 Task: Measure the distance from Helena to Yellowstone National Park.
Action: Key pressed <Key.caps_lock>Y<Key.caps_lock>ellowstone<Key.space><Key.caps_lock>N<Key.caps_lock>ational<Key.space><Key.caps_lock>P<Key.caps_lock>ark
Screenshot: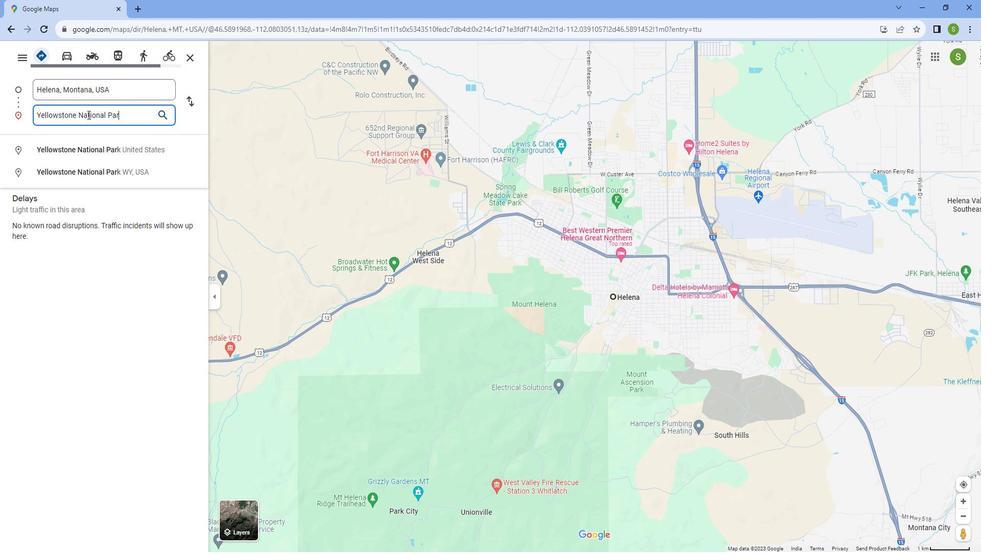 
Action: Mouse moved to (90, 168)
Screenshot: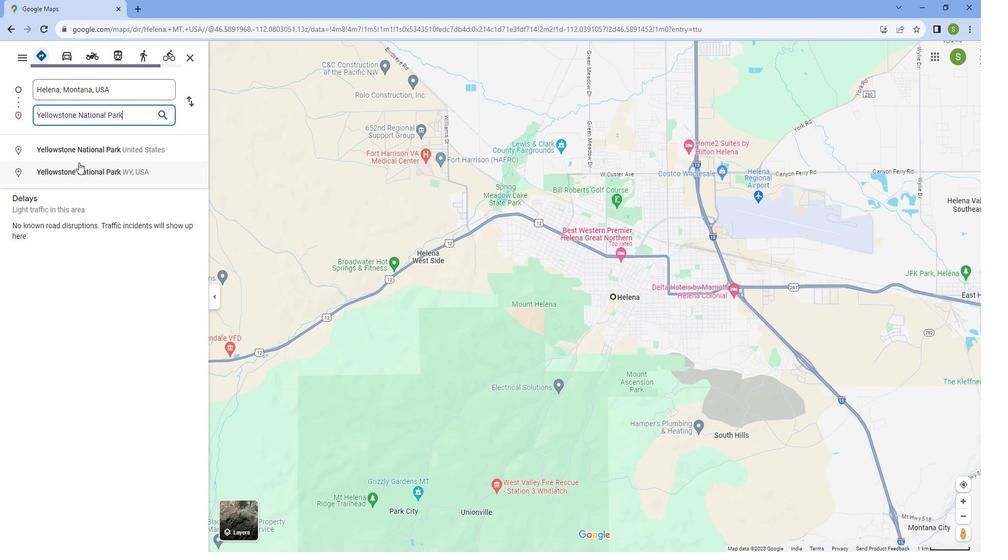 
Action: Mouse pressed left at (90, 168)
Screenshot: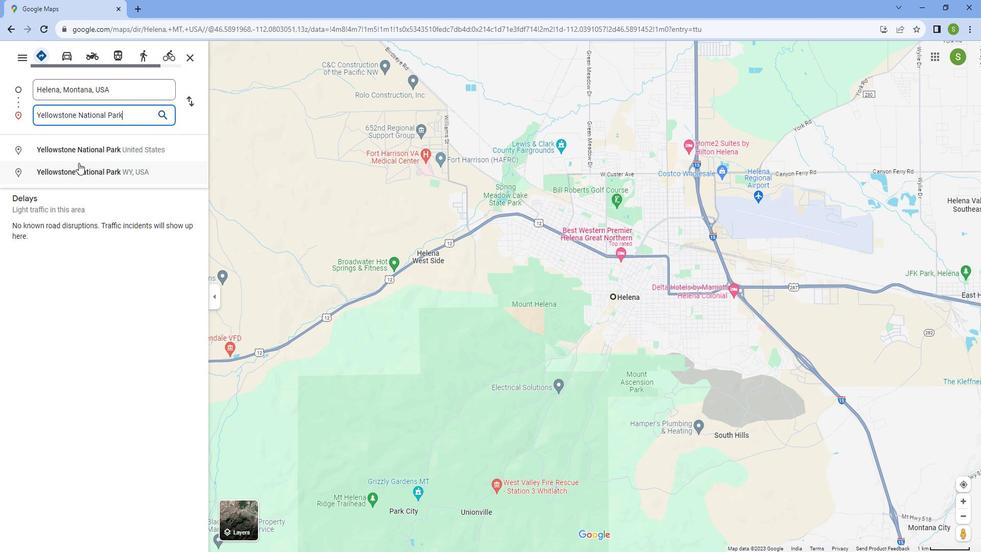 
Action: Mouse moved to (428, 511)
Screenshot: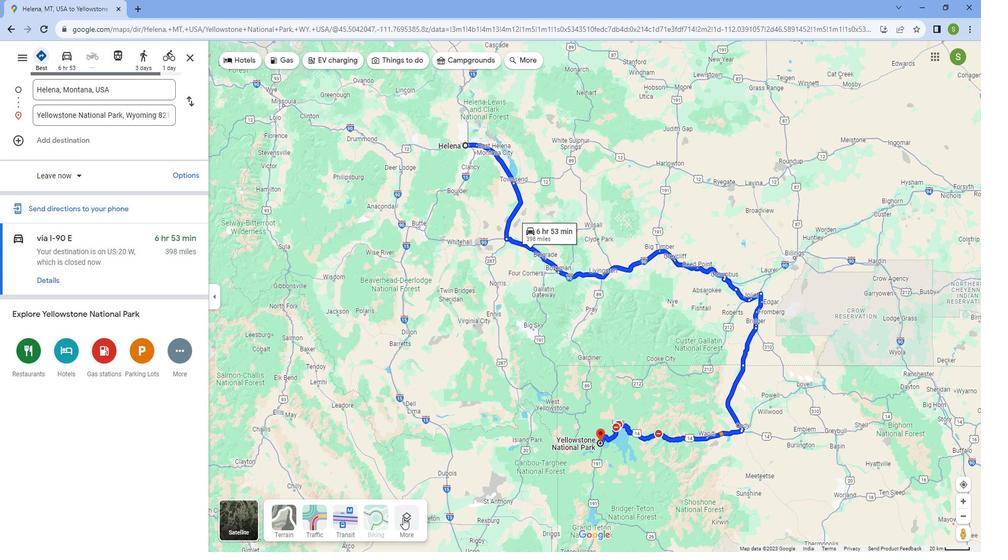 
Action: Mouse pressed left at (428, 511)
Screenshot: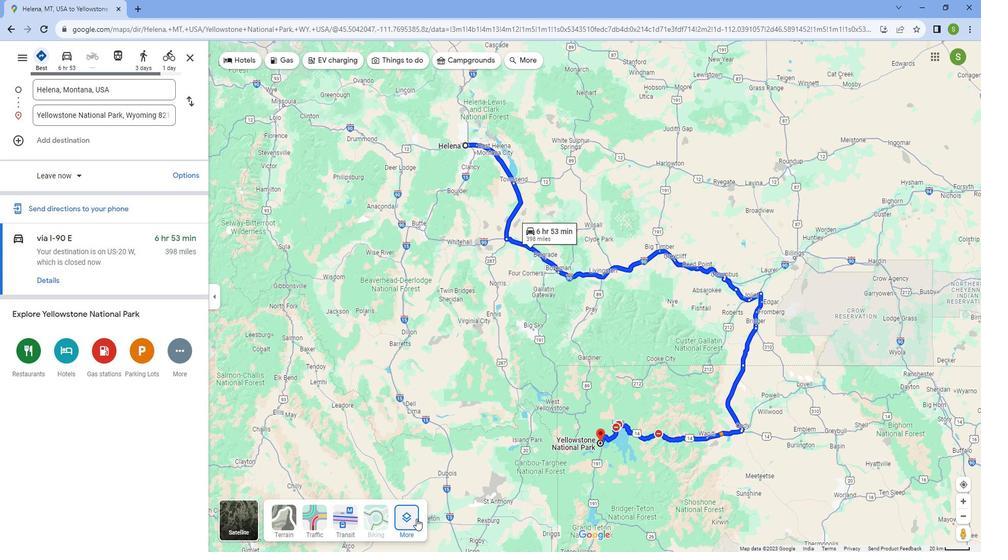
Action: Mouse moved to (327, 413)
Screenshot: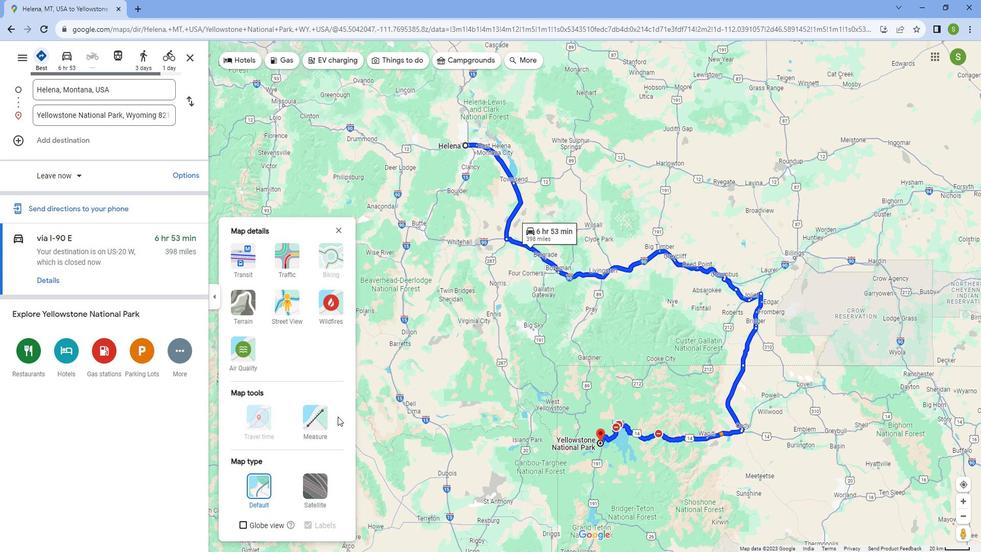 
Action: Mouse pressed left at (327, 413)
Screenshot: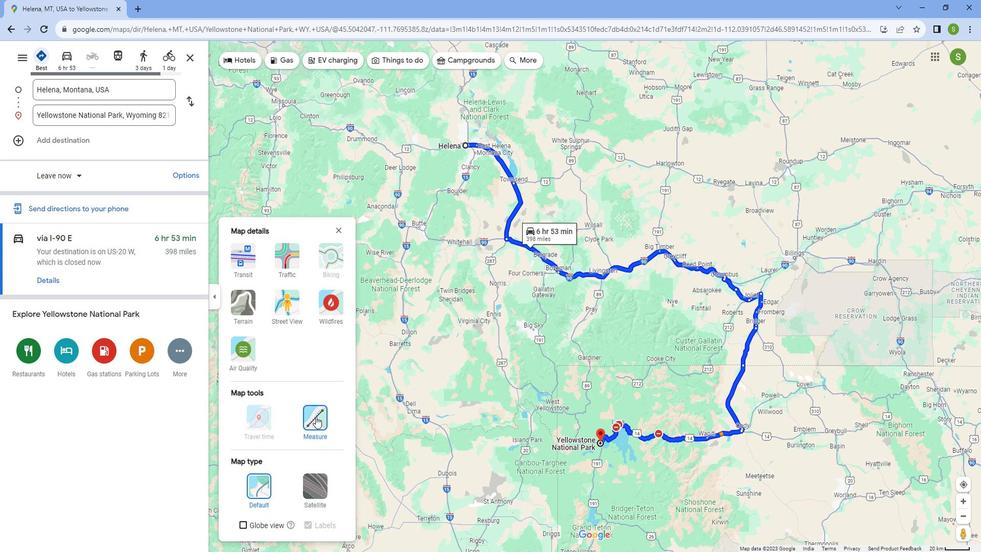 
Action: Mouse moved to (655, 341)
Screenshot: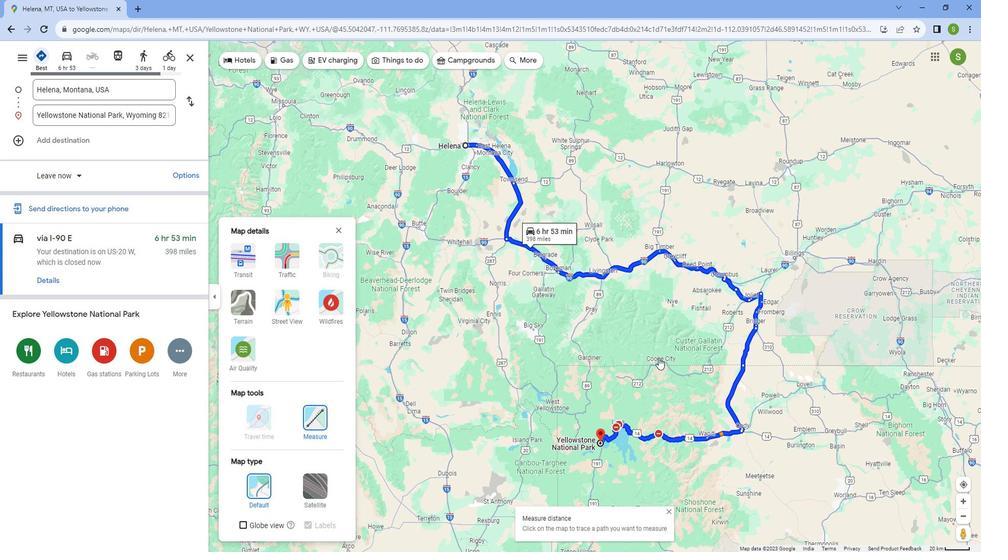 
Action: Mouse scrolled (655, 342) with delta (0, 0)
Screenshot: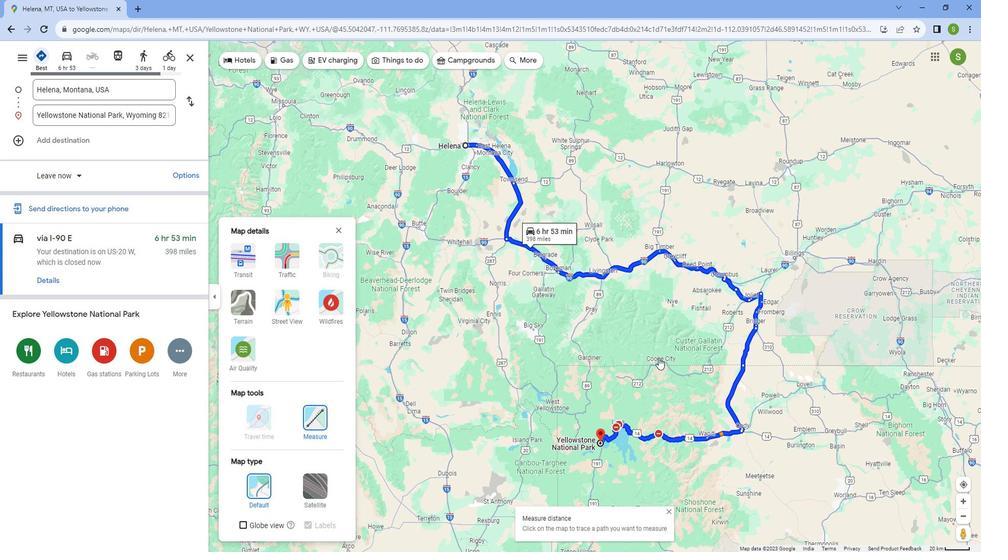 
Action: Mouse moved to (418, 87)
Screenshot: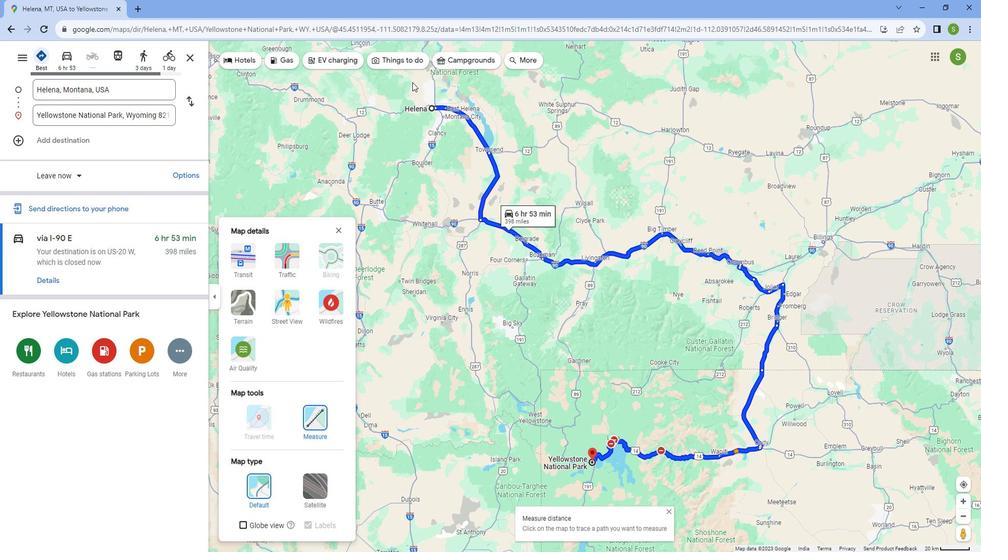 
Action: Mouse scrolled (418, 87) with delta (0, 0)
Screenshot: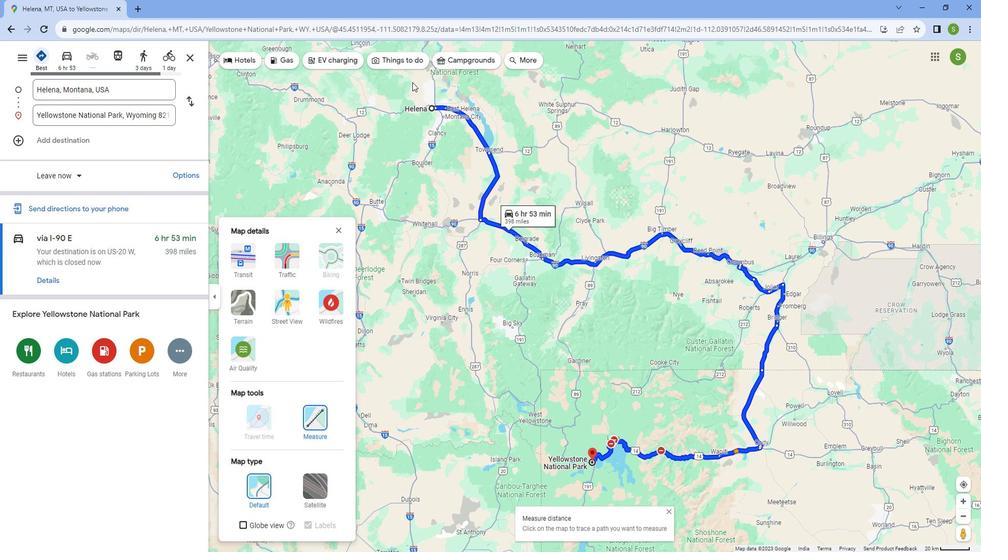 
Action: Mouse moved to (418, 86)
Screenshot: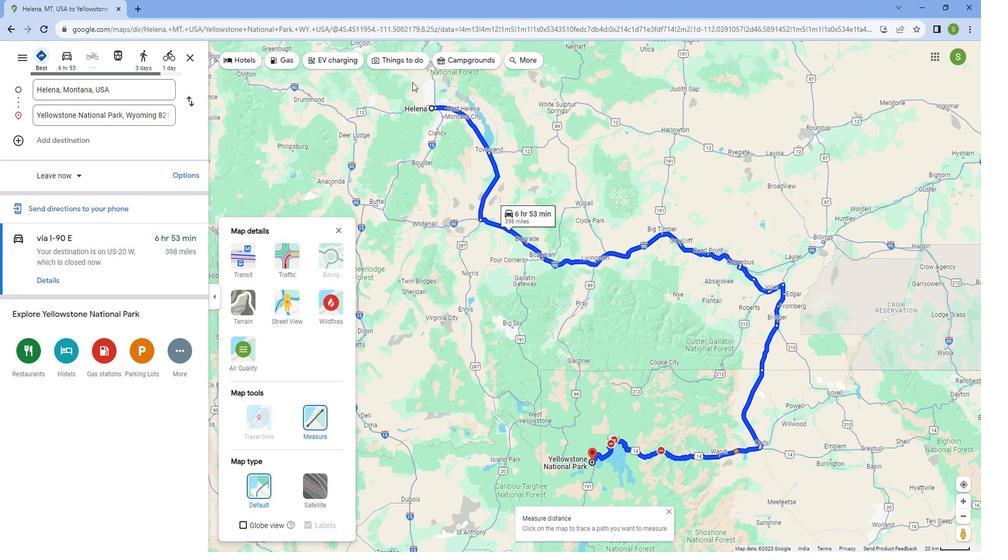 
Action: Mouse scrolled (418, 87) with delta (0, 0)
Screenshot: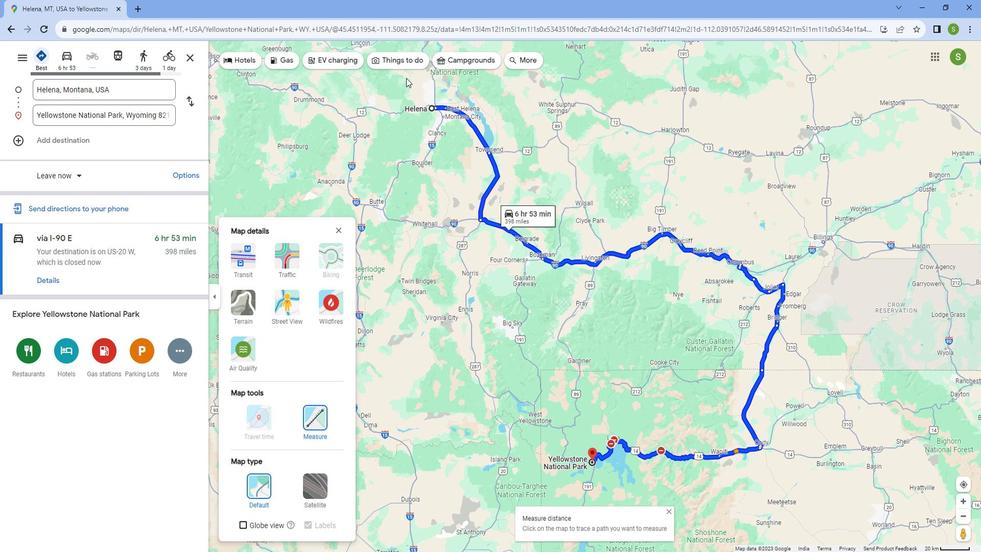 
Action: Mouse moved to (417, 86)
Screenshot: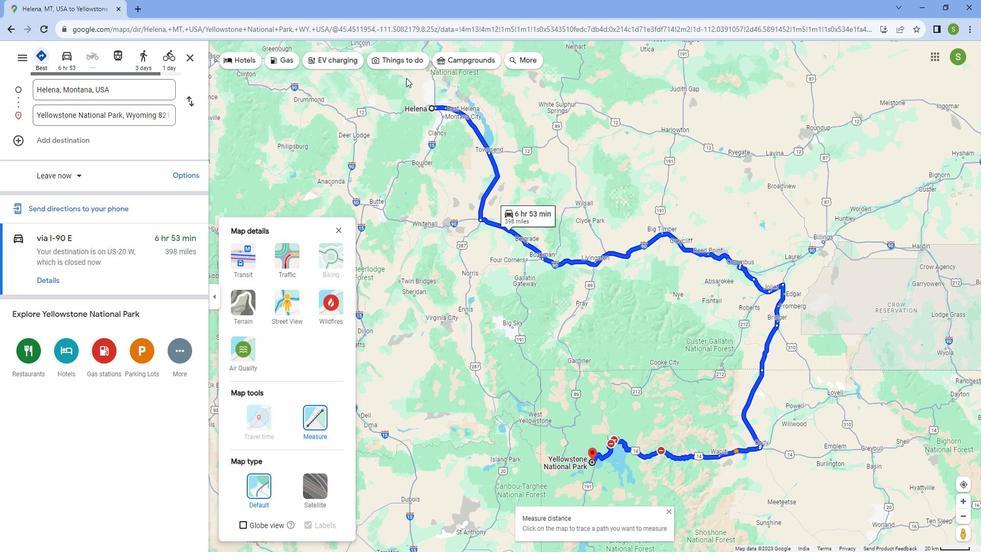 
Action: Mouse scrolled (417, 87) with delta (0, 0)
Screenshot: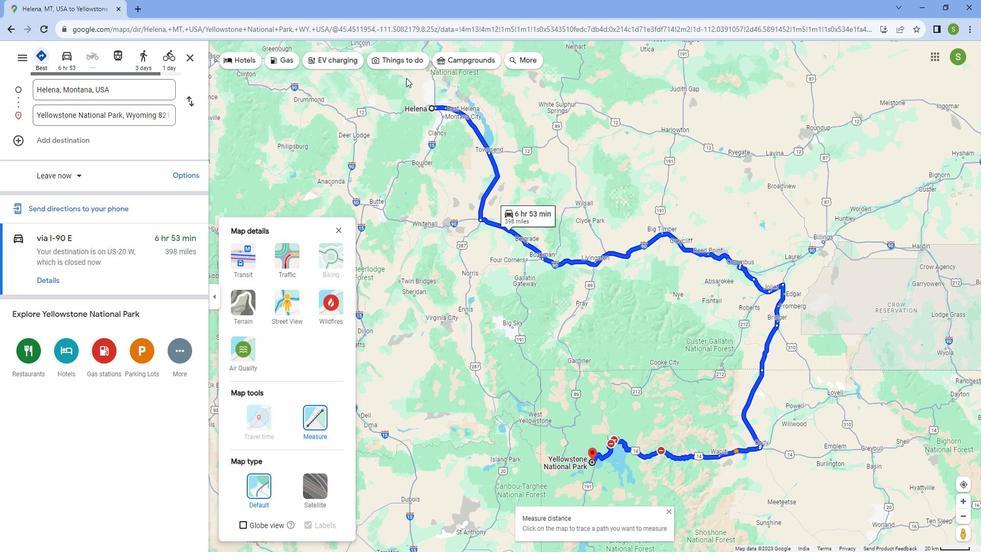 
Action: Mouse moved to (413, 87)
Screenshot: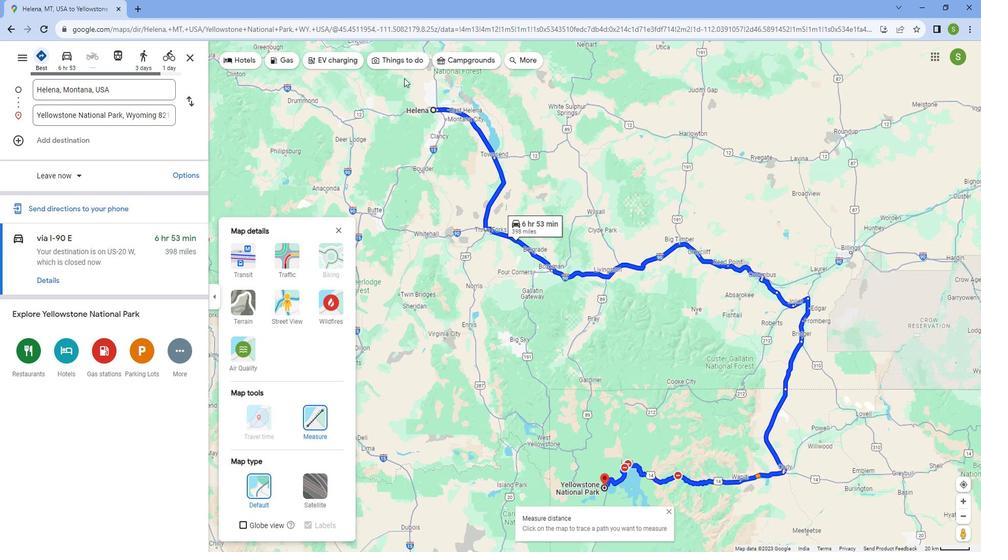 
Action: Mouse scrolled (413, 87) with delta (0, 0)
Screenshot: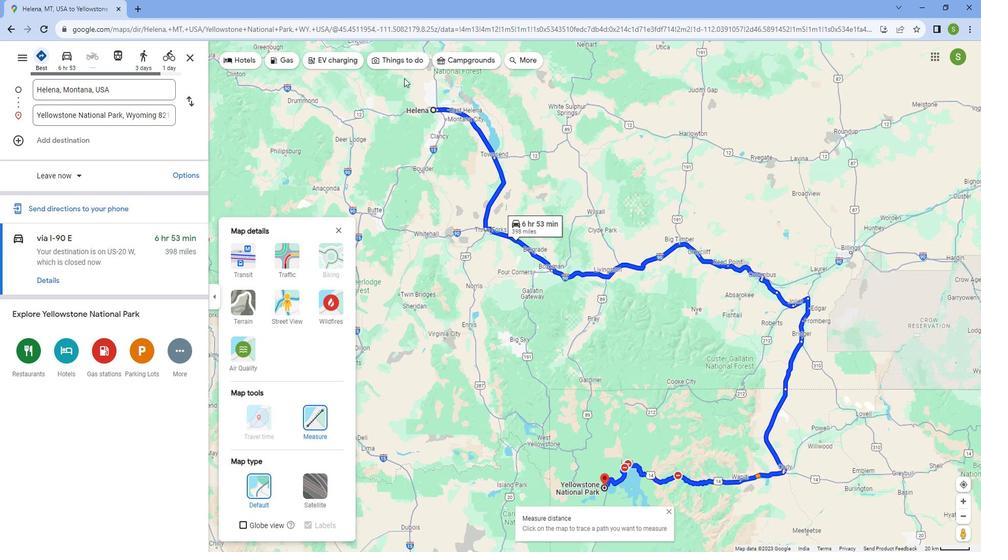 
Action: Mouse scrolled (413, 86) with delta (0, 0)
Screenshot: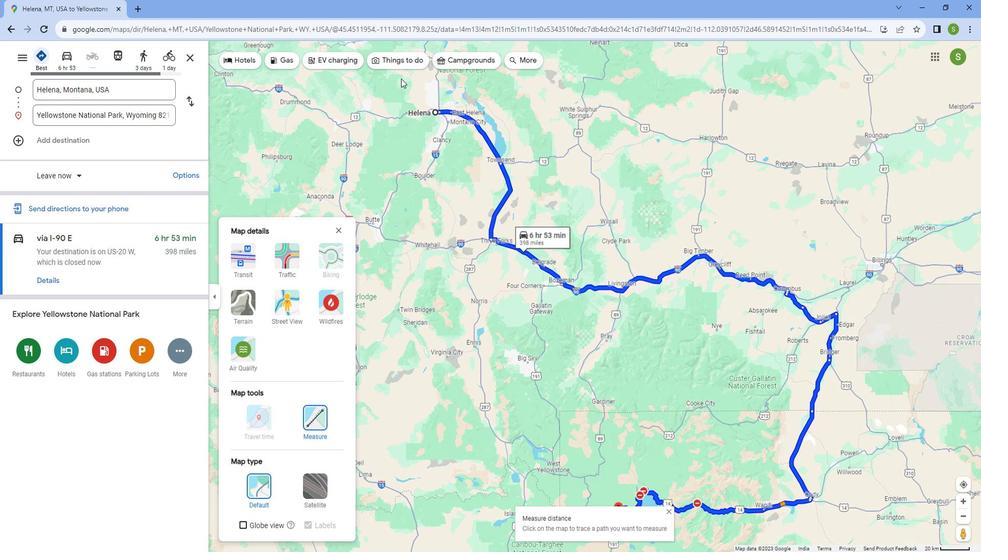 
Action: Mouse scrolled (413, 86) with delta (0, 0)
Screenshot: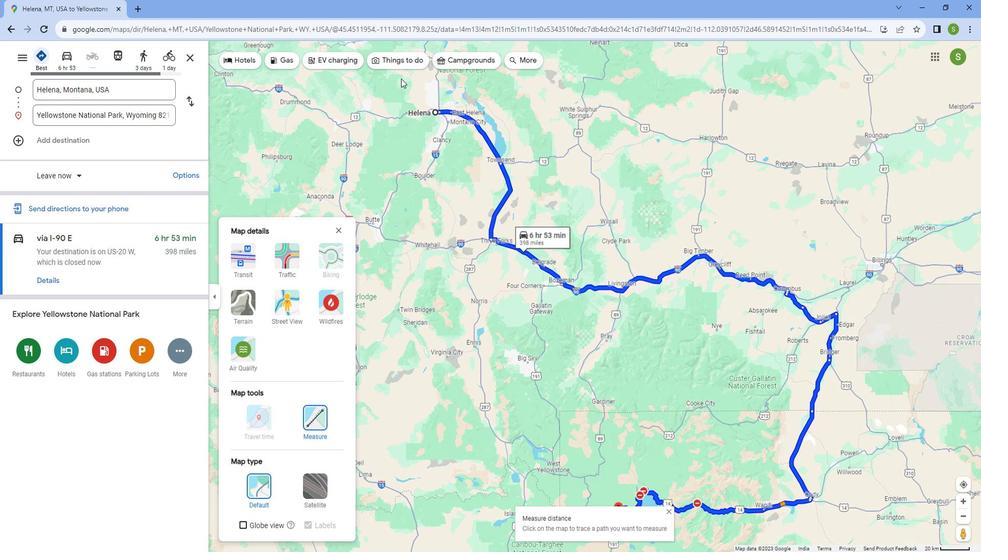 
Action: Mouse moved to (411, 87)
Screenshot: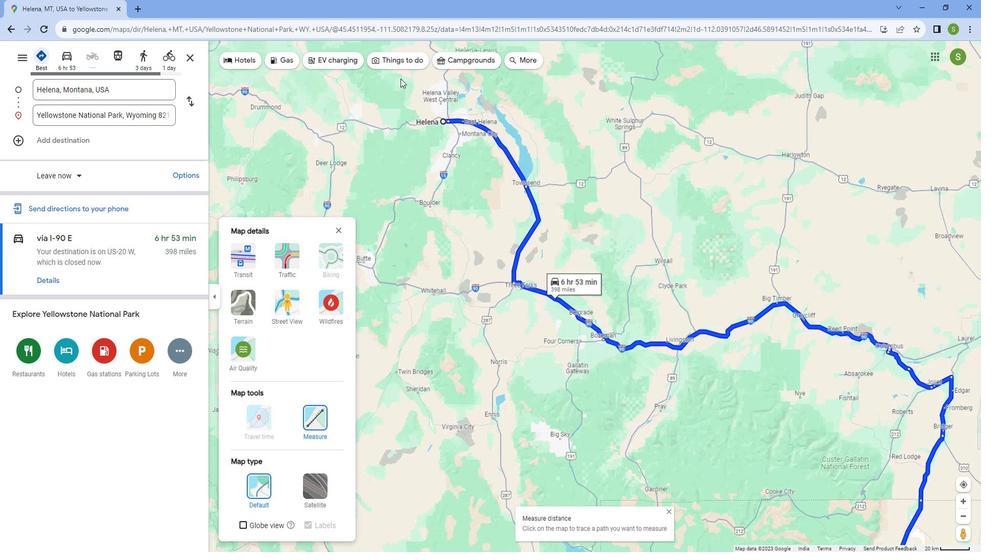
Action: Mouse scrolled (411, 88) with delta (0, 0)
Screenshot: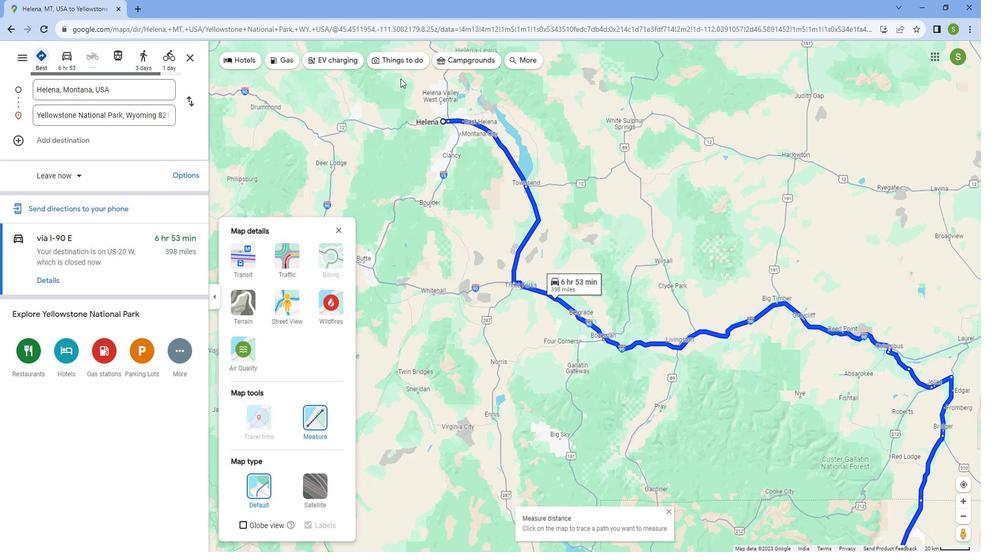 
Action: Mouse scrolled (411, 88) with delta (0, 0)
Screenshot: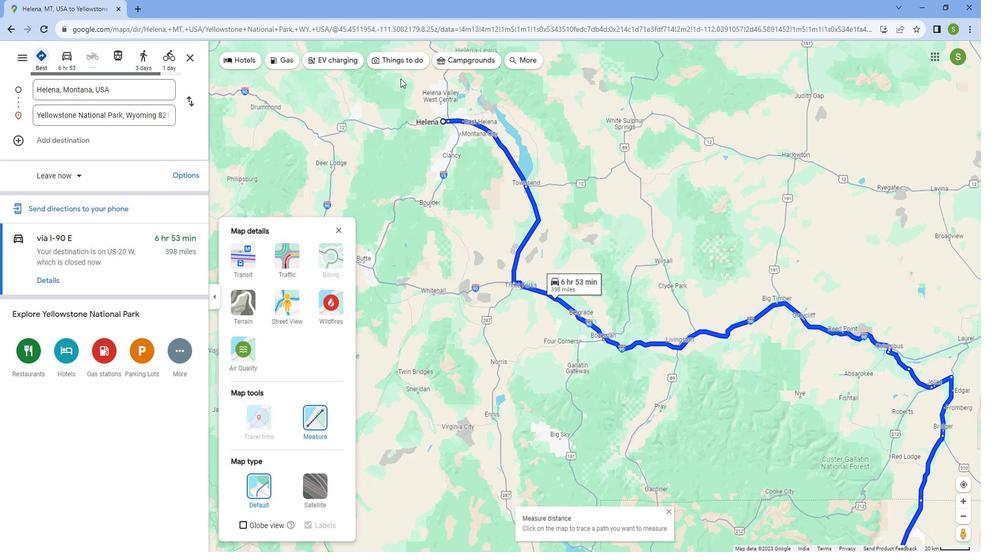 
Action: Mouse scrolled (411, 88) with delta (0, 0)
Screenshot: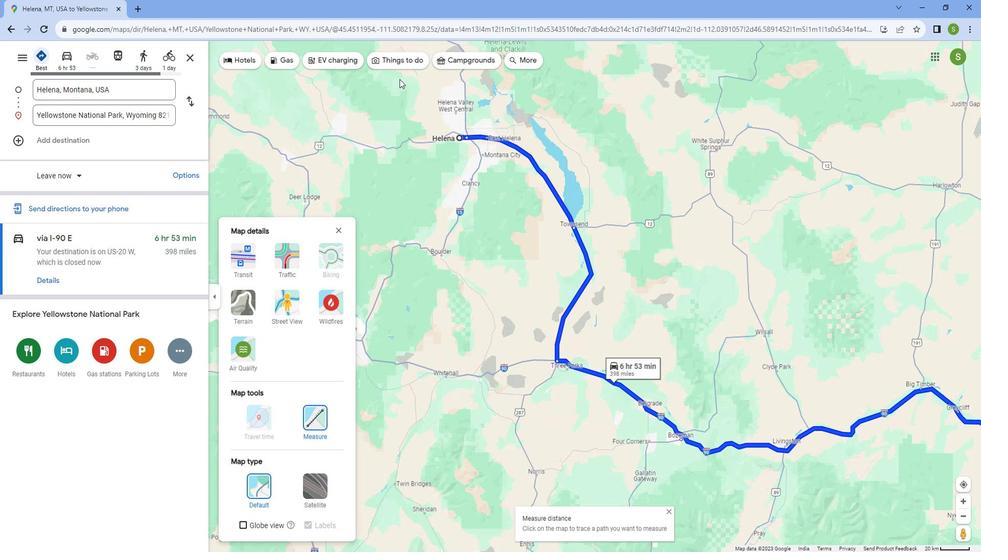 
Action: Mouse scrolled (411, 88) with delta (0, 0)
Screenshot: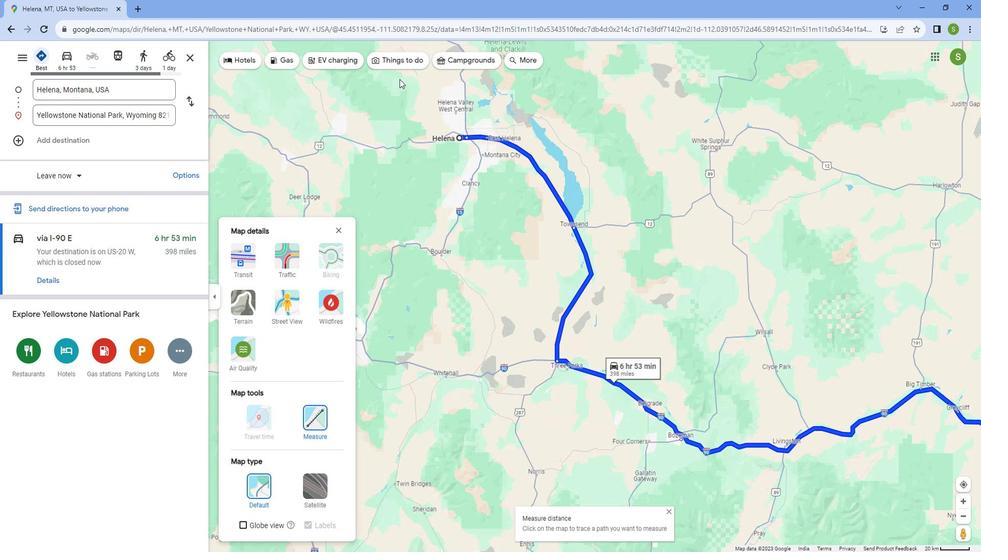 
Action: Mouse scrolled (411, 88) with delta (0, 0)
Screenshot: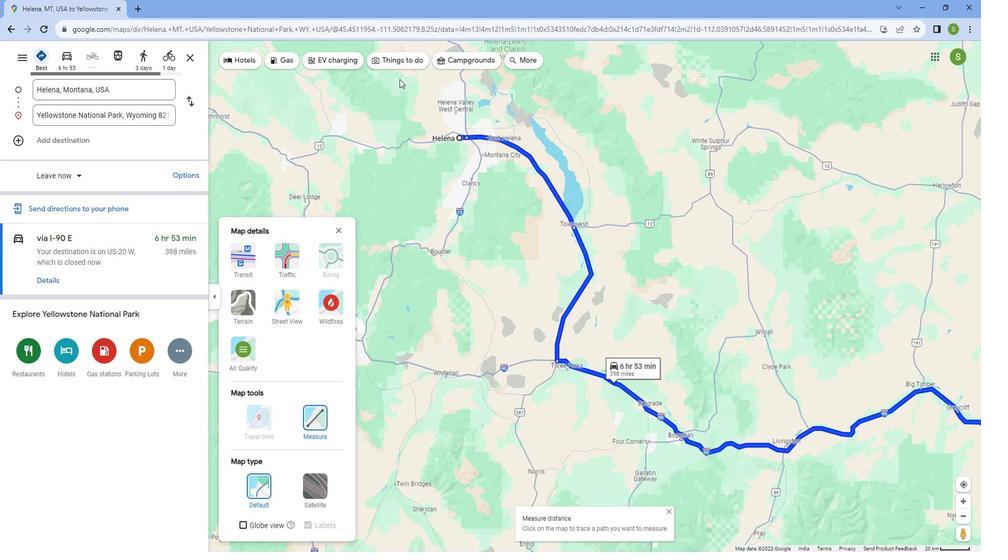 
Action: Mouse scrolled (411, 88) with delta (0, 0)
Screenshot: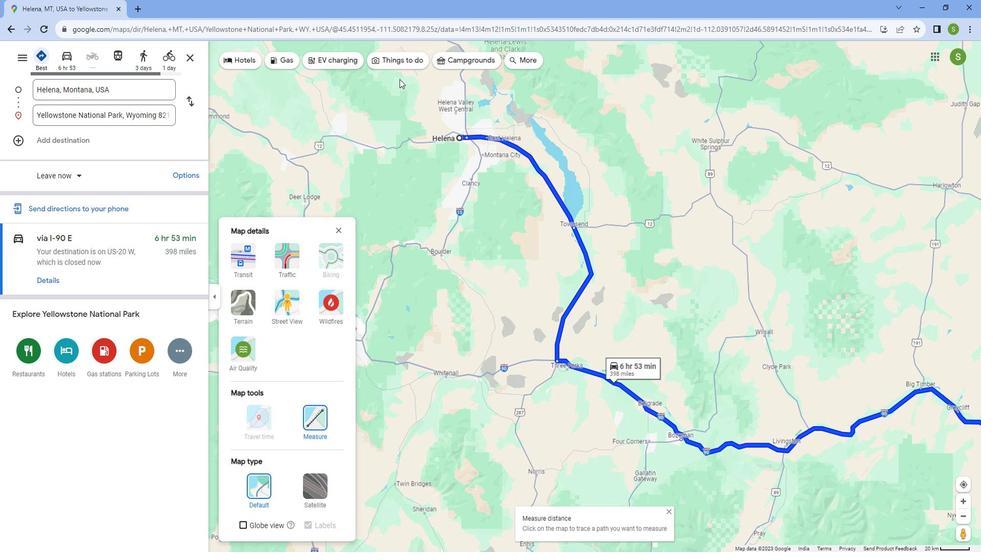 
Action: Mouse scrolled (411, 88) with delta (0, 0)
Screenshot: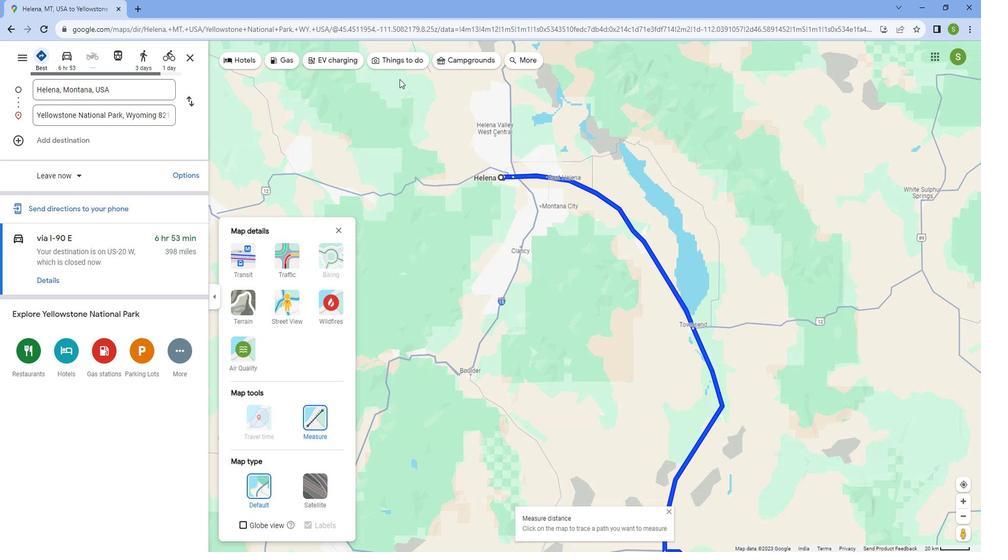 
Action: Mouse scrolled (411, 88) with delta (0, 0)
Screenshot: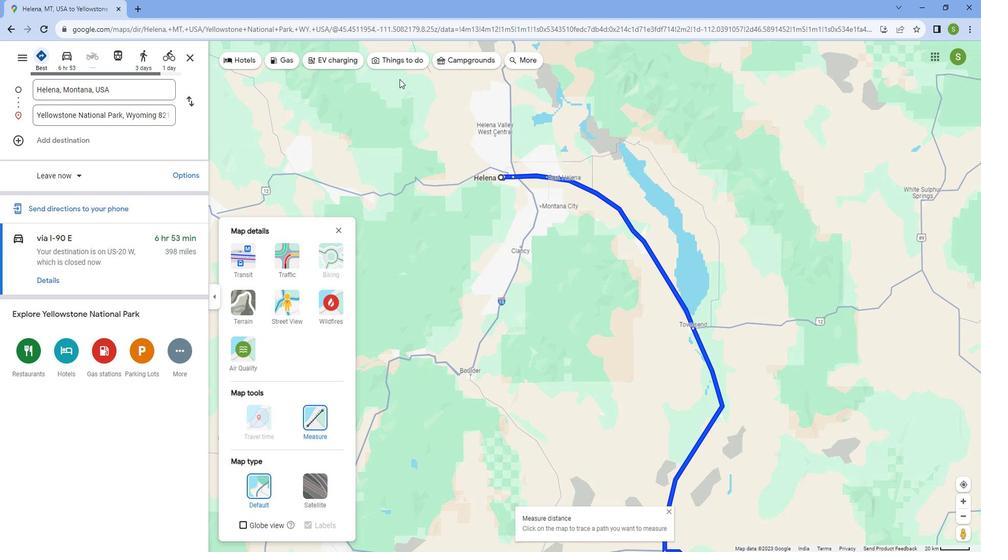 
Action: Mouse scrolled (411, 88) with delta (0, 0)
Screenshot: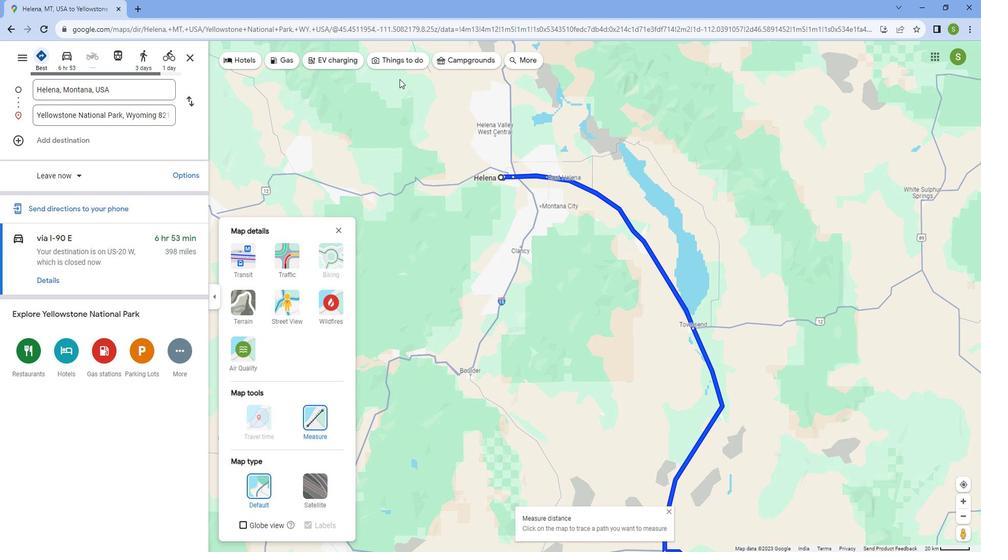 
Action: Mouse scrolled (411, 88) with delta (0, 0)
Screenshot: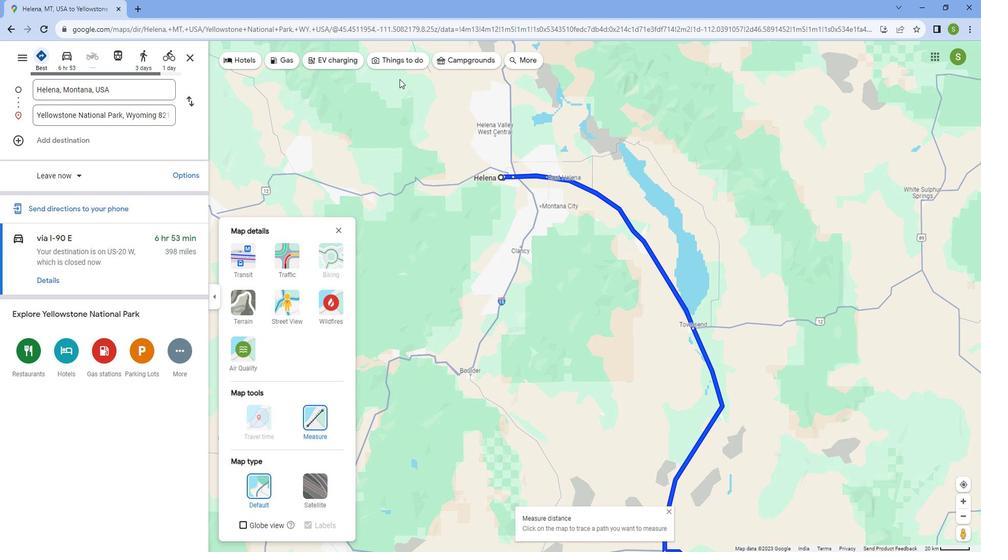
Action: Mouse scrolled (411, 88) with delta (0, 0)
Screenshot: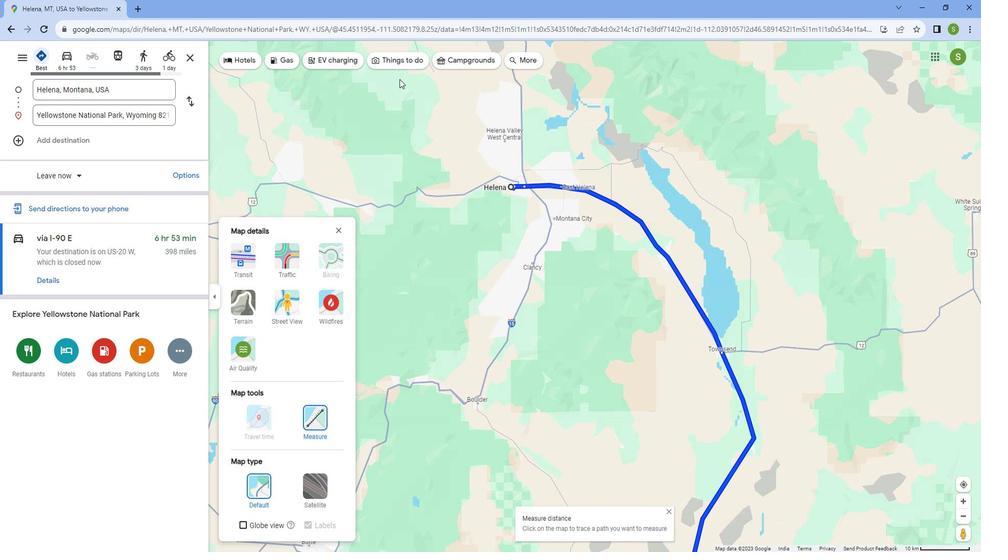 
Action: Mouse scrolled (411, 88) with delta (0, 0)
Screenshot: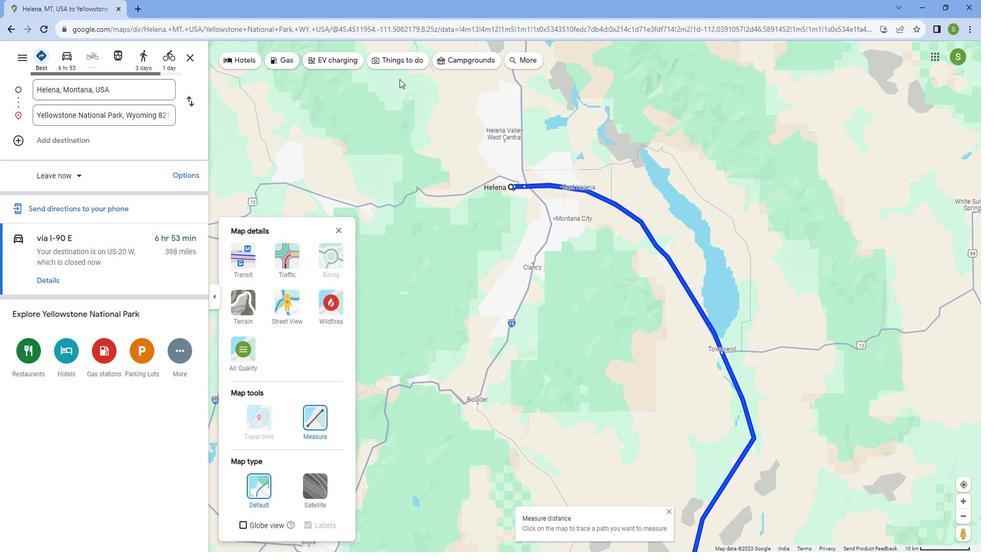 
Action: Mouse moved to (752, 407)
Screenshot: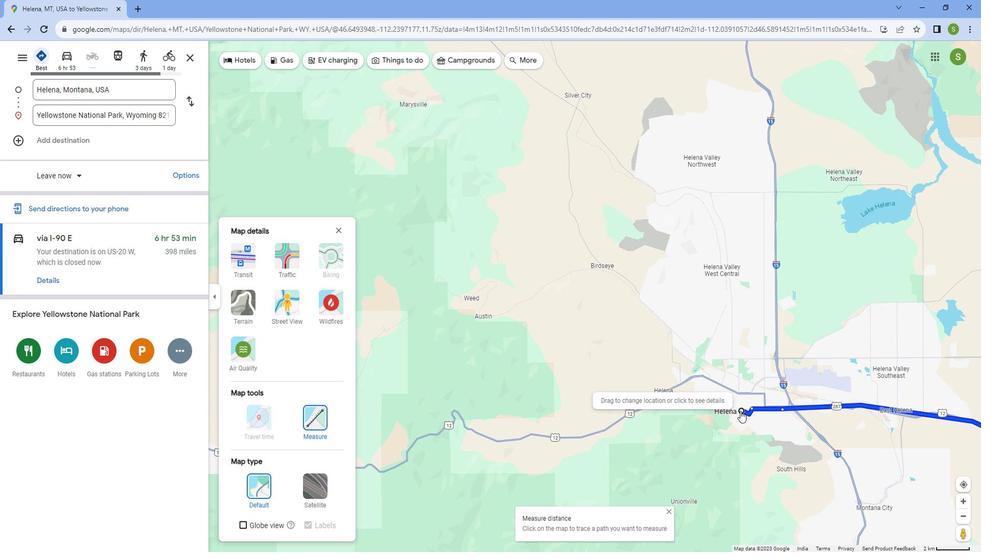 
Action: Mouse pressed left at (752, 407)
Screenshot: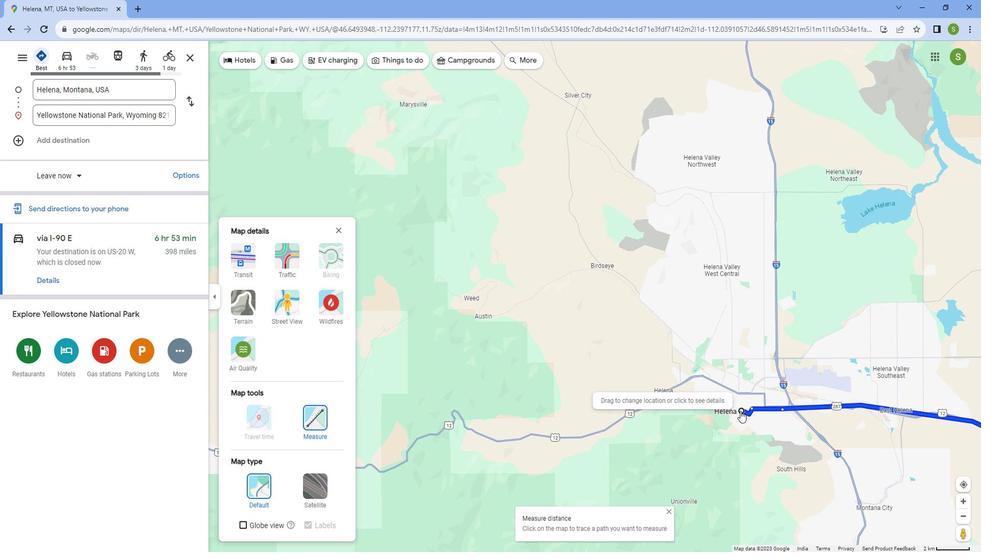 
Action: Mouse moved to (575, 304)
Screenshot: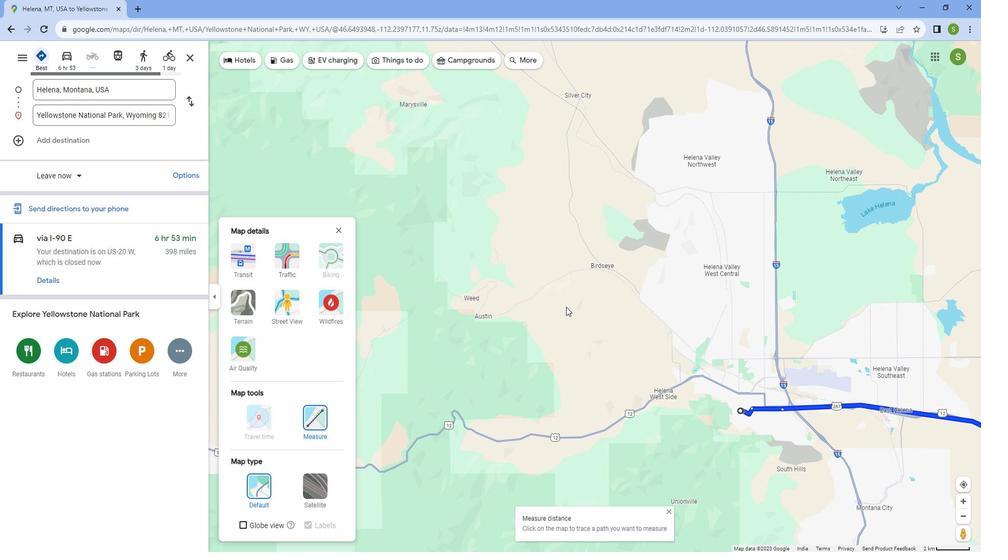
Action: Mouse scrolled (575, 304) with delta (0, 0)
Screenshot: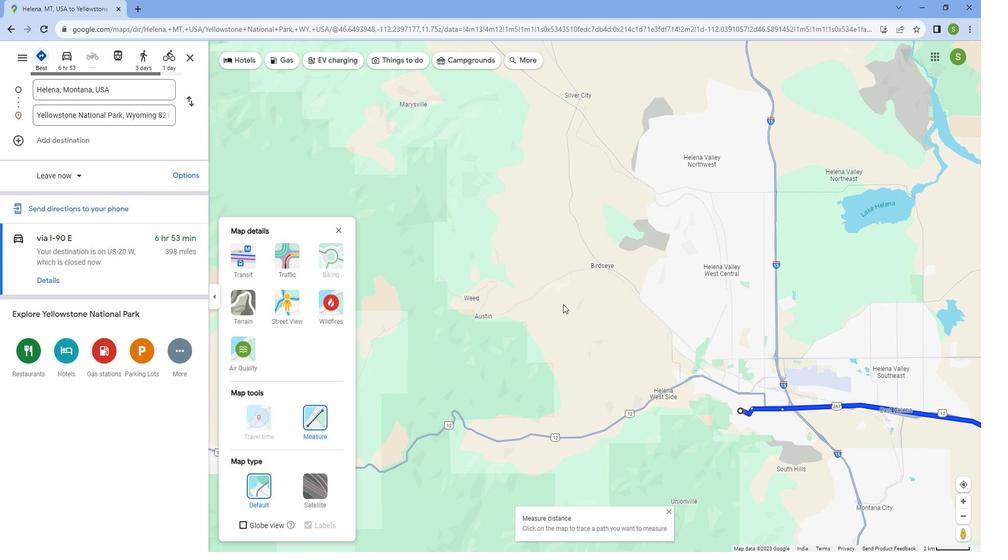 
Action: Mouse scrolled (575, 304) with delta (0, 0)
Screenshot: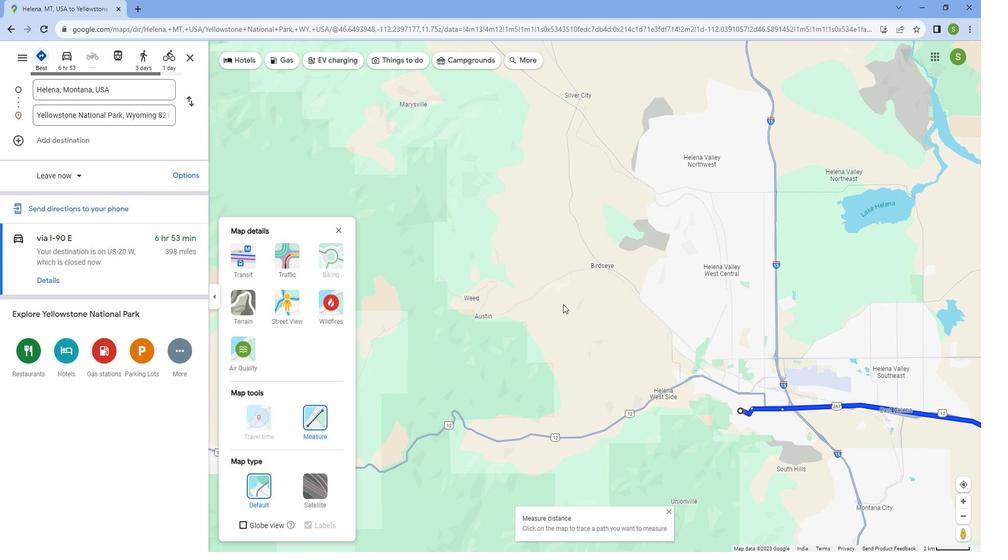 
Action: Mouse scrolled (575, 304) with delta (0, 0)
Screenshot: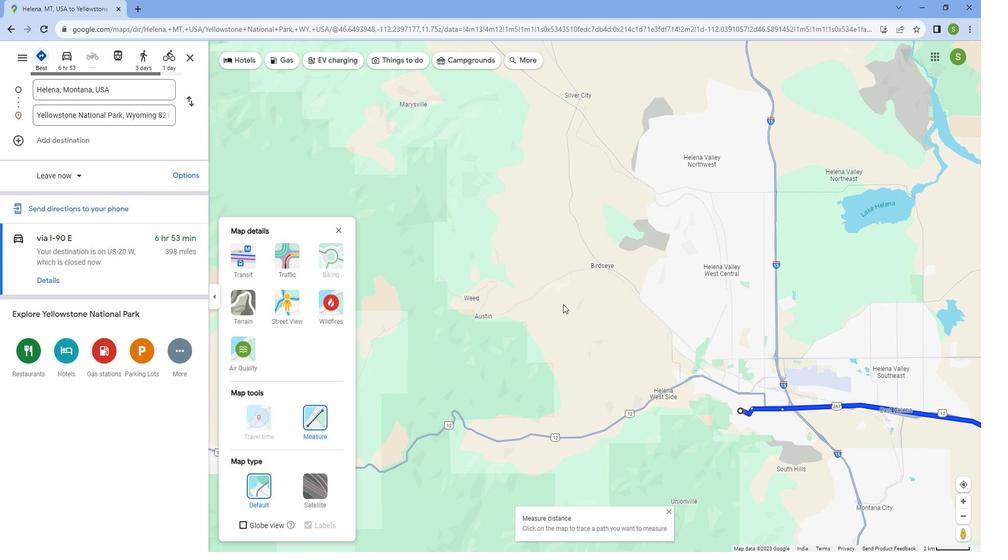 
Action: Mouse scrolled (575, 304) with delta (0, 0)
Screenshot: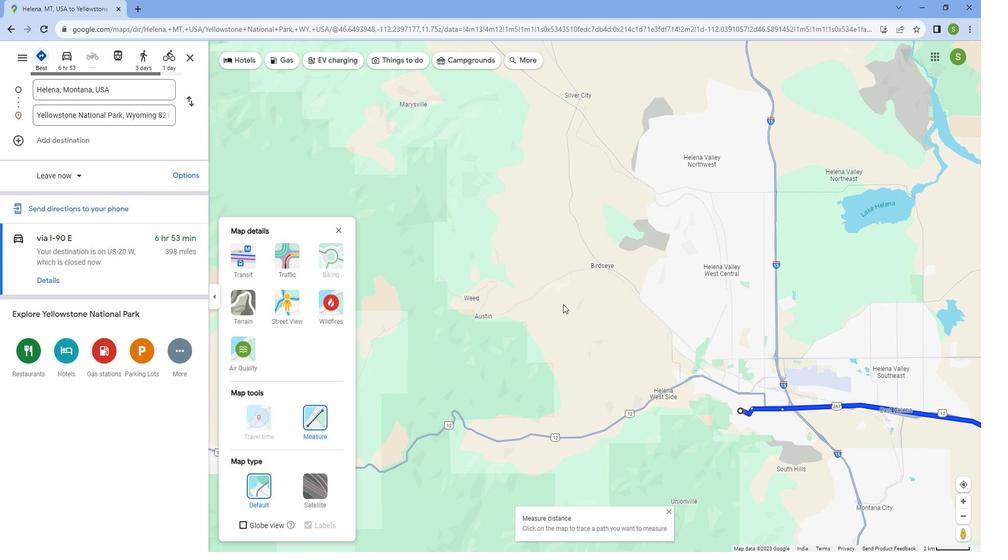 
Action: Mouse scrolled (575, 304) with delta (0, 0)
Screenshot: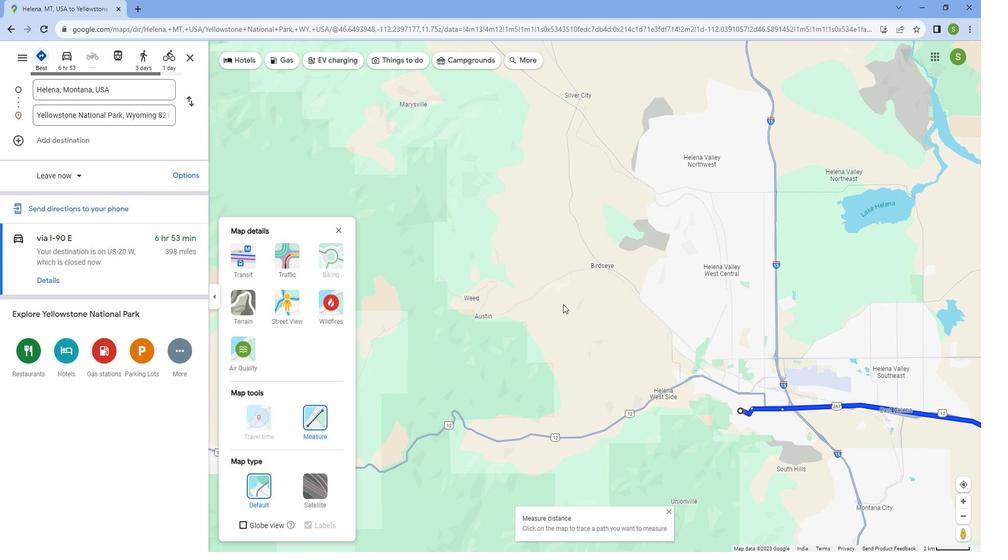
Action: Mouse scrolled (575, 304) with delta (0, 0)
Screenshot: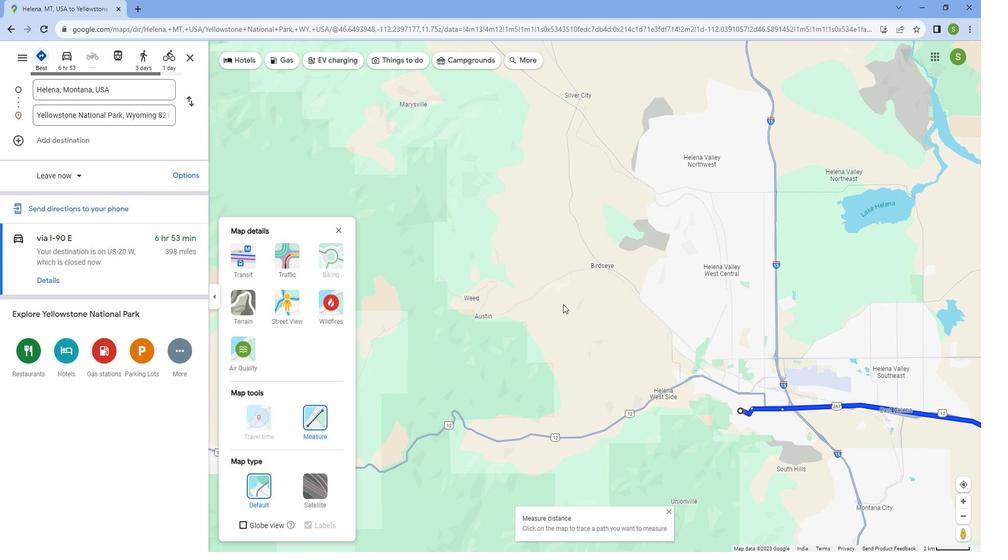 
Action: Mouse scrolled (575, 304) with delta (0, 0)
Screenshot: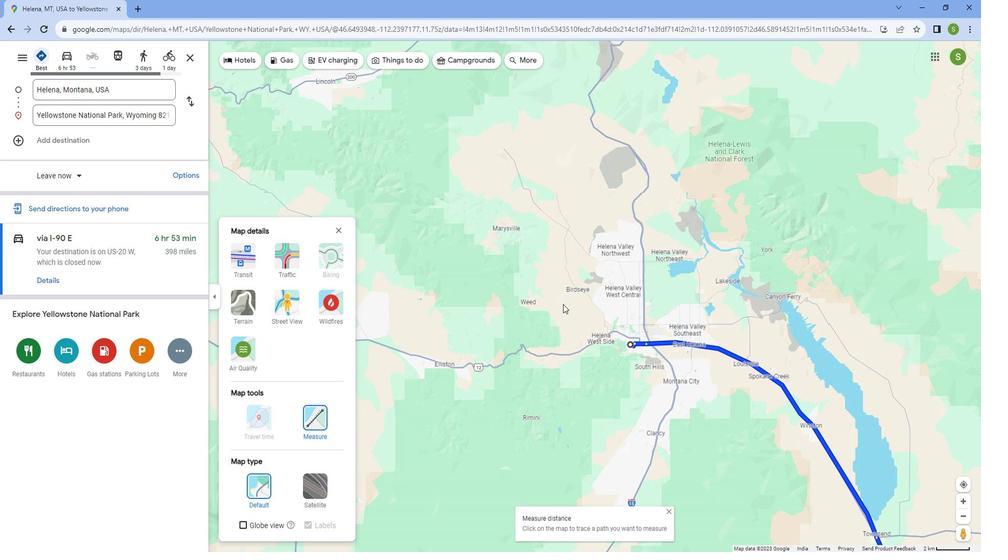 
Action: Mouse scrolled (575, 304) with delta (0, 0)
Screenshot: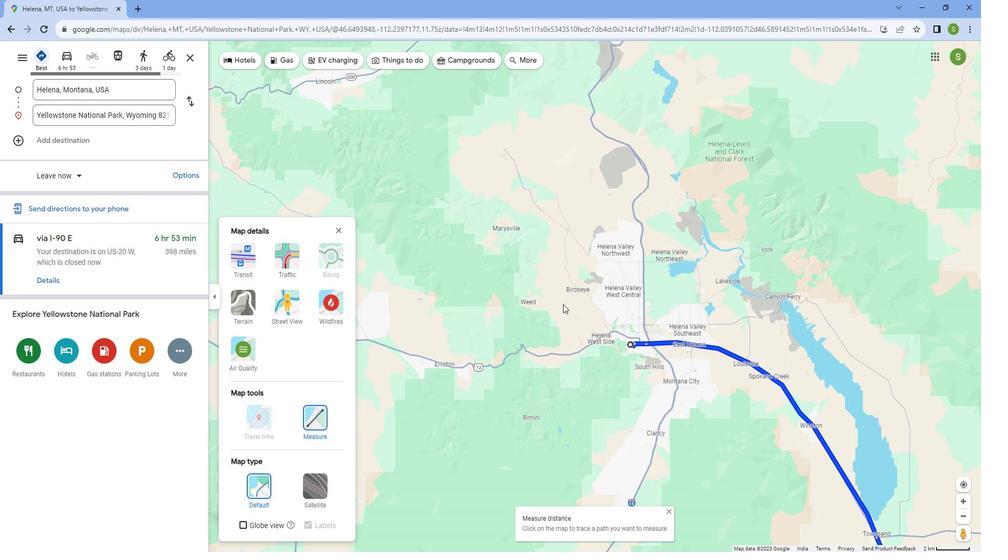 
Action: Mouse scrolled (575, 304) with delta (0, 0)
Screenshot: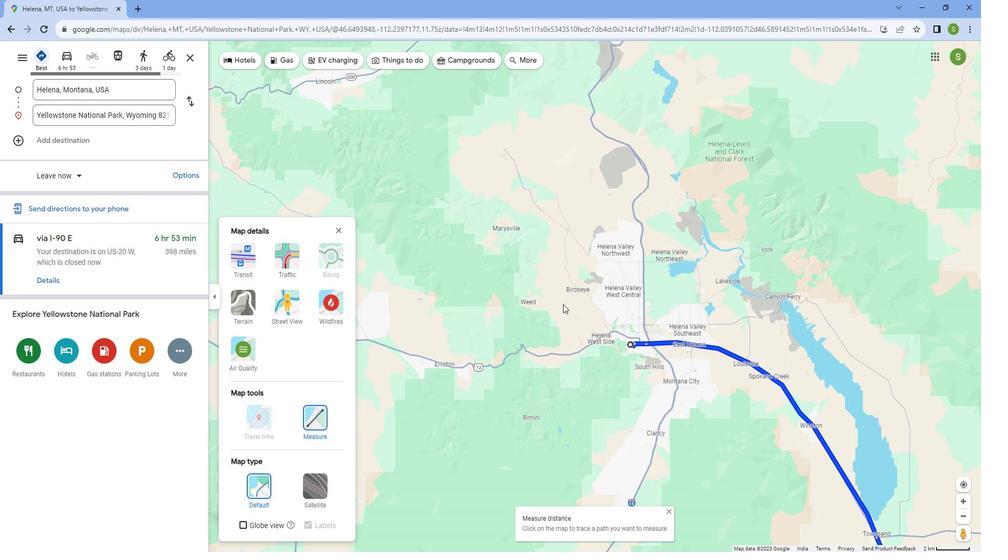 
Action: Mouse scrolled (575, 304) with delta (0, 0)
Screenshot: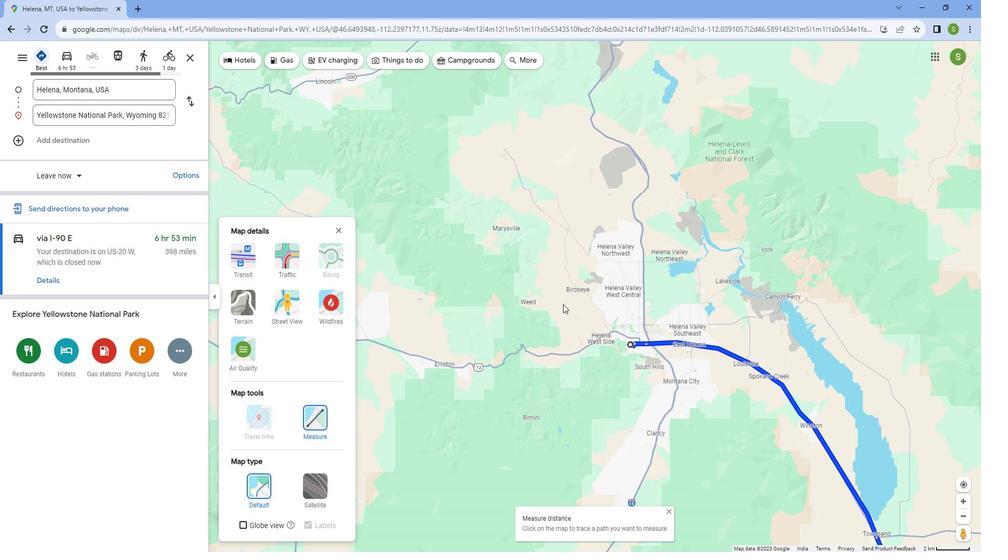 
Action: Mouse scrolled (575, 304) with delta (0, 0)
Screenshot: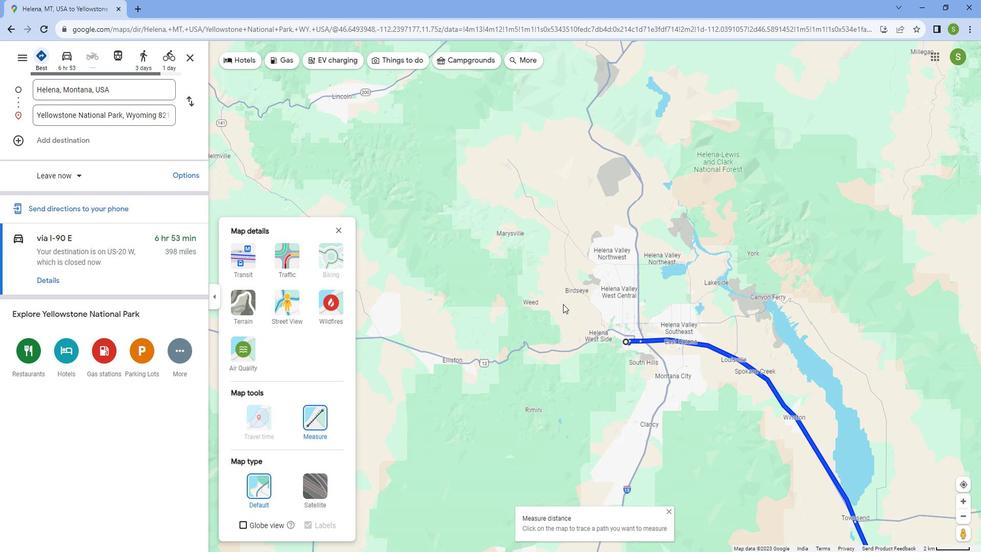 
Action: Mouse scrolled (575, 304) with delta (0, 0)
Screenshot: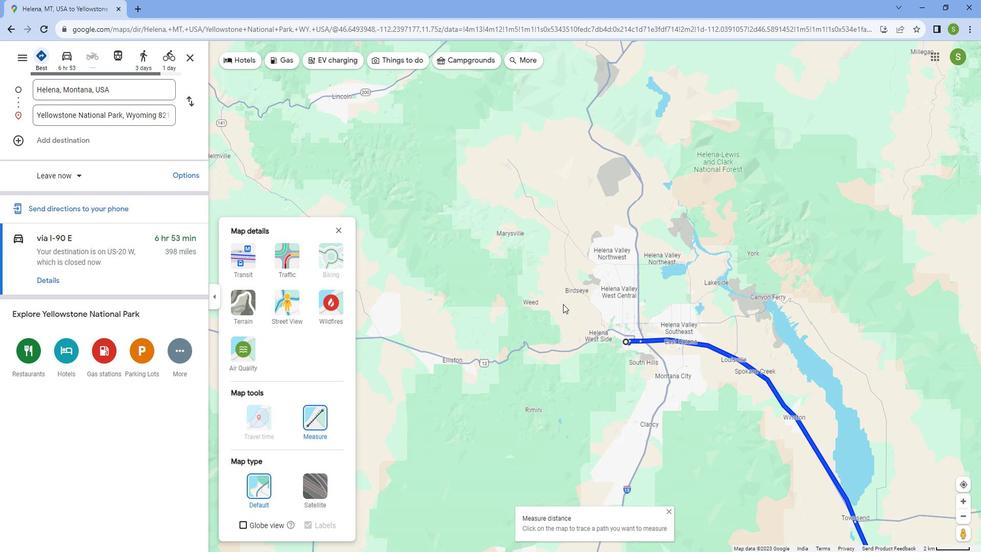 
Action: Mouse scrolled (575, 304) with delta (0, 0)
Screenshot: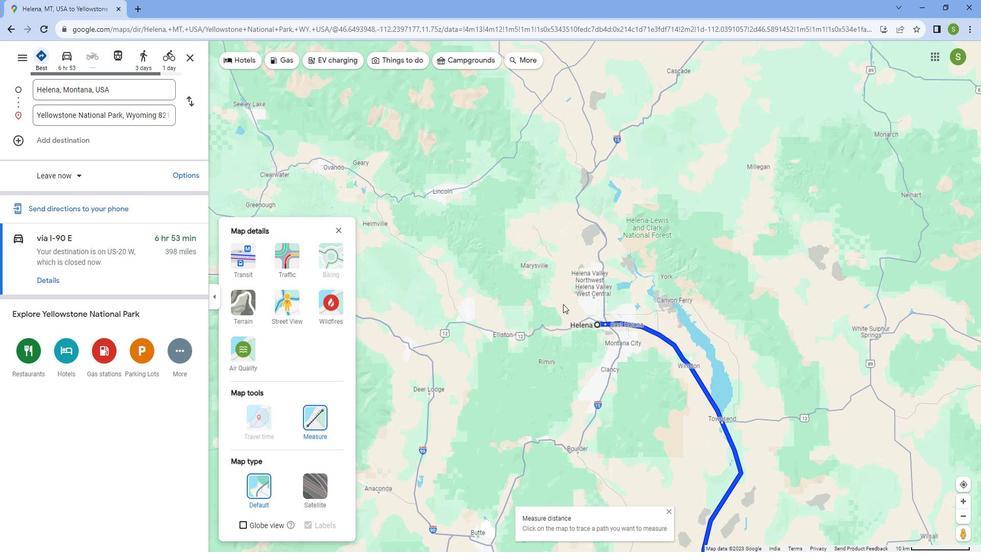 
Action: Mouse scrolled (575, 304) with delta (0, 0)
Screenshot: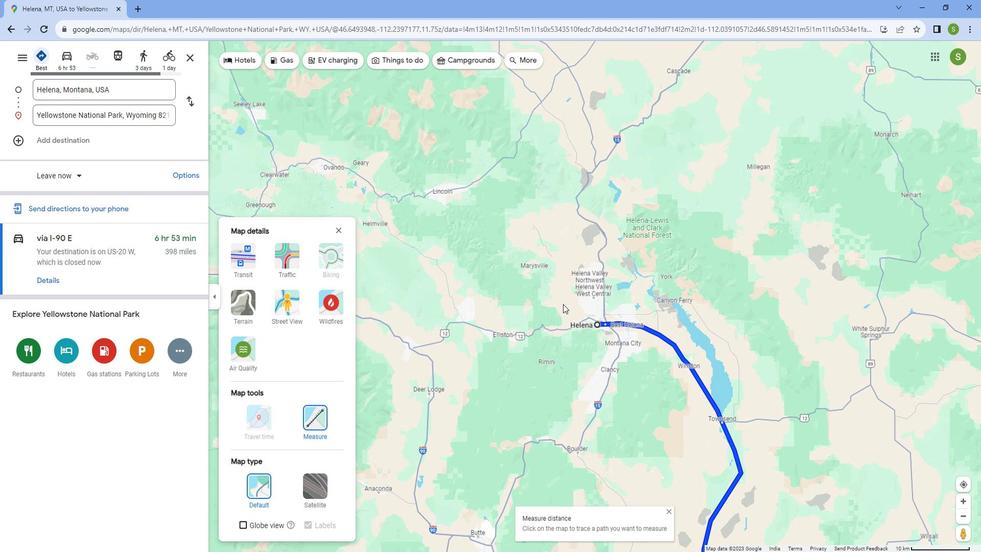
Action: Mouse scrolled (575, 304) with delta (0, 0)
Screenshot: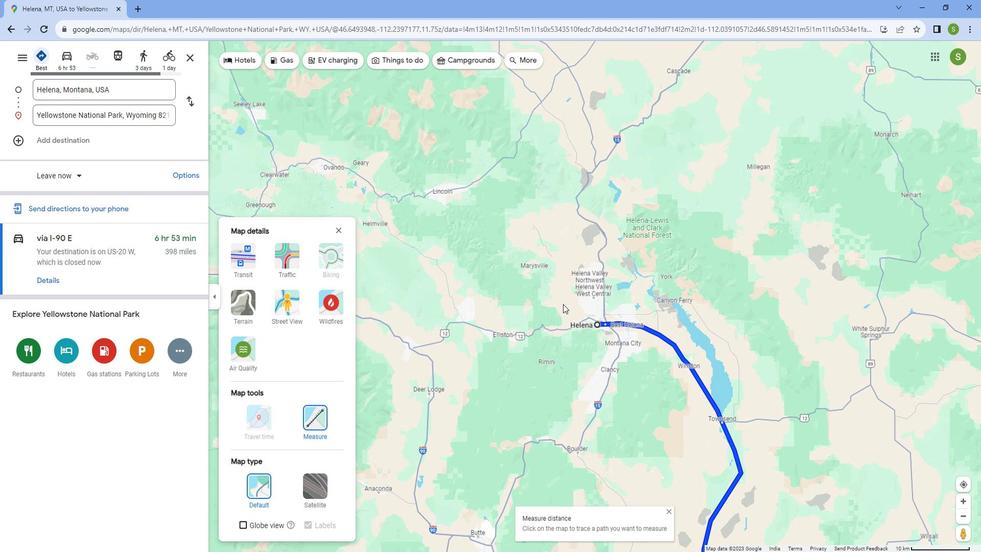 
Action: Mouse scrolled (575, 304) with delta (0, 0)
Screenshot: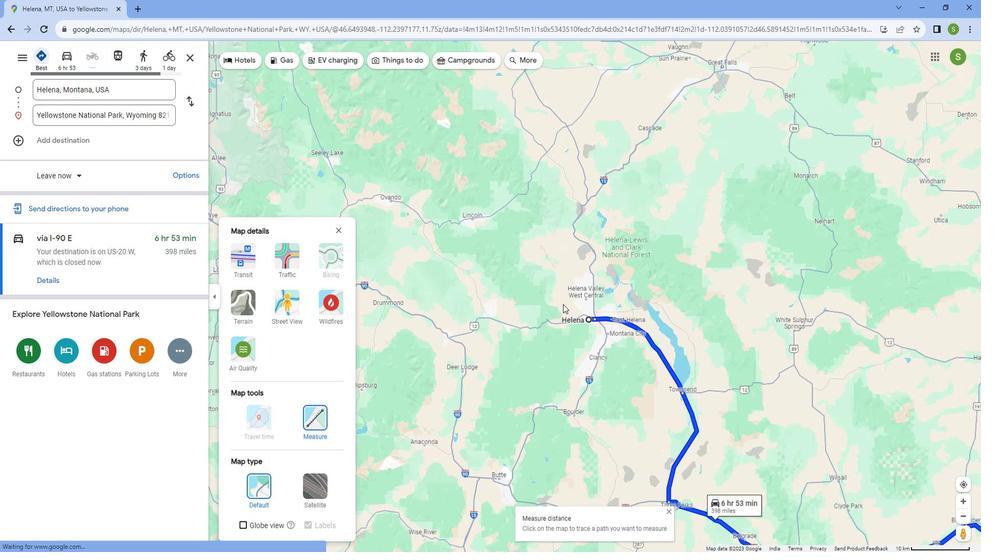 
Action: Mouse scrolled (575, 304) with delta (0, 0)
Screenshot: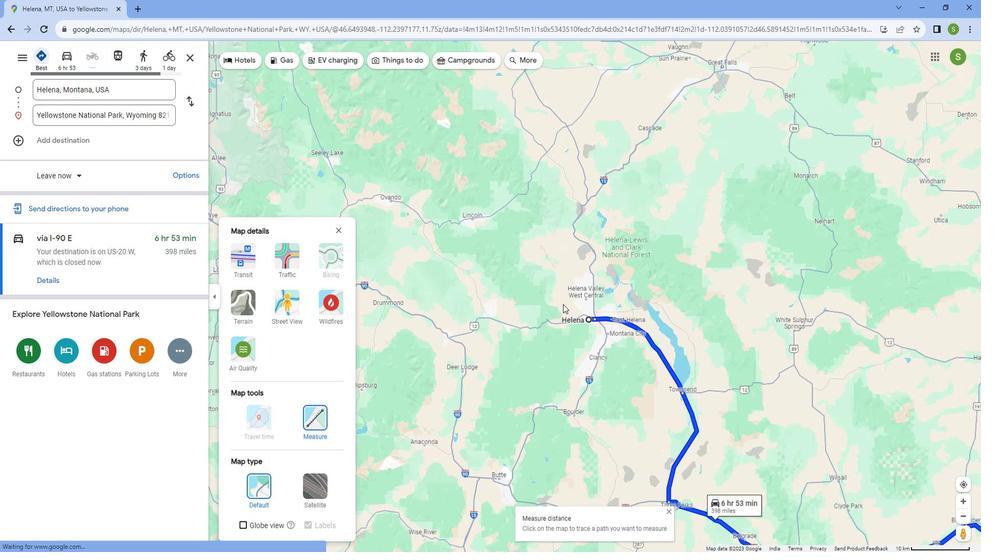 
Action: Mouse scrolled (575, 304) with delta (0, 0)
Screenshot: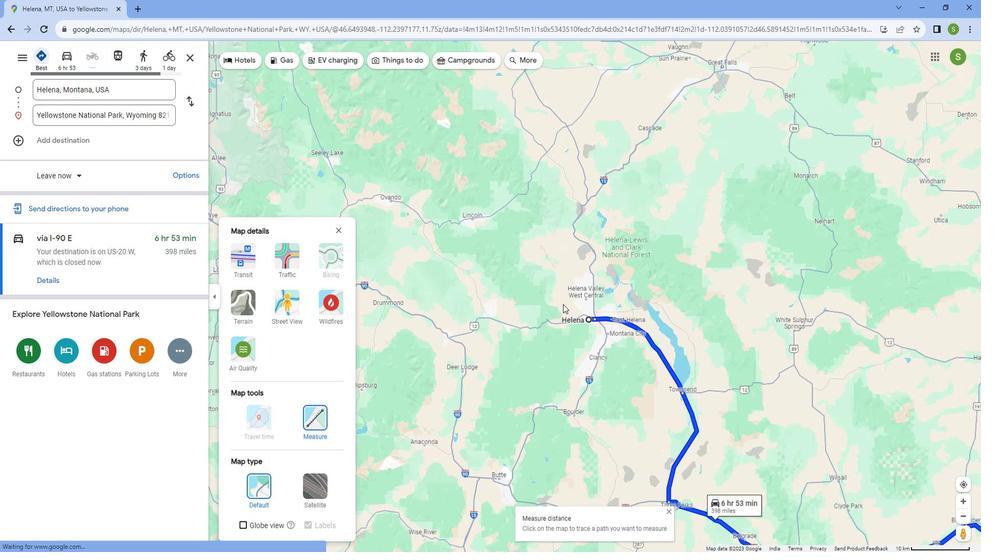 
Action: Mouse scrolled (575, 304) with delta (0, 0)
Screenshot: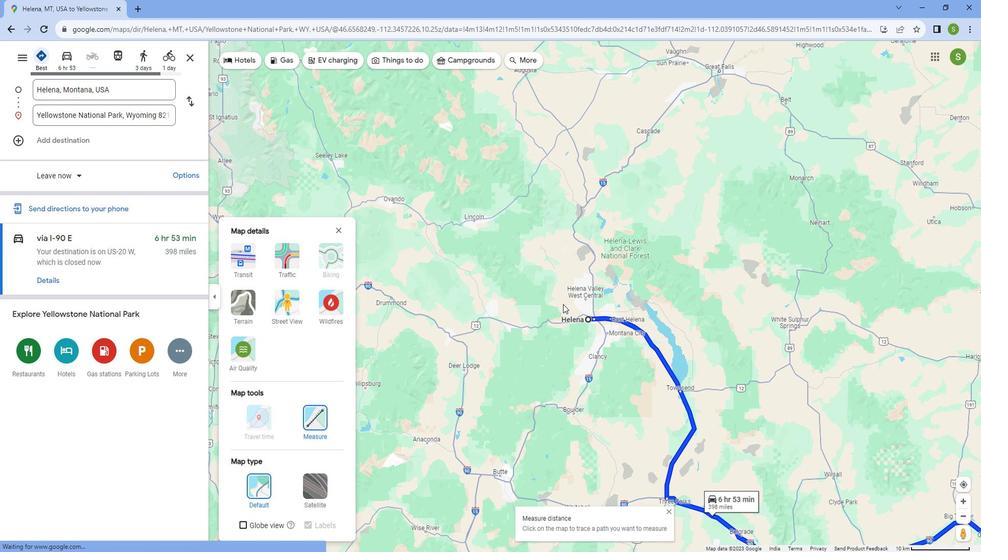 
Action: Mouse scrolled (575, 304) with delta (0, 0)
Screenshot: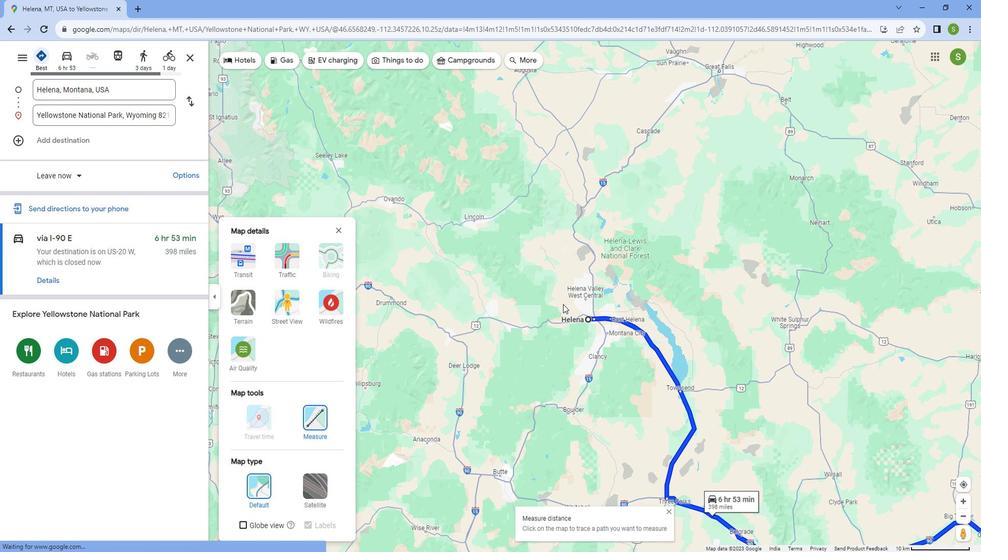 
Action: Mouse scrolled (575, 304) with delta (0, 0)
Screenshot: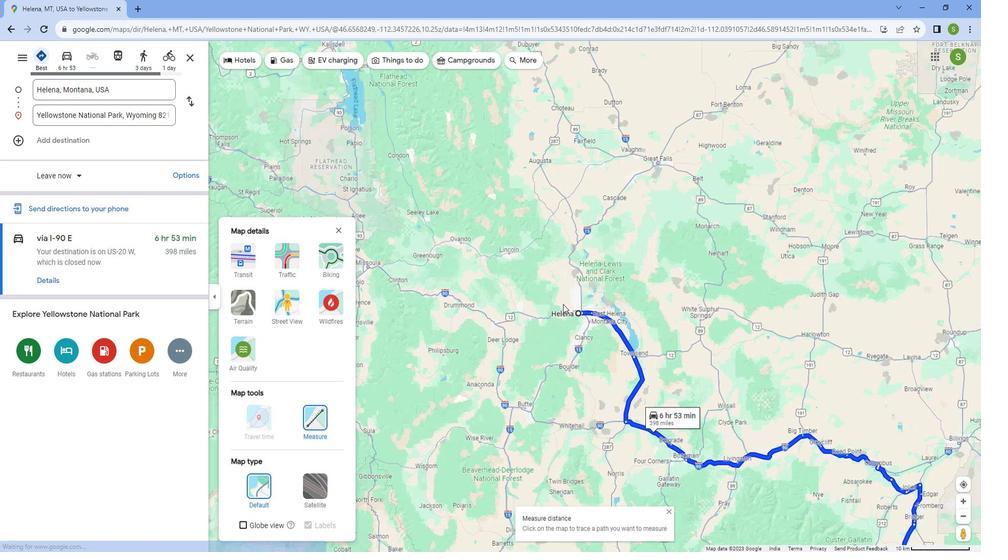 
Action: Mouse scrolled (575, 304) with delta (0, 0)
Screenshot: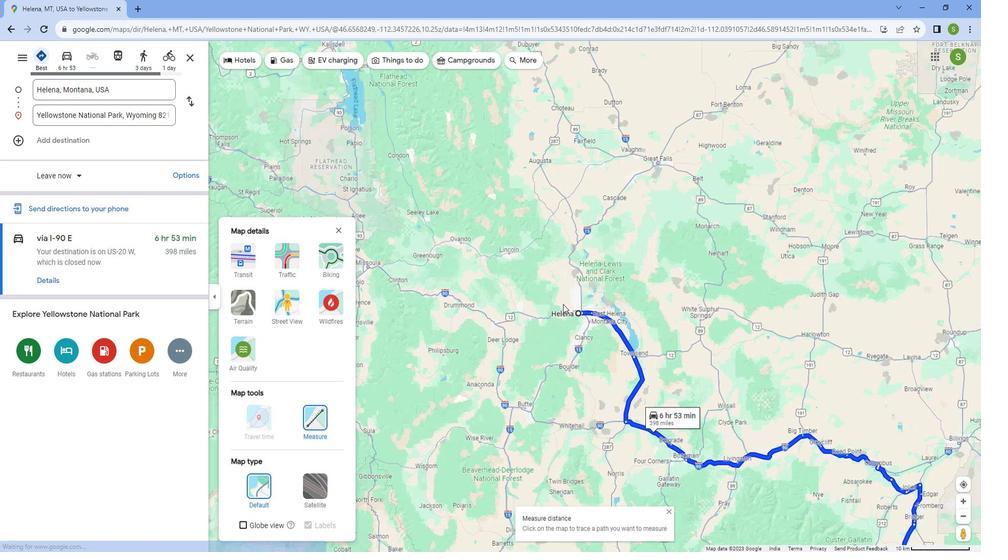 
Action: Mouse scrolled (575, 304) with delta (0, 0)
Screenshot: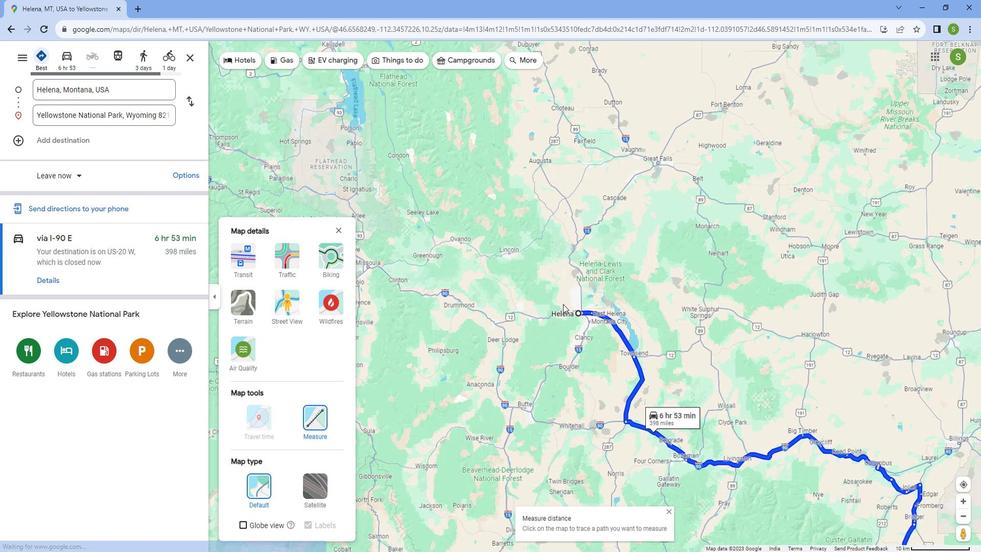 
Action: Mouse scrolled (575, 304) with delta (0, 0)
Screenshot: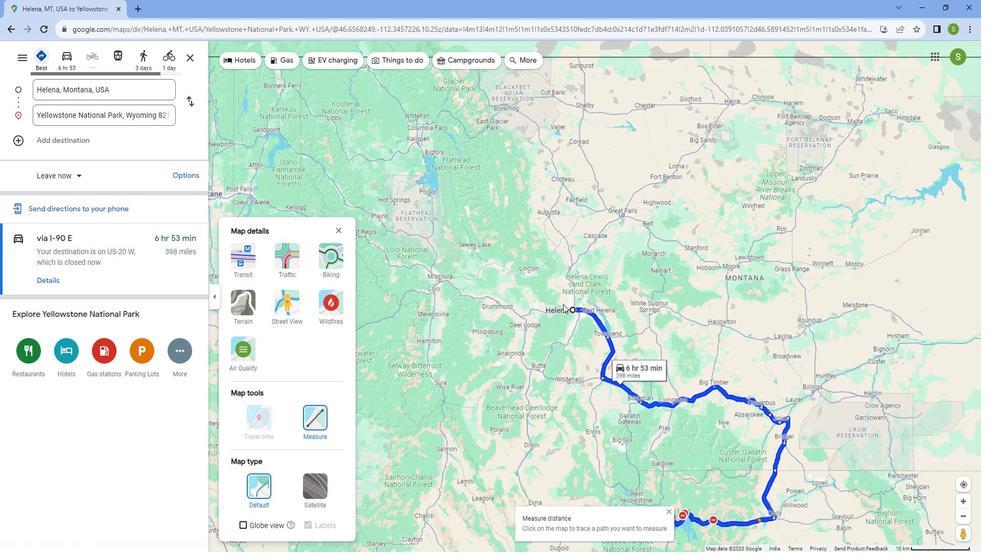 
Action: Mouse scrolled (575, 304) with delta (0, 0)
Screenshot: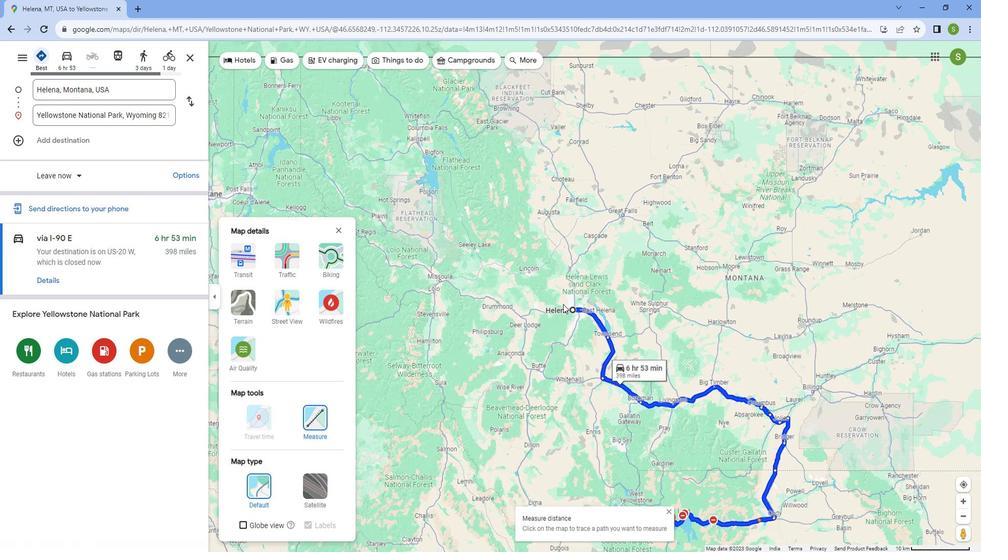 
Action: Mouse moved to (754, 427)
Screenshot: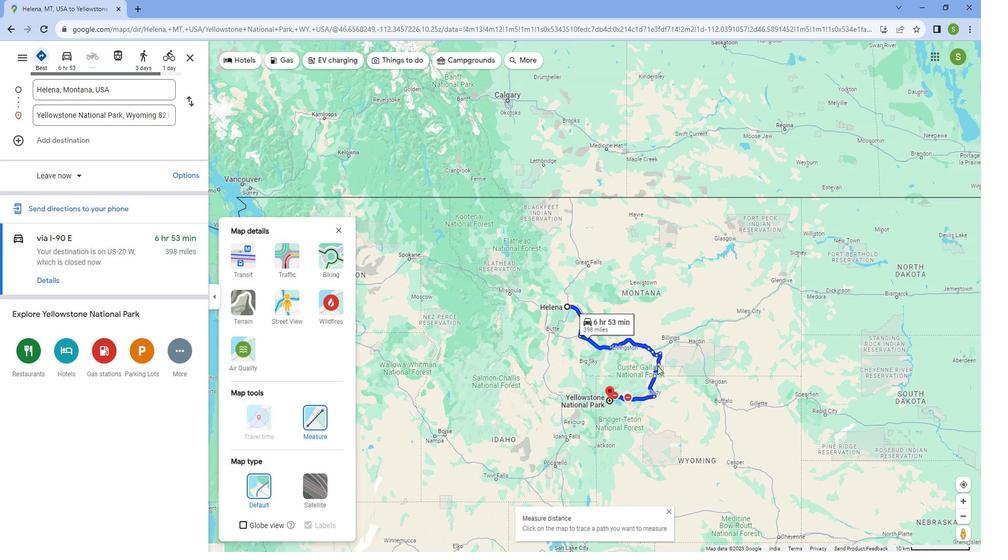 
Action: Mouse scrolled (754, 427) with delta (0, 0)
Screenshot: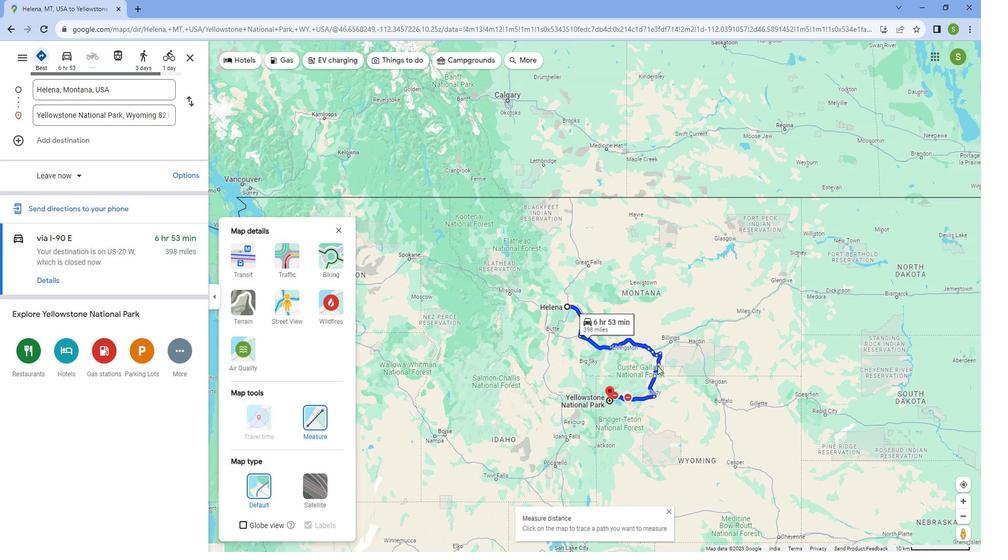 
Action: Mouse moved to (679, 443)
Screenshot: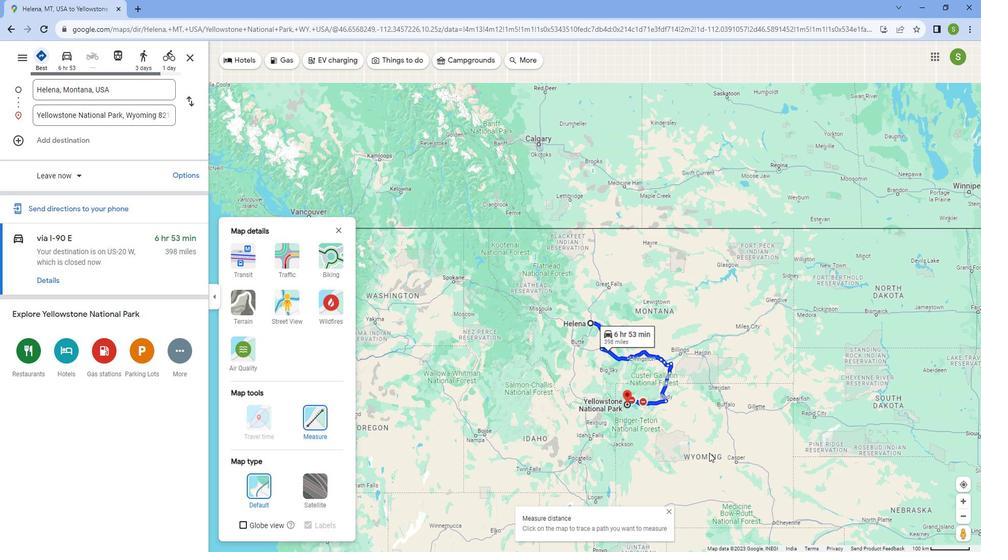 
Action: Mouse scrolled (679, 443) with delta (0, 0)
Screenshot: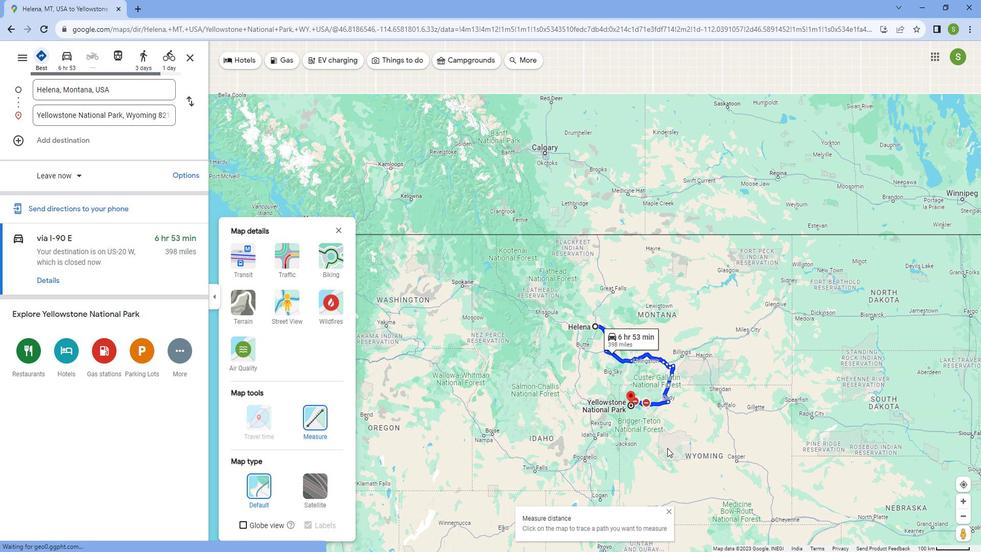 
Action: Mouse scrolled (679, 443) with delta (0, 0)
Screenshot: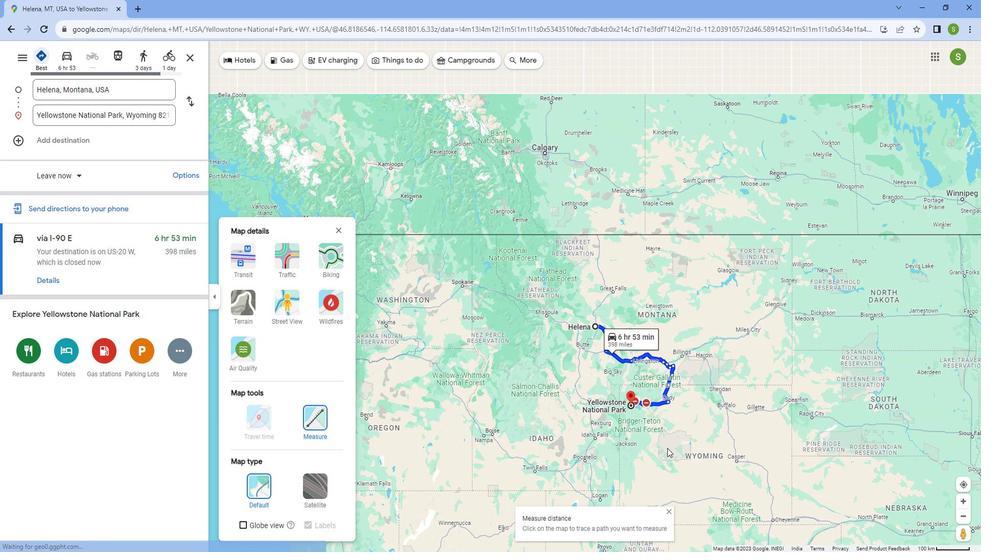 
Action: Mouse scrolled (679, 443) with delta (0, 0)
Screenshot: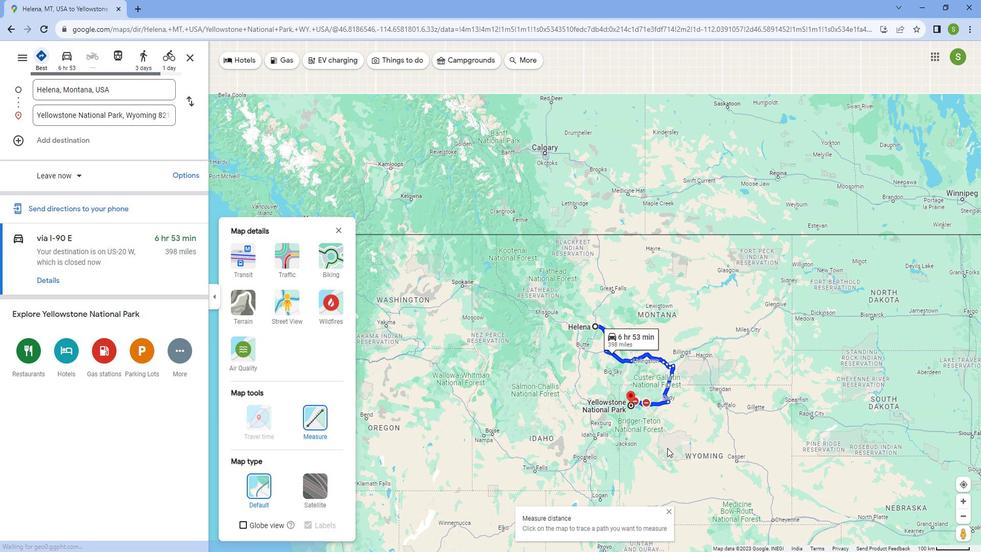 
Action: Mouse scrolled (679, 443) with delta (0, 0)
Screenshot: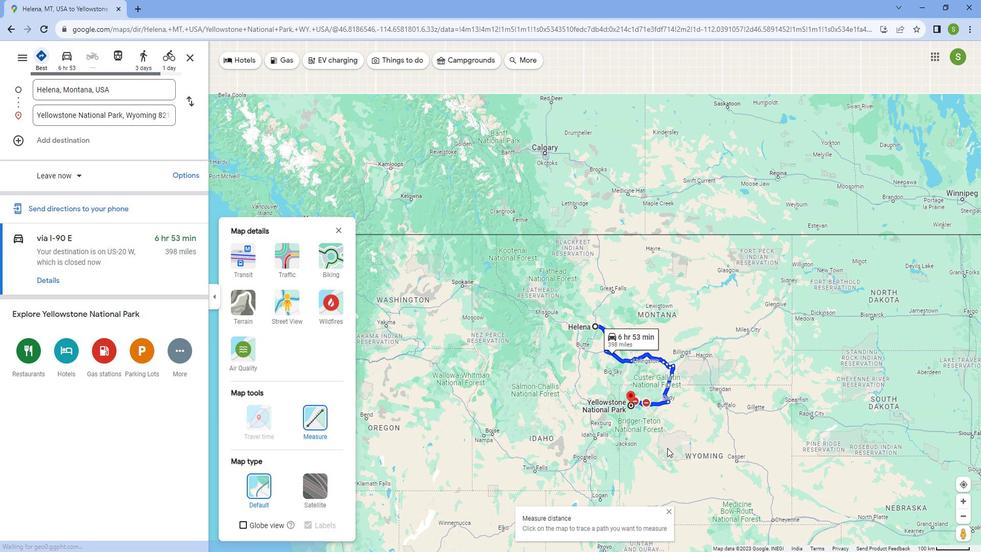 
Action: Mouse scrolled (679, 443) with delta (0, 0)
Screenshot: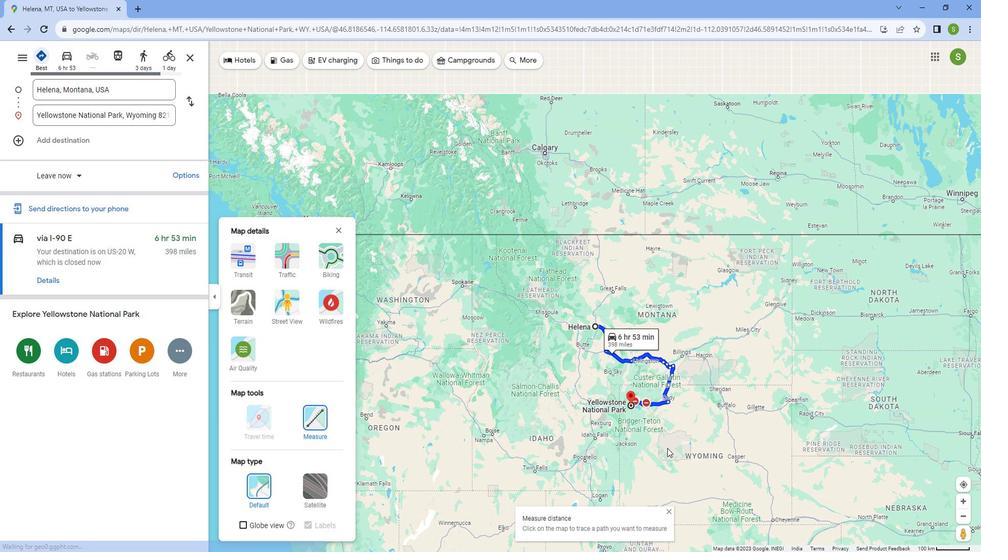 
Action: Mouse scrolled (679, 443) with delta (0, 0)
Screenshot: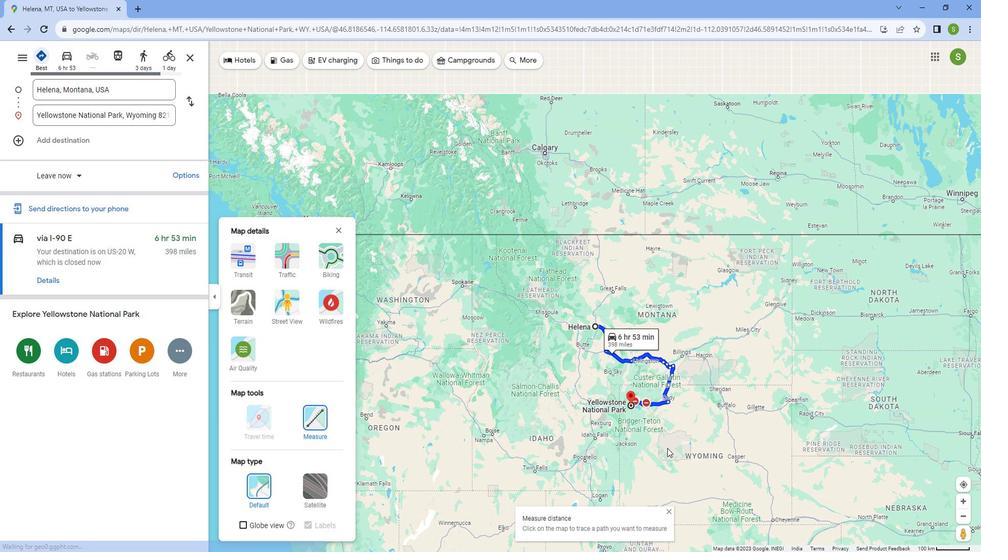 
Action: Mouse moved to (570, 360)
Screenshot: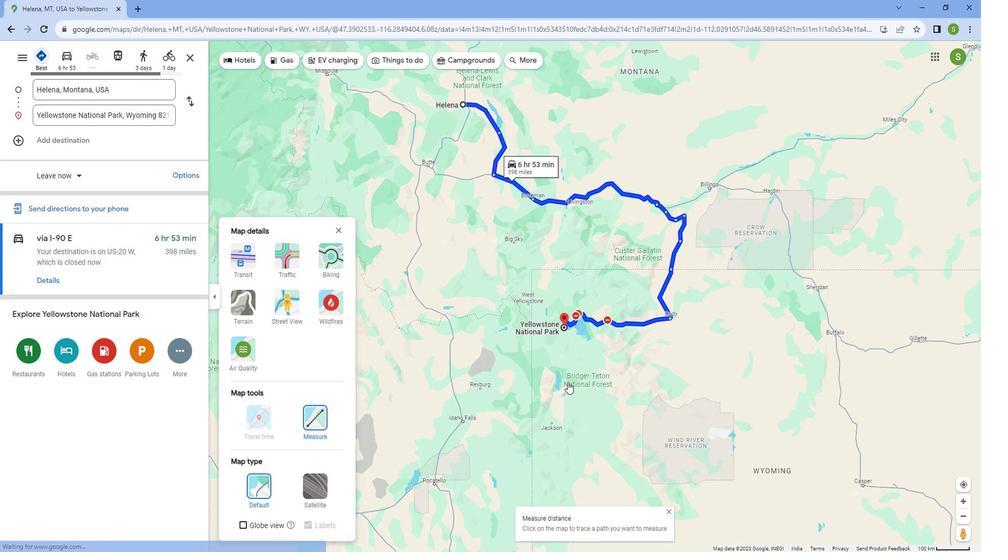 
Action: Mouse scrolled (570, 360) with delta (0, 0)
Screenshot: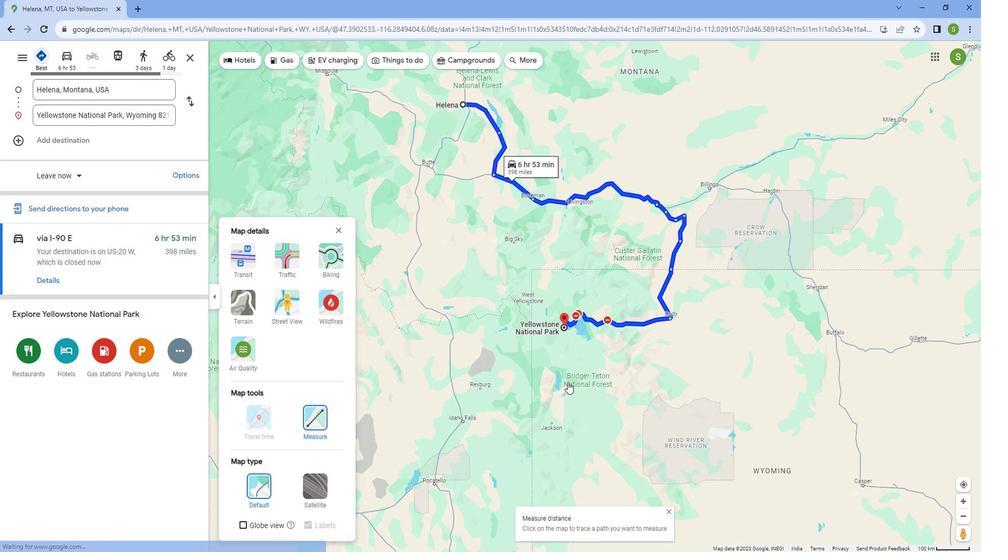 
Action: Mouse moved to (569, 358)
Screenshot: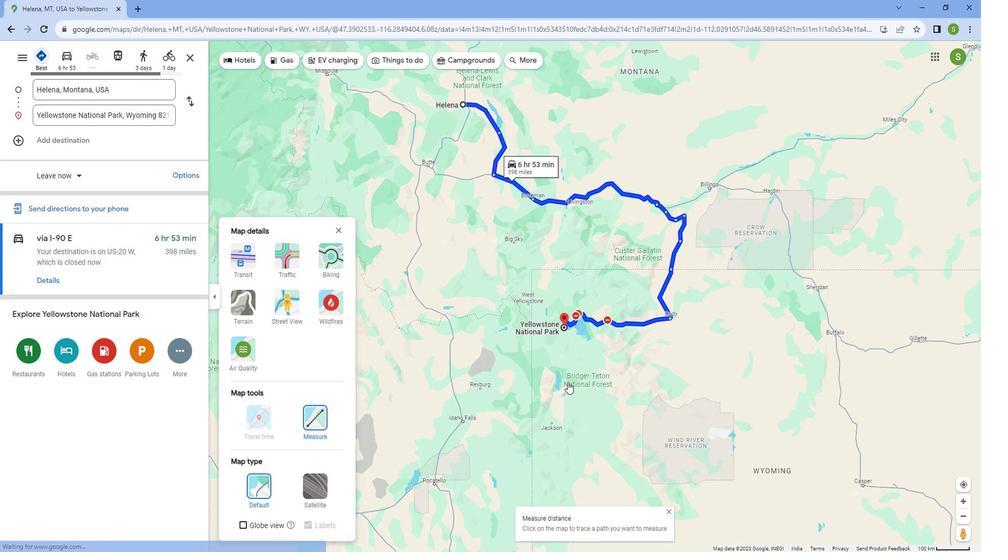 
Action: Mouse scrolled (569, 358) with delta (0, 0)
Screenshot: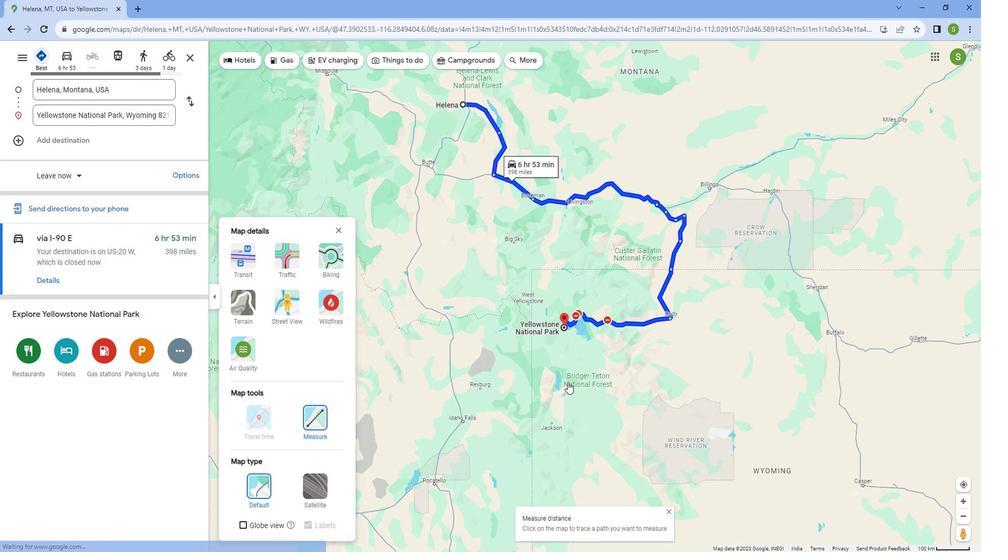 
Action: Mouse moved to (569, 358)
Screenshot: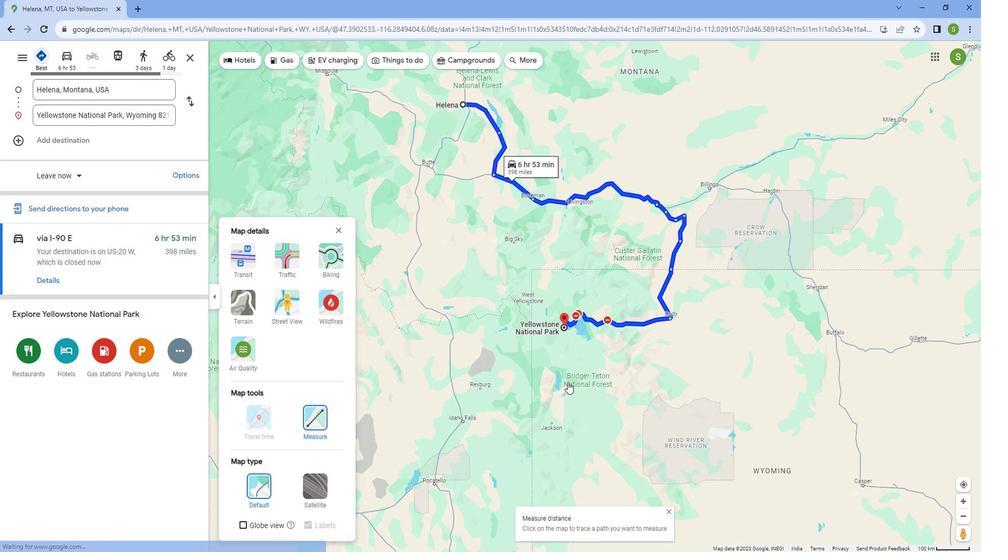 
Action: Mouse scrolled (569, 358) with delta (0, 0)
Screenshot: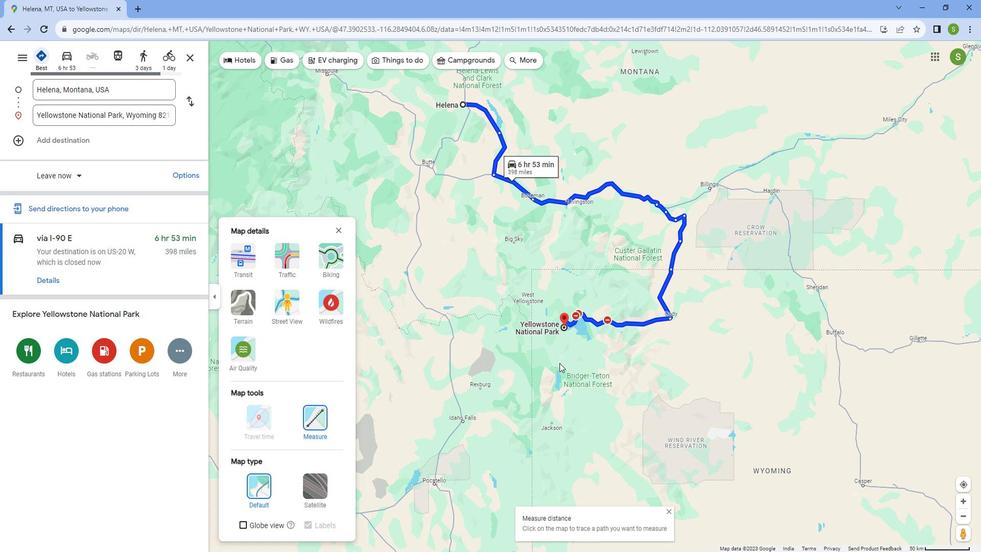 
Action: Mouse scrolled (569, 358) with delta (0, 0)
Screenshot: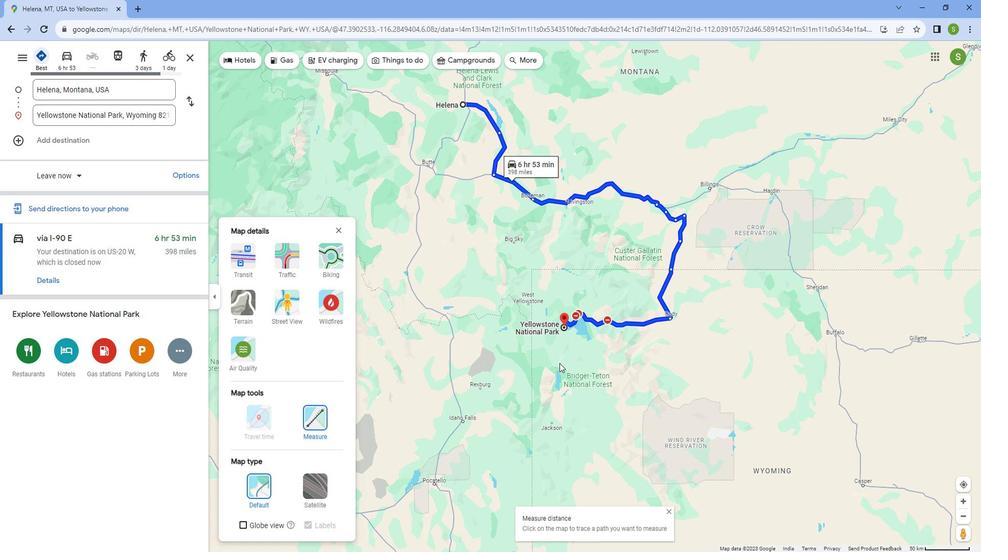 
Action: Mouse scrolled (569, 358) with delta (0, 0)
Screenshot: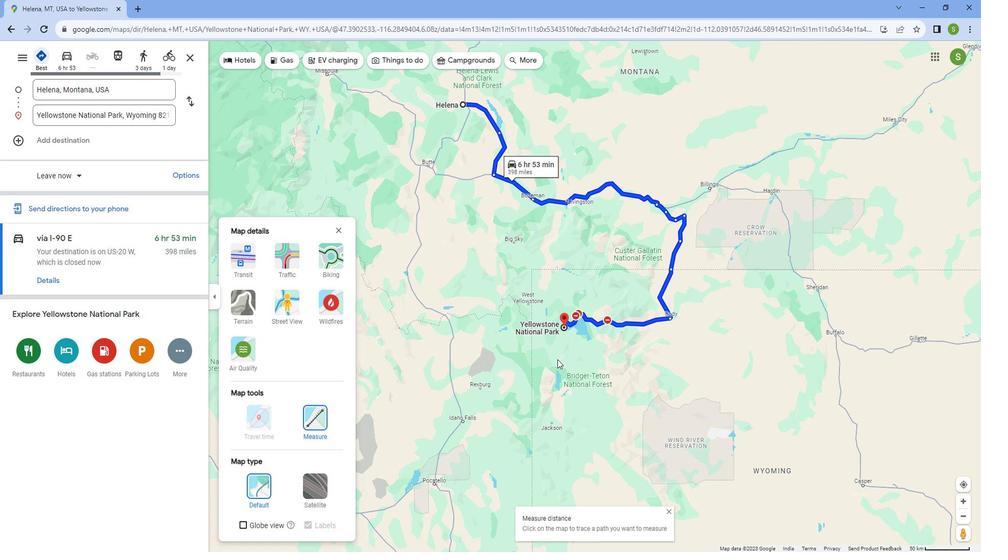 
Action: Mouse moved to (569, 355)
Screenshot: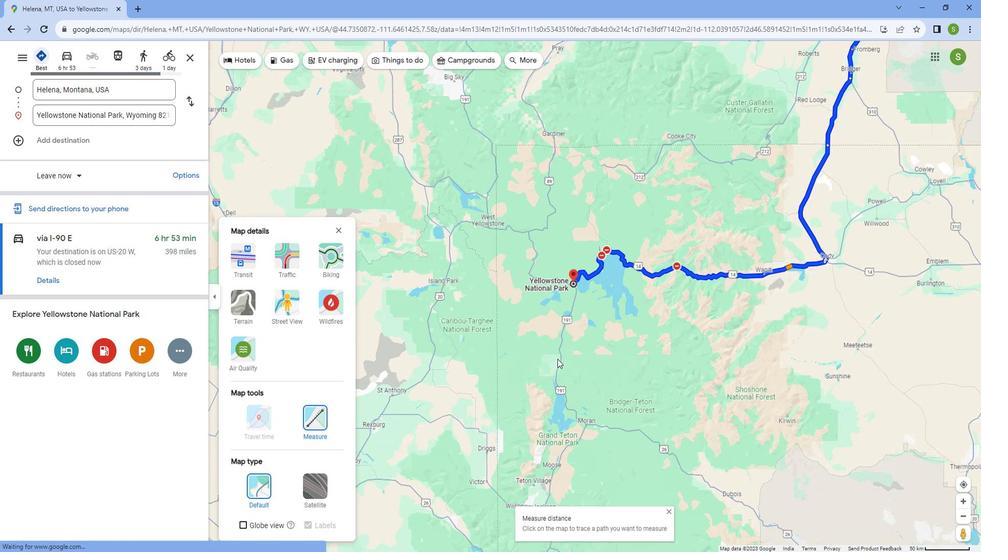 
Action: Mouse scrolled (569, 355) with delta (0, 0)
Screenshot: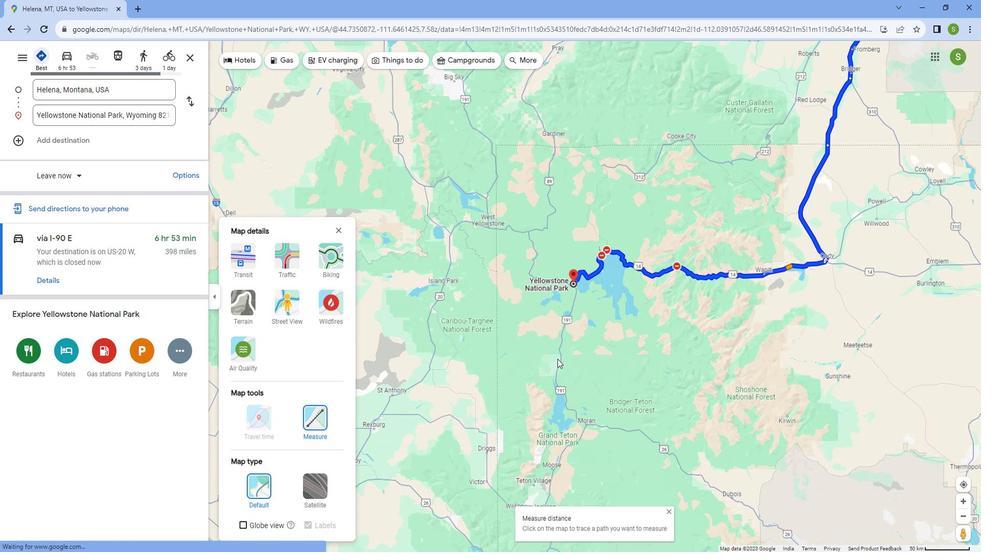 
Action: Mouse scrolled (569, 355) with delta (0, 0)
Screenshot: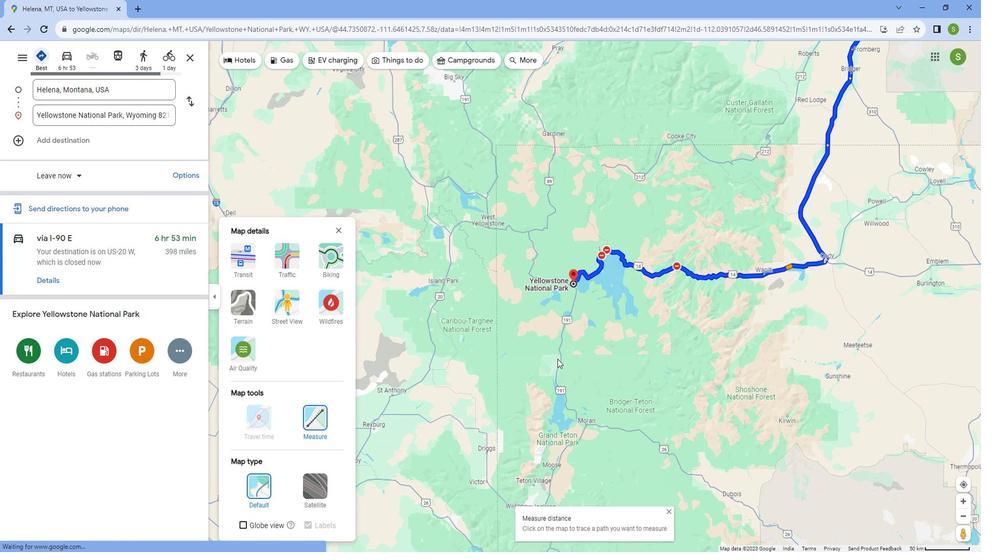 
Action: Mouse scrolled (569, 355) with delta (0, 0)
Screenshot: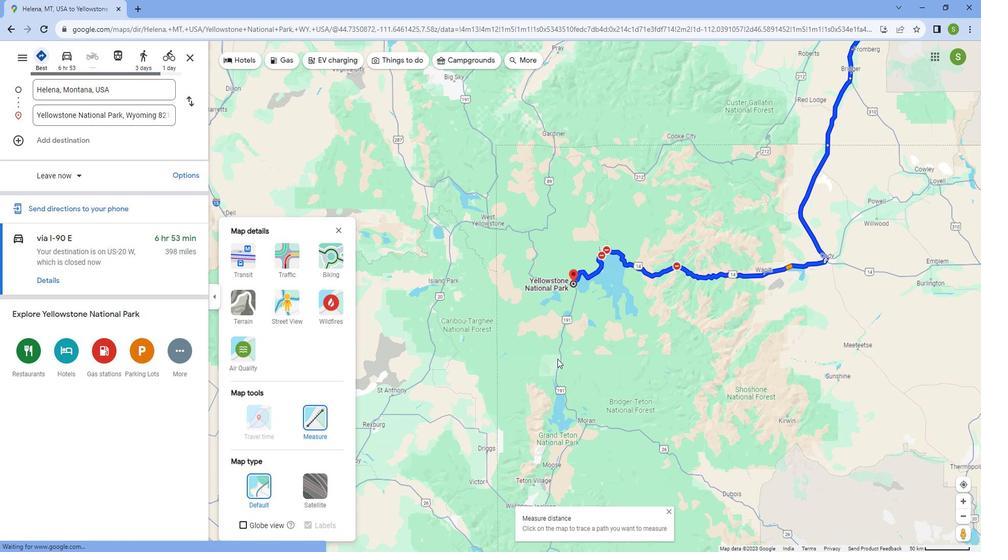 
Action: Mouse scrolled (569, 355) with delta (0, 0)
Screenshot: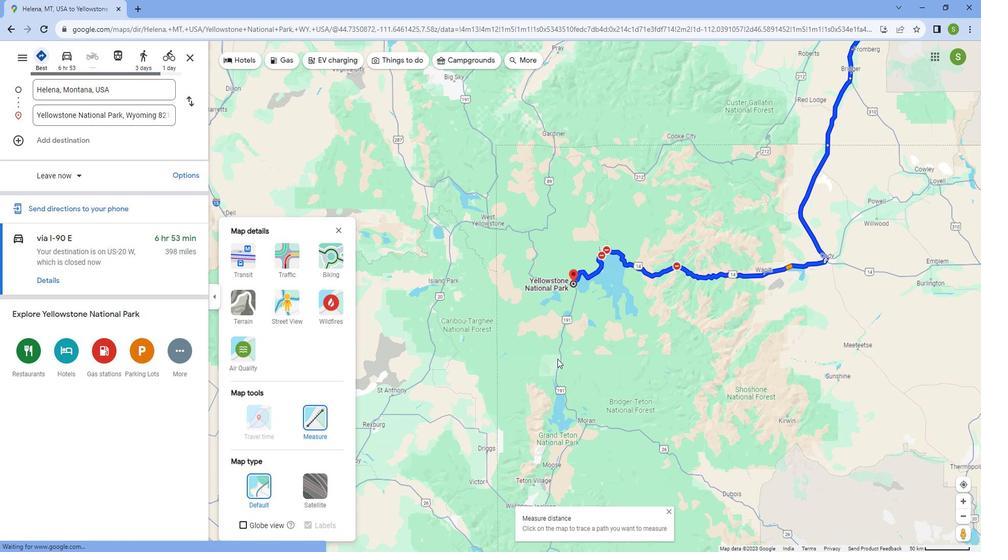 
Action: Mouse scrolled (569, 355) with delta (0, 0)
Screenshot: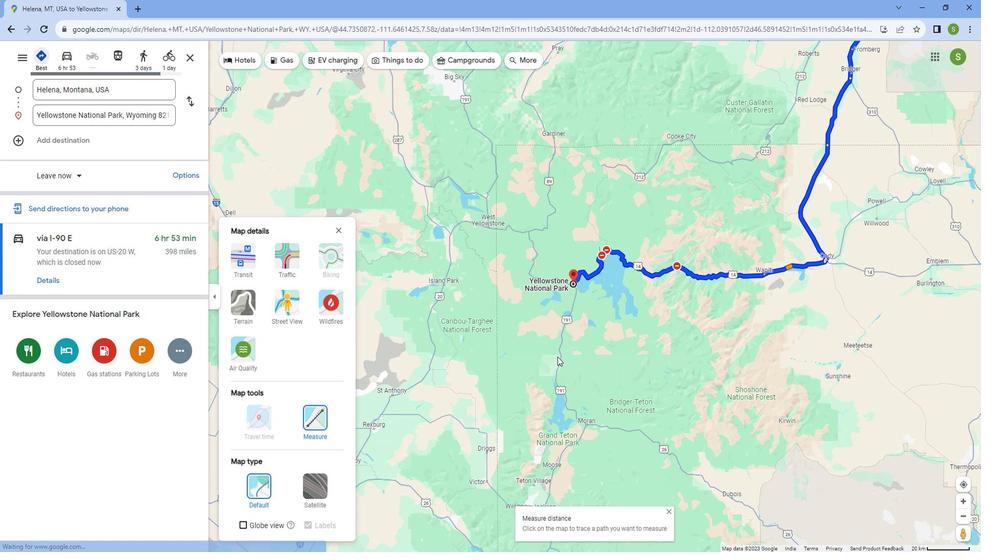 
Action: Mouse scrolled (569, 355) with delta (0, 0)
Screenshot: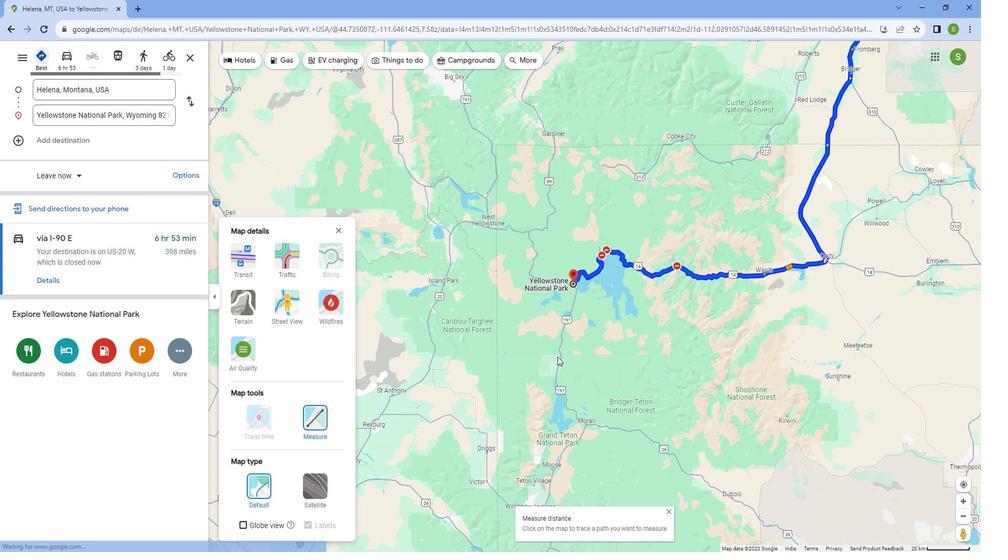 
Action: Mouse moved to (625, 139)
Screenshot: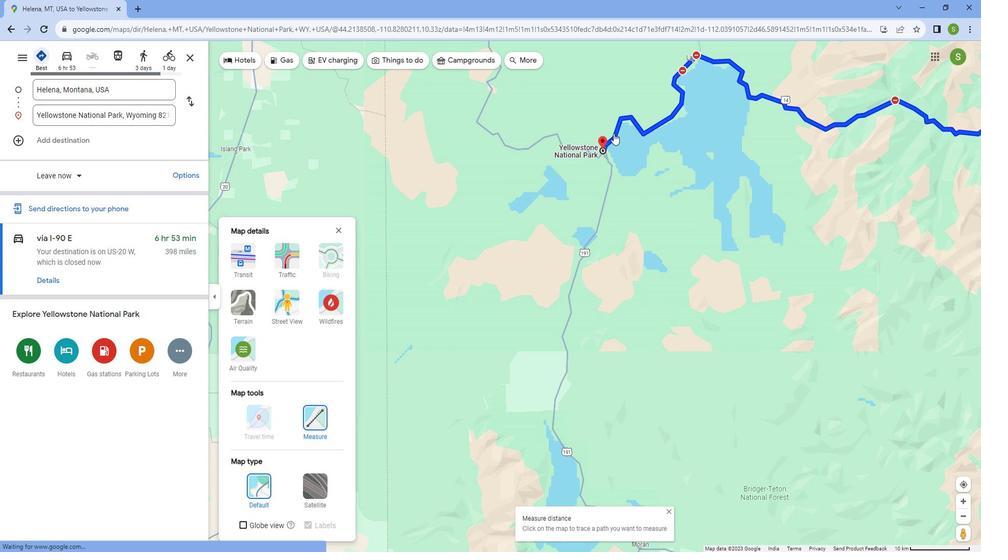 
Action: Mouse scrolled (625, 140) with delta (0, 0)
Screenshot: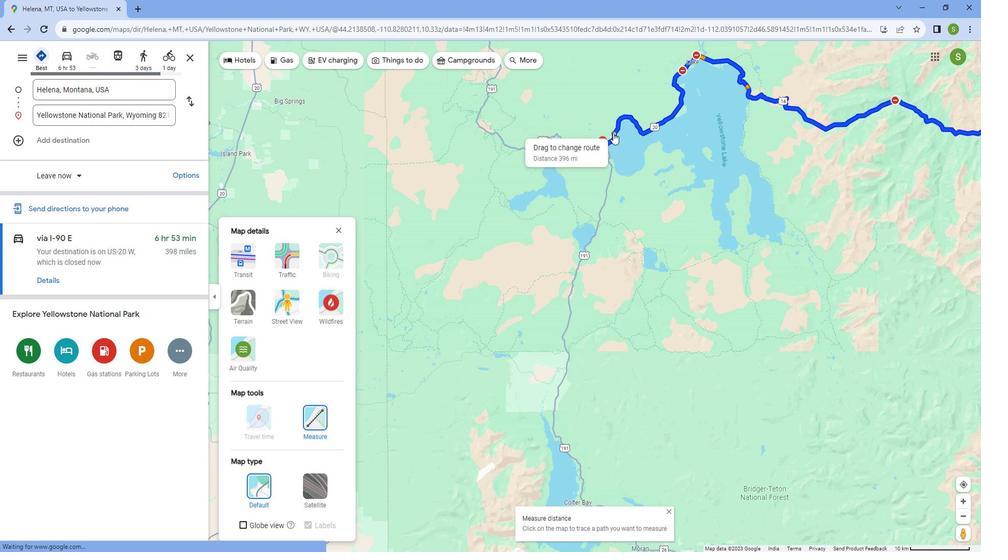 
Action: Mouse scrolled (625, 140) with delta (0, 0)
Screenshot: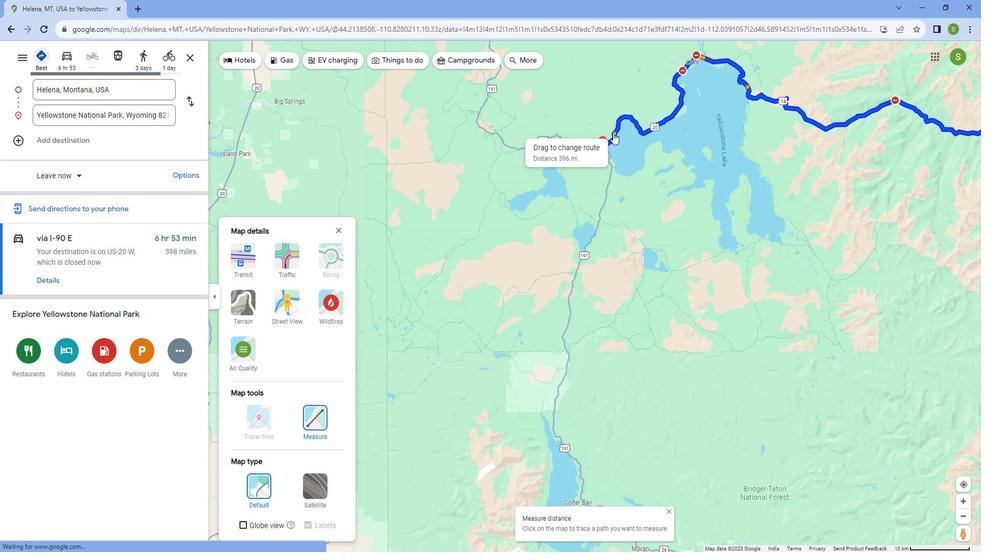 
Action: Mouse scrolled (625, 140) with delta (0, 0)
Screenshot: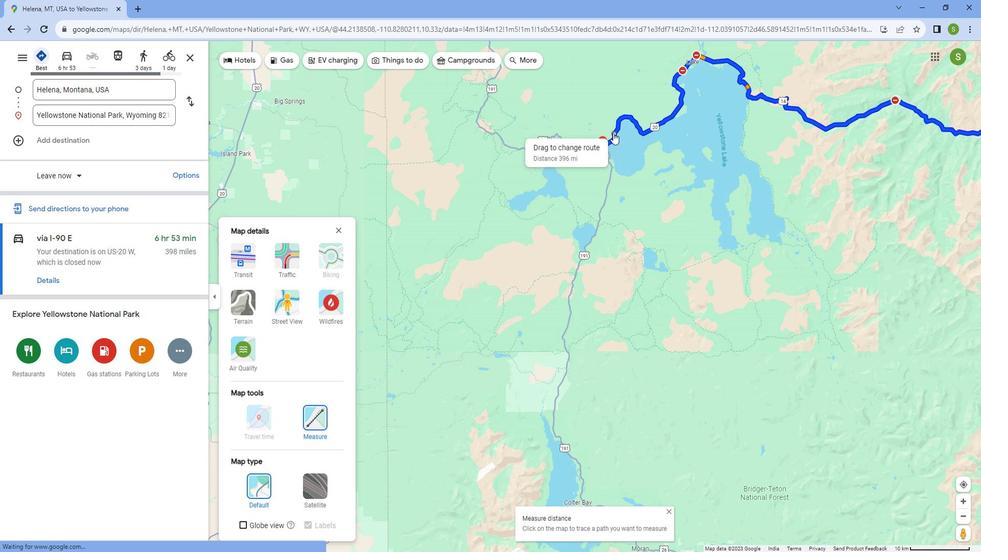 
Action: Mouse scrolled (625, 140) with delta (0, 0)
Screenshot: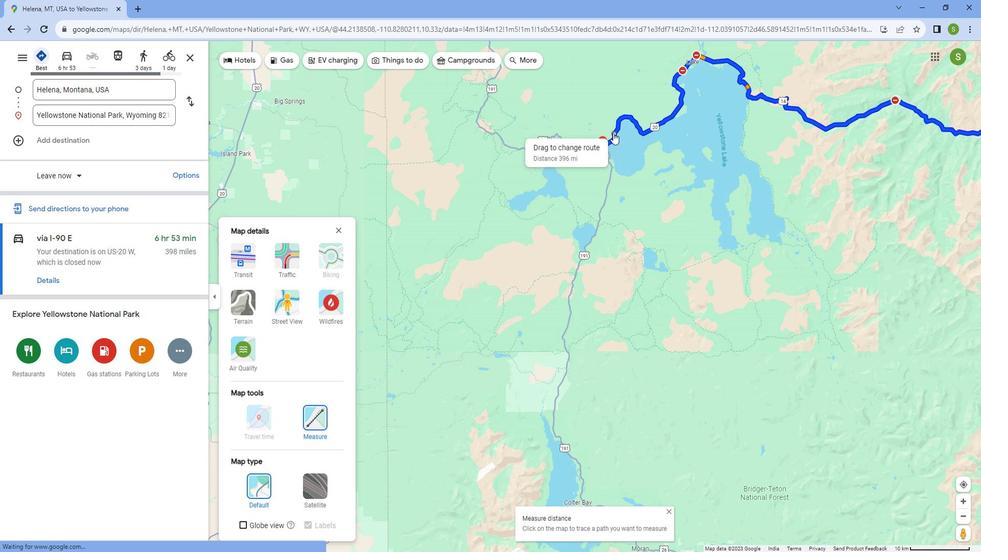 
Action: Mouse scrolled (625, 140) with delta (0, 0)
Screenshot: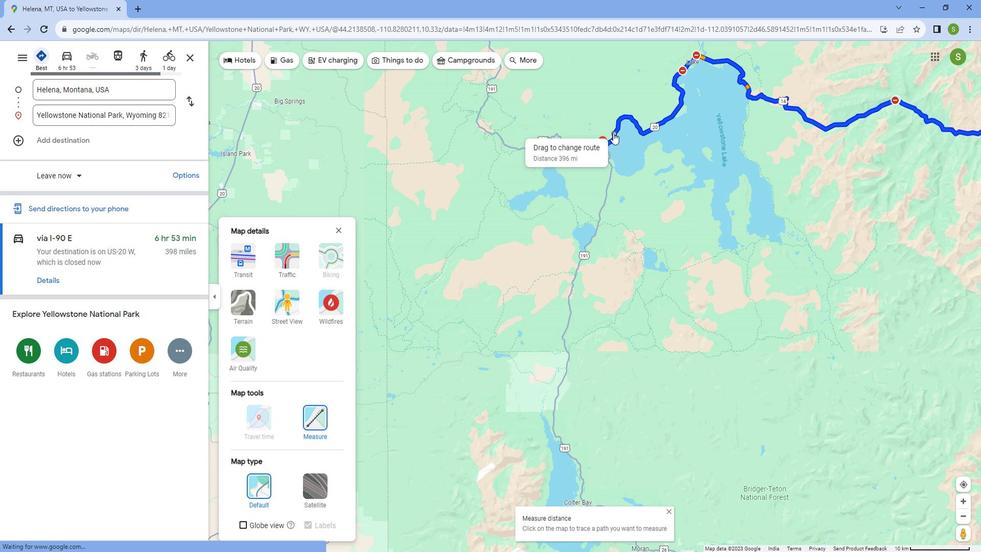 
Action: Mouse scrolled (625, 139) with delta (0, 0)
Screenshot: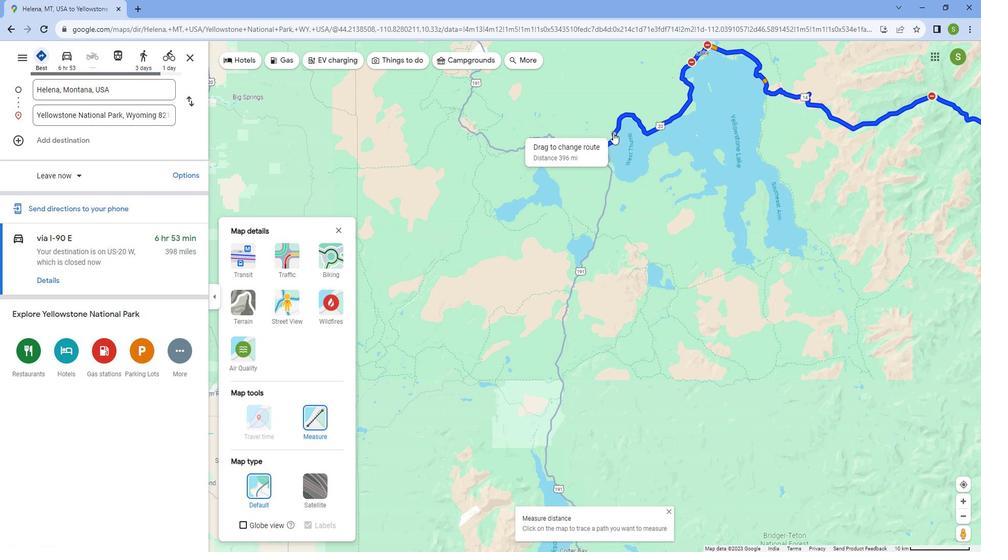
Action: Mouse scrolled (625, 140) with delta (0, 0)
Screenshot: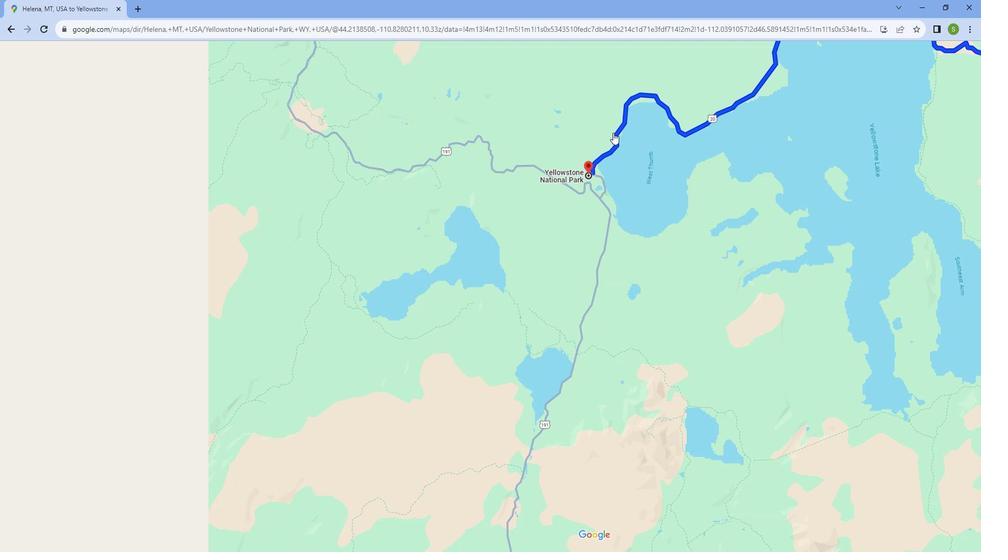
Action: Mouse scrolled (625, 140) with delta (0, 0)
Screenshot: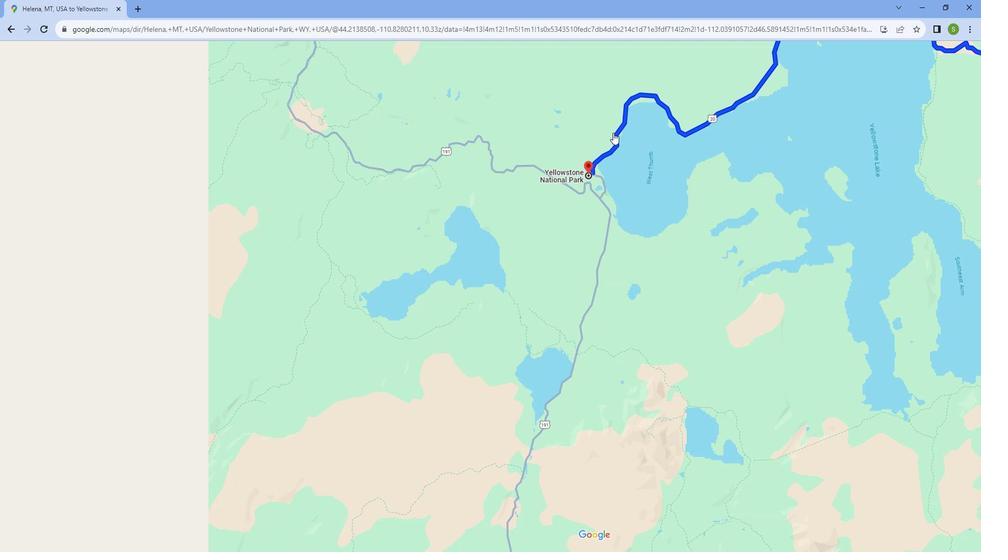 
Action: Mouse scrolled (625, 140) with delta (0, 0)
Screenshot: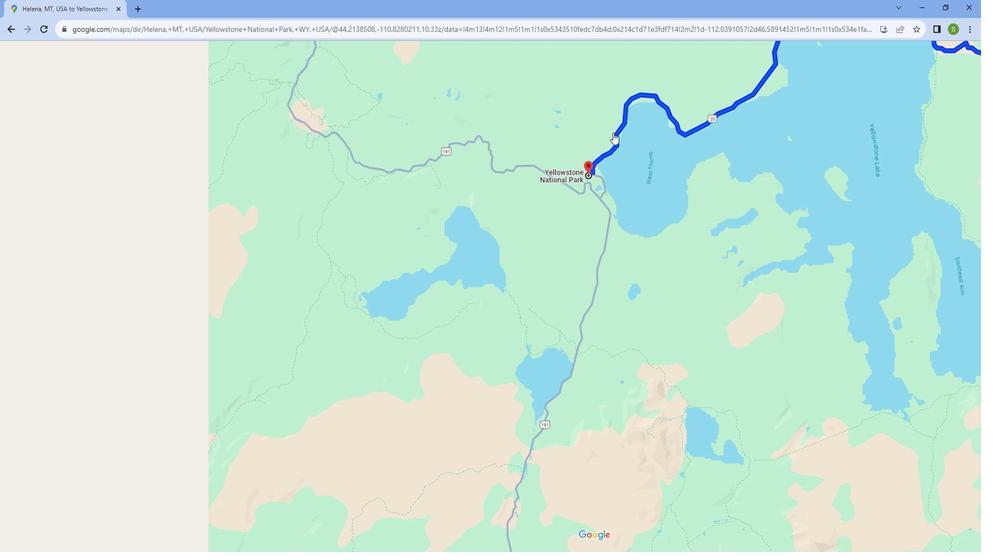 
Action: Mouse scrolled (625, 140) with delta (0, 0)
Screenshot: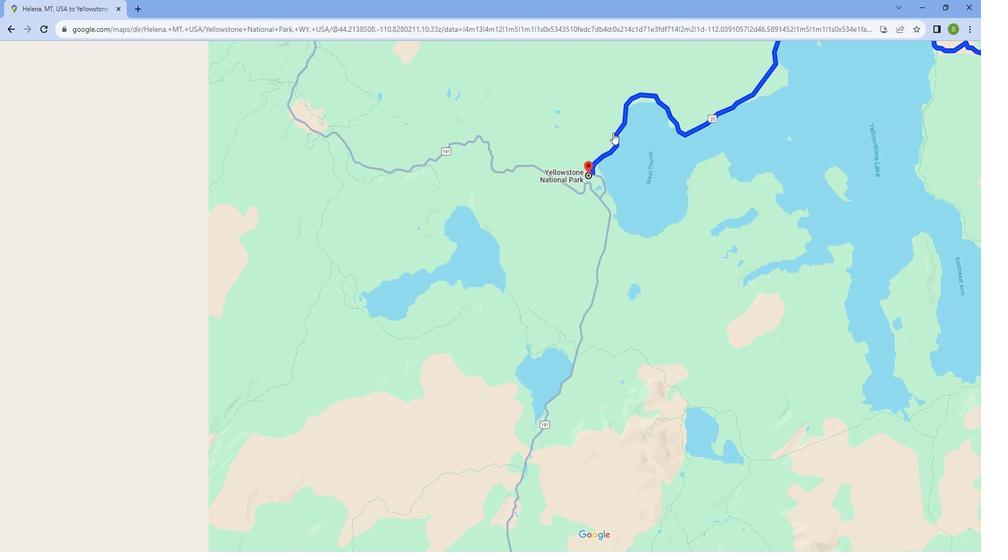 
Action: Mouse scrolled (625, 140) with delta (0, 0)
Screenshot: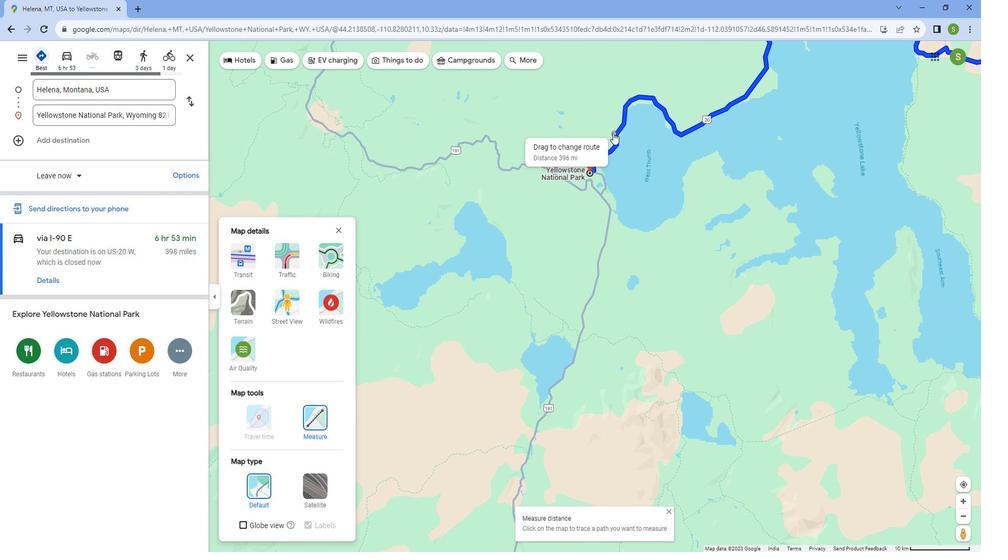 
Action: Mouse scrolled (625, 140) with delta (0, 0)
Screenshot: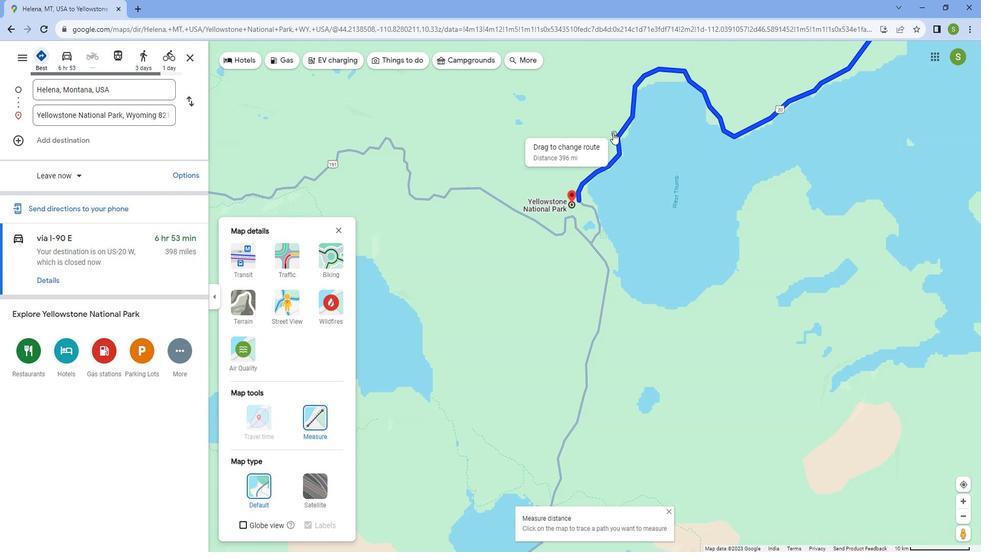 
Action: Mouse scrolled (625, 140) with delta (0, 0)
Screenshot: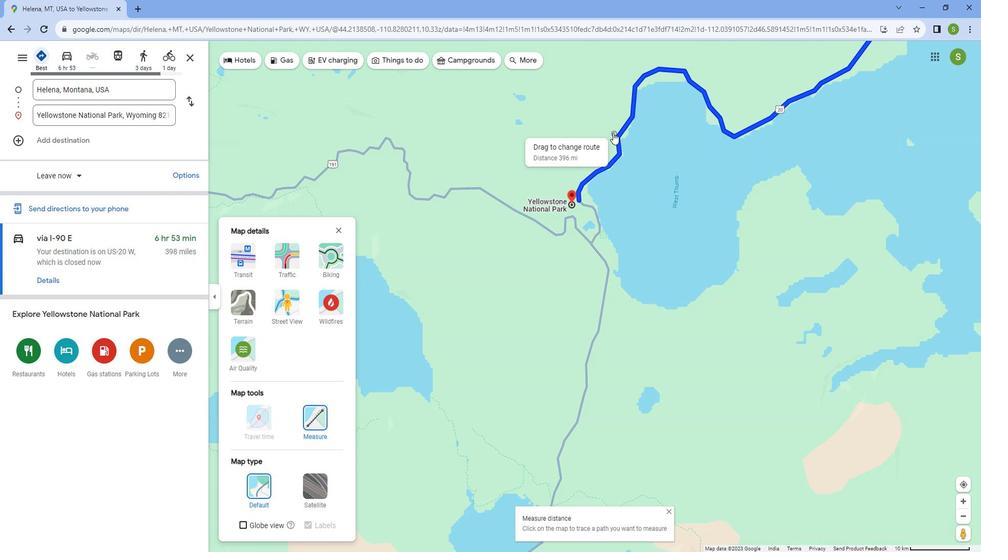 
Action: Mouse scrolled (625, 140) with delta (0, 0)
Screenshot: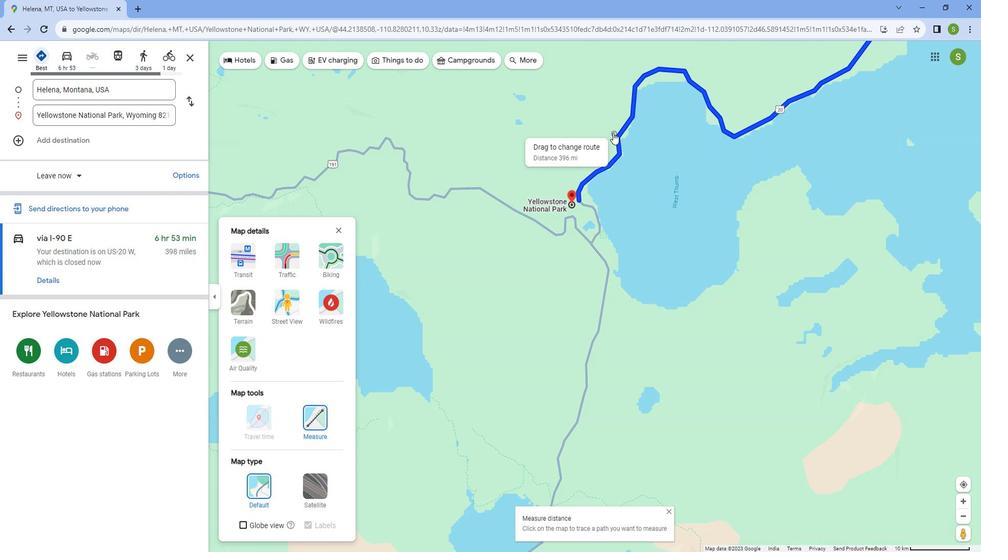 
Action: Mouse scrolled (625, 140) with delta (0, 0)
Screenshot: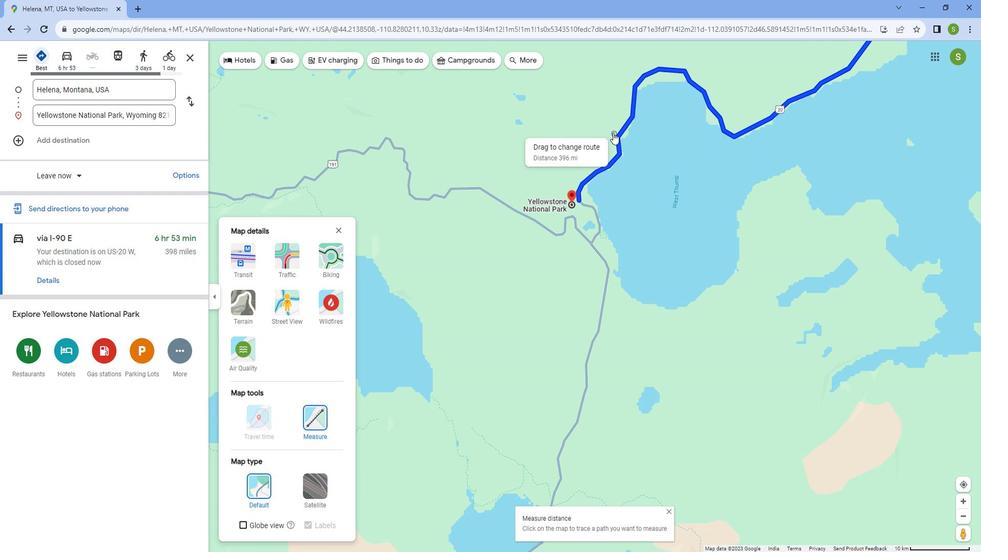
Action: Mouse scrolled (625, 140) with delta (0, 0)
Screenshot: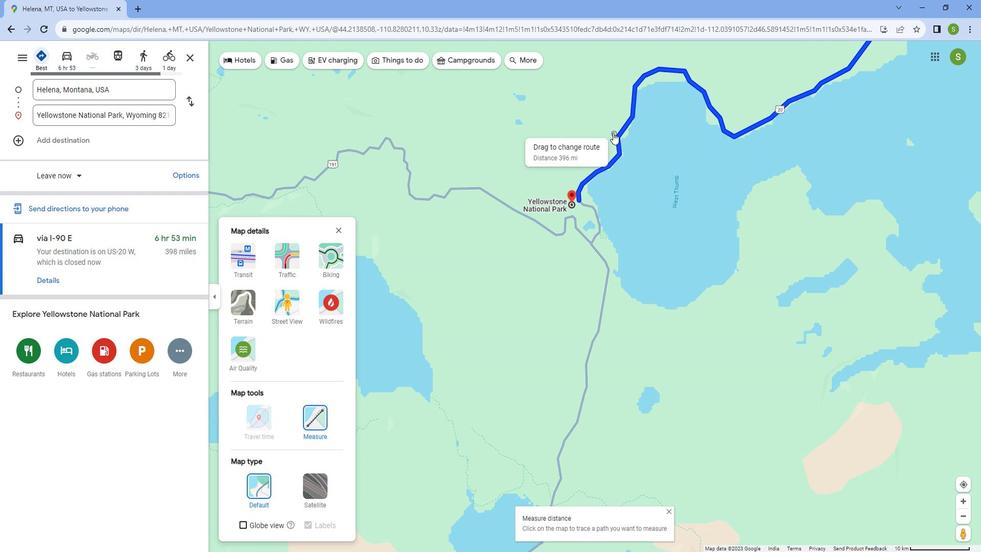 
Action: Mouse scrolled (625, 139) with delta (0, 0)
Screenshot: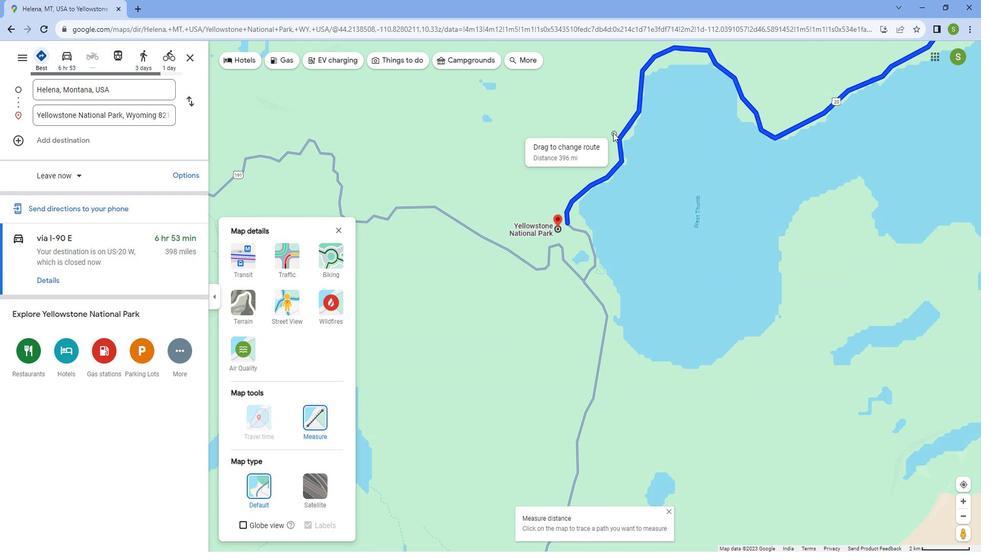 
Action: Mouse scrolled (625, 140) with delta (0, 0)
Screenshot: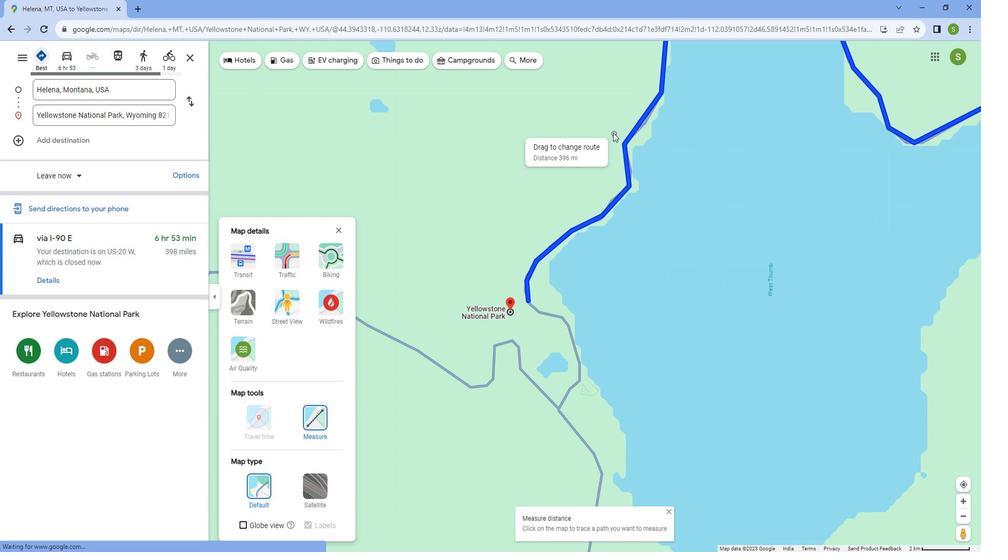 
Action: Mouse scrolled (625, 140) with delta (0, 0)
Screenshot: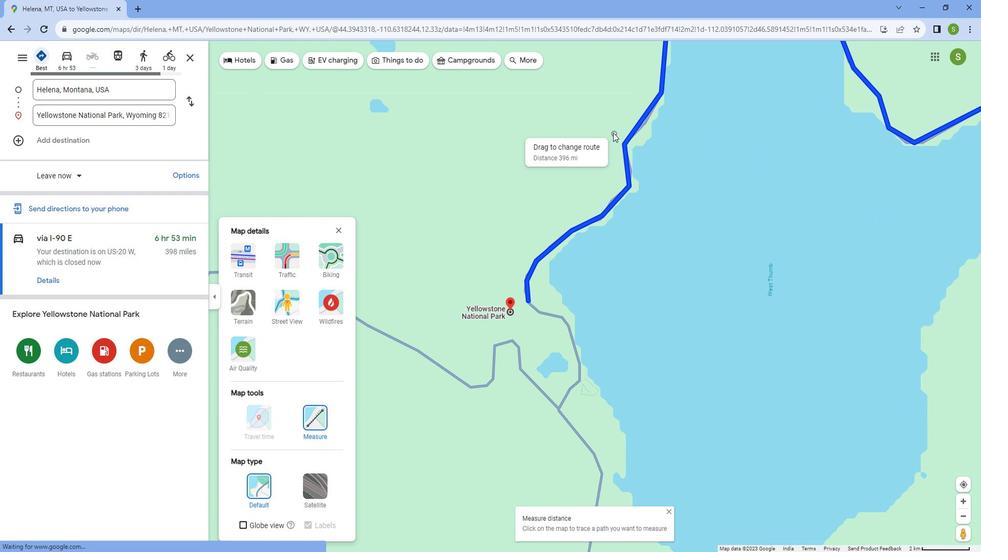 
Action: Mouse scrolled (625, 140) with delta (0, 0)
Screenshot: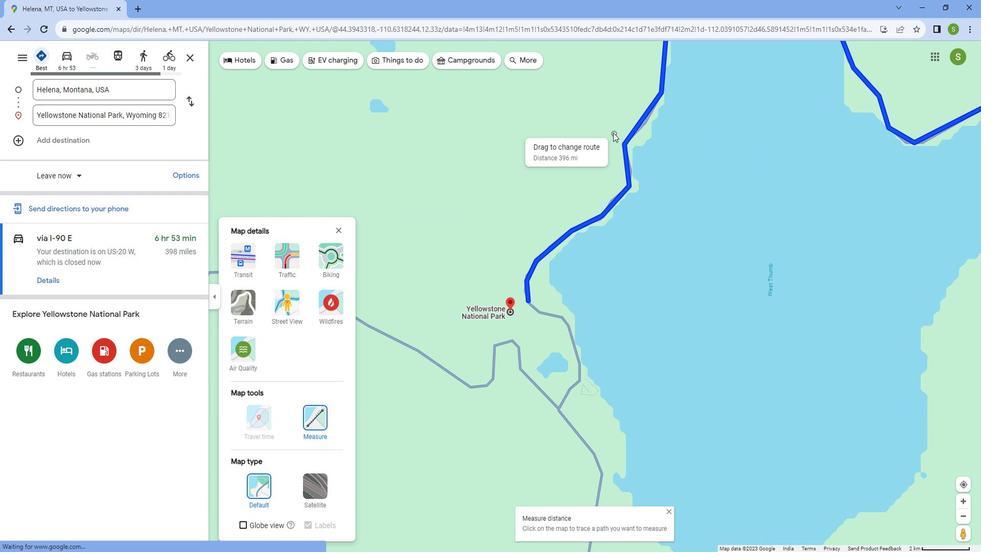 
Action: Mouse scrolled (625, 140) with delta (0, 0)
Screenshot: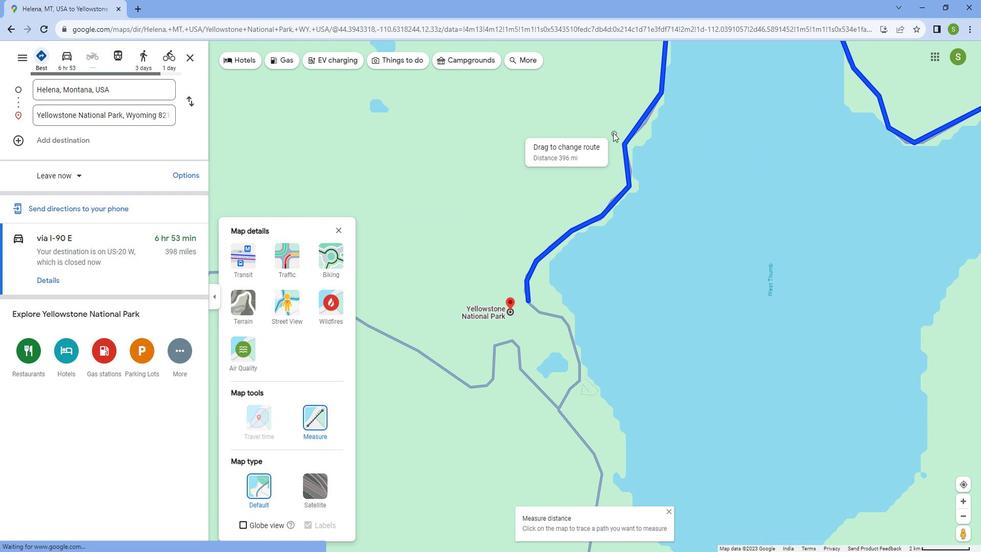 
Action: Mouse scrolled (625, 140) with delta (0, 0)
Screenshot: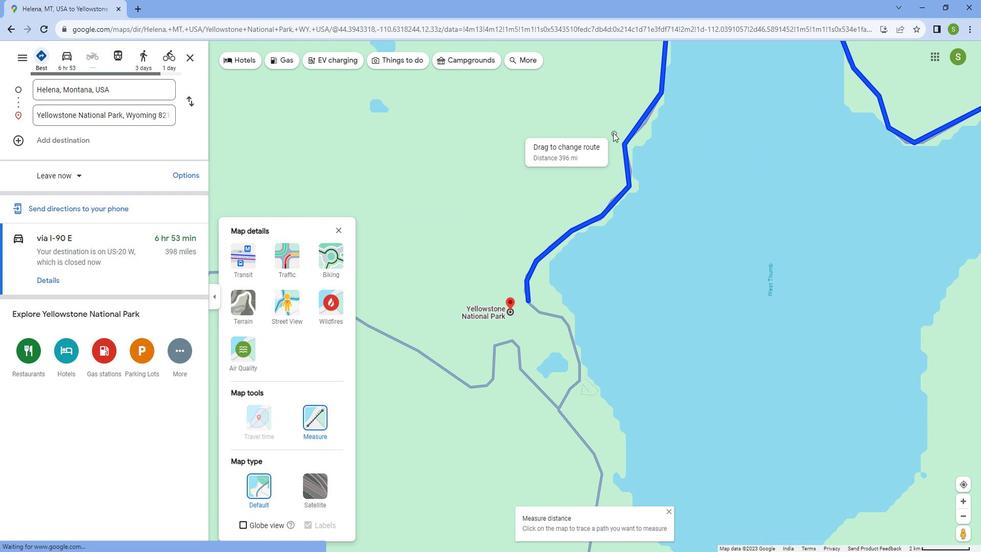 
Action: Mouse moved to (621, 141)
Screenshot: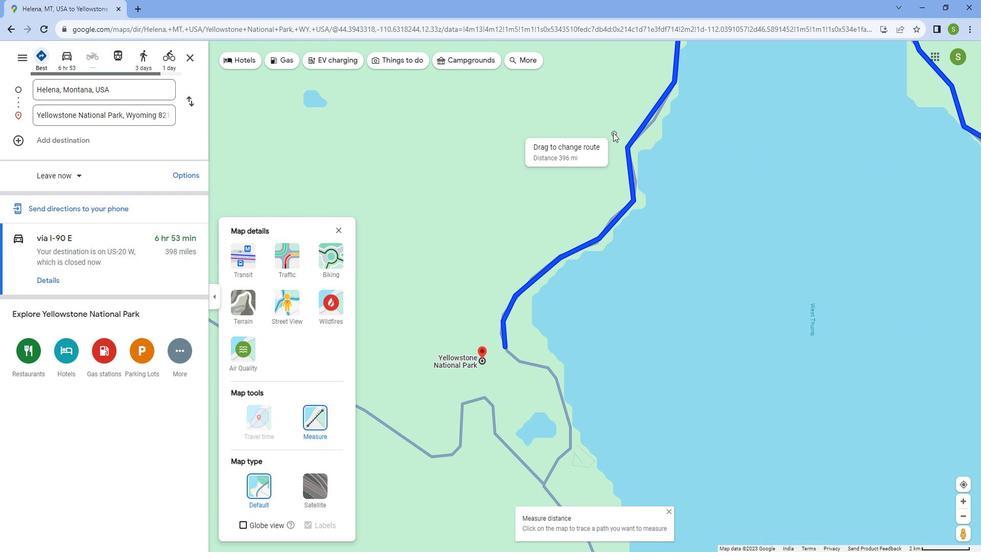 
Action: Mouse scrolled (621, 140) with delta (0, 0)
Screenshot: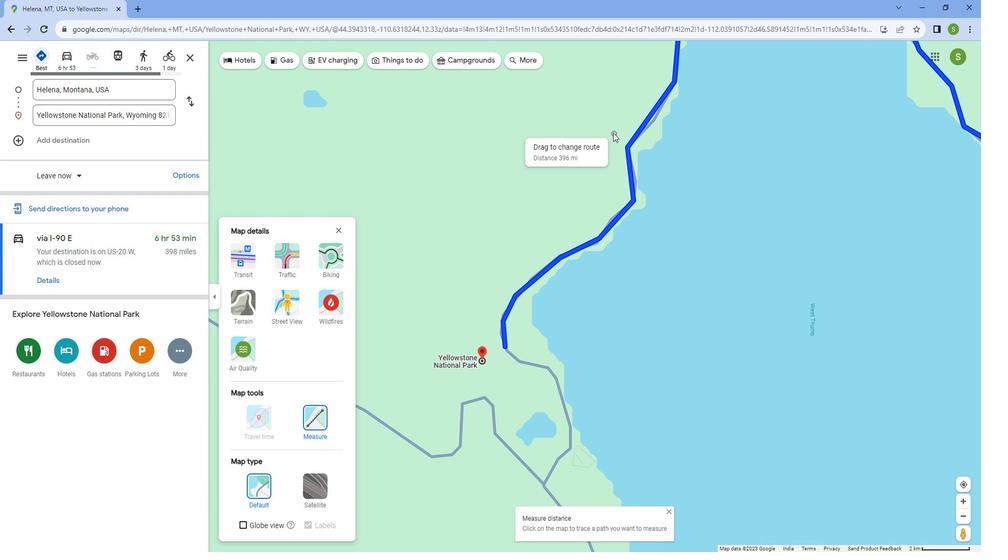 
Action: Mouse scrolled (621, 140) with delta (0, 0)
Screenshot: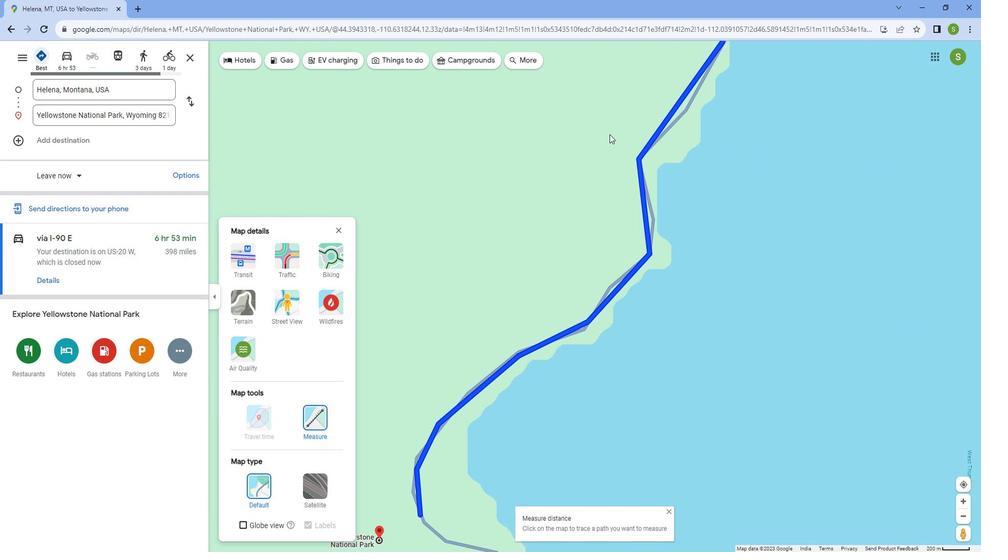 
Action: Mouse scrolled (621, 140) with delta (0, 0)
Screenshot: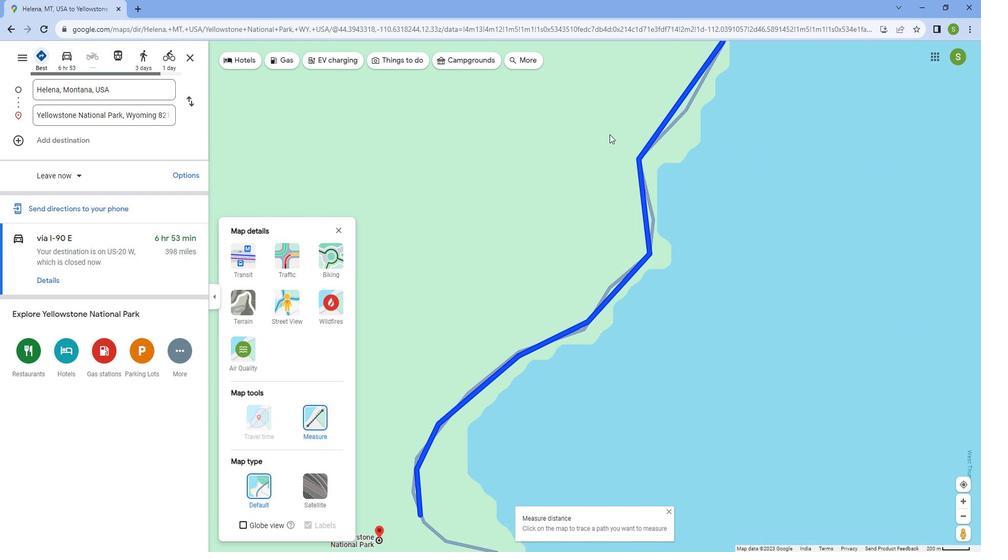 
Action: Mouse moved to (484, 372)
Screenshot: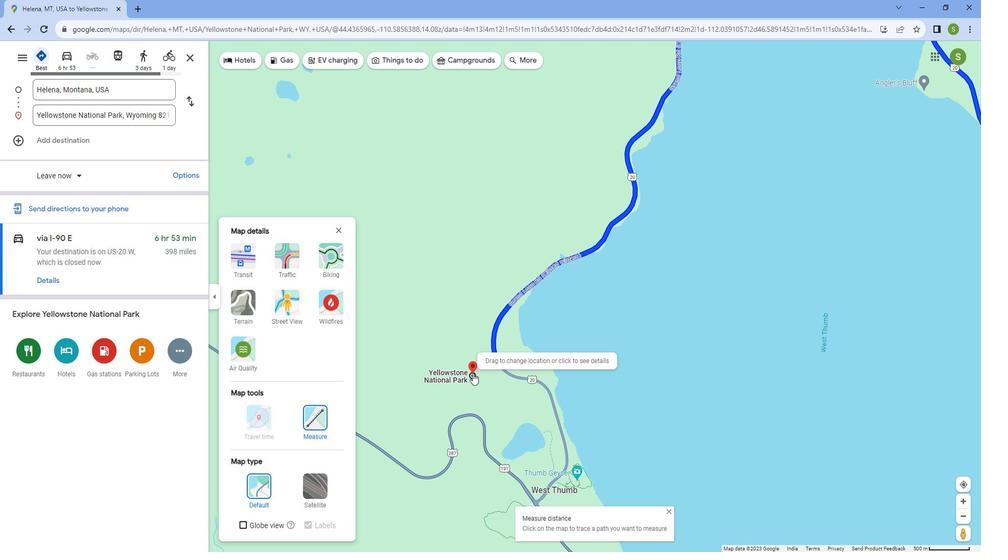 
Action: Mouse pressed left at (484, 372)
Screenshot: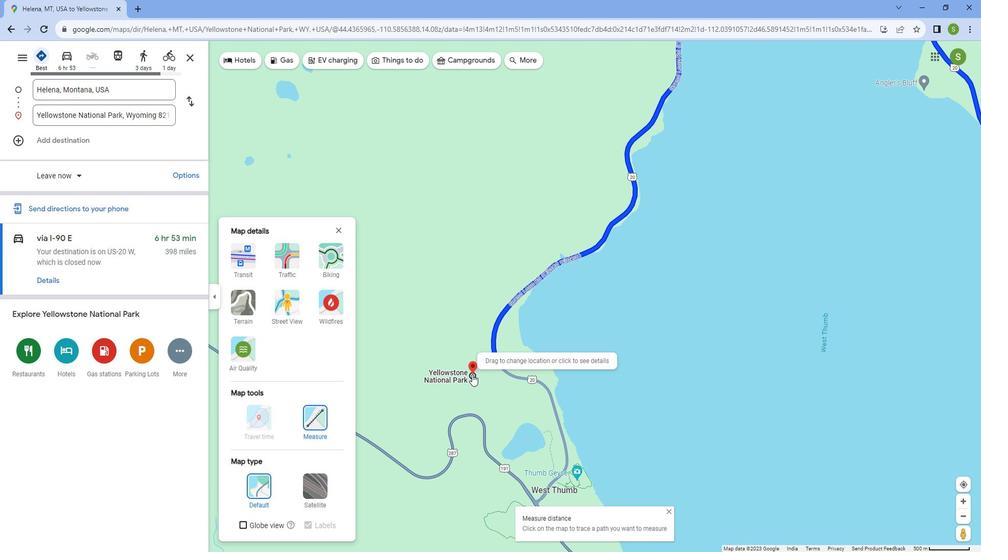 
Action: Mouse moved to (502, 265)
Screenshot: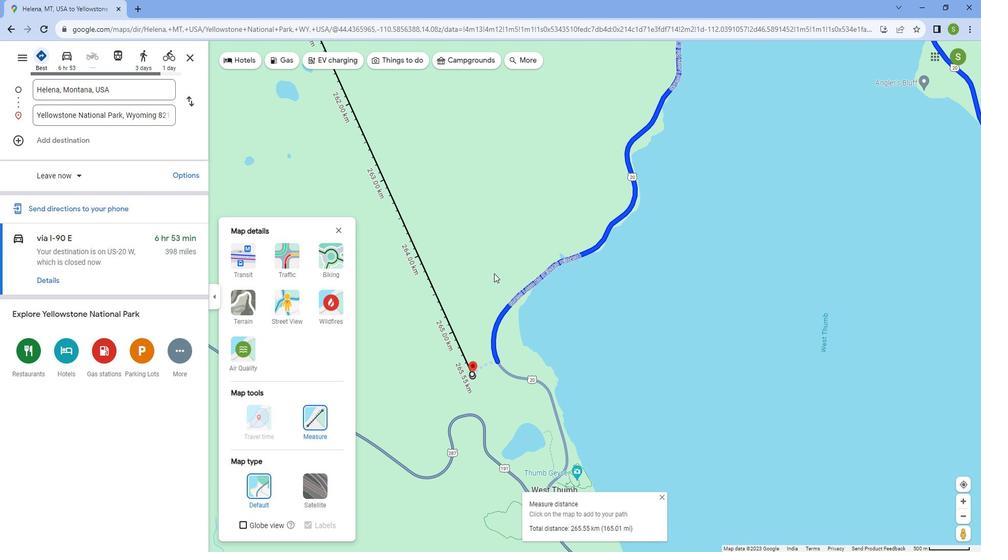 
Action: Mouse scrolled (502, 265) with delta (0, 0)
Screenshot: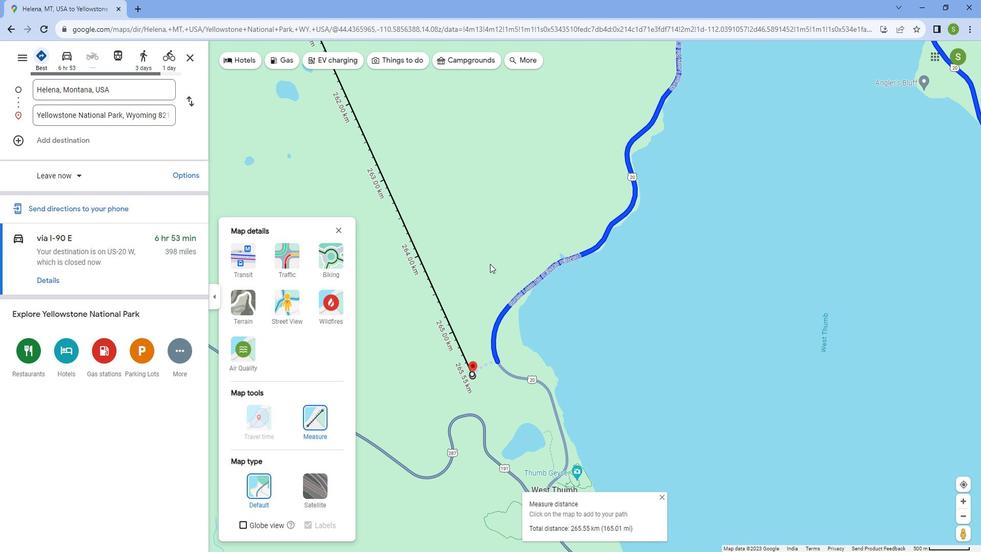 
Action: Mouse scrolled (502, 265) with delta (0, 0)
Screenshot: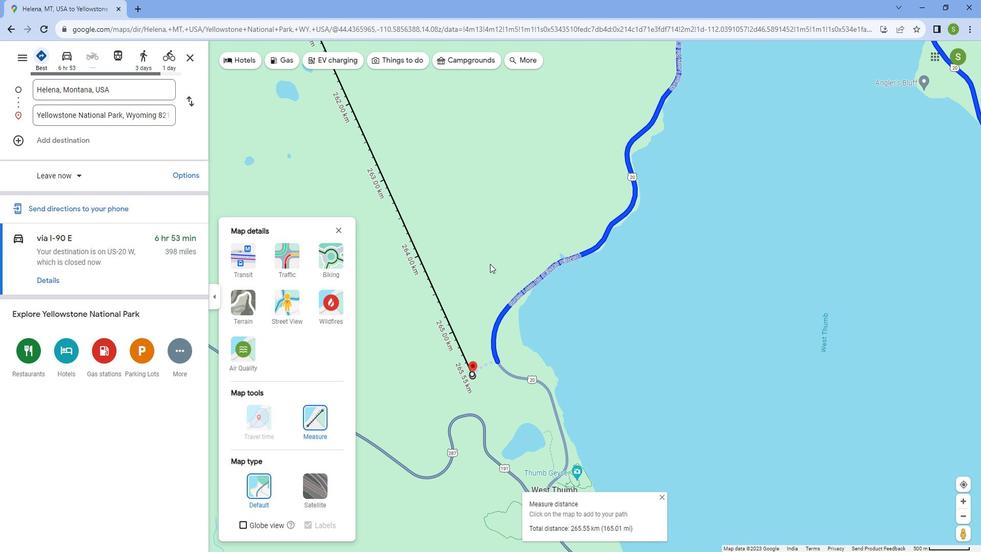 
Action: Mouse scrolled (502, 265) with delta (0, 0)
Screenshot: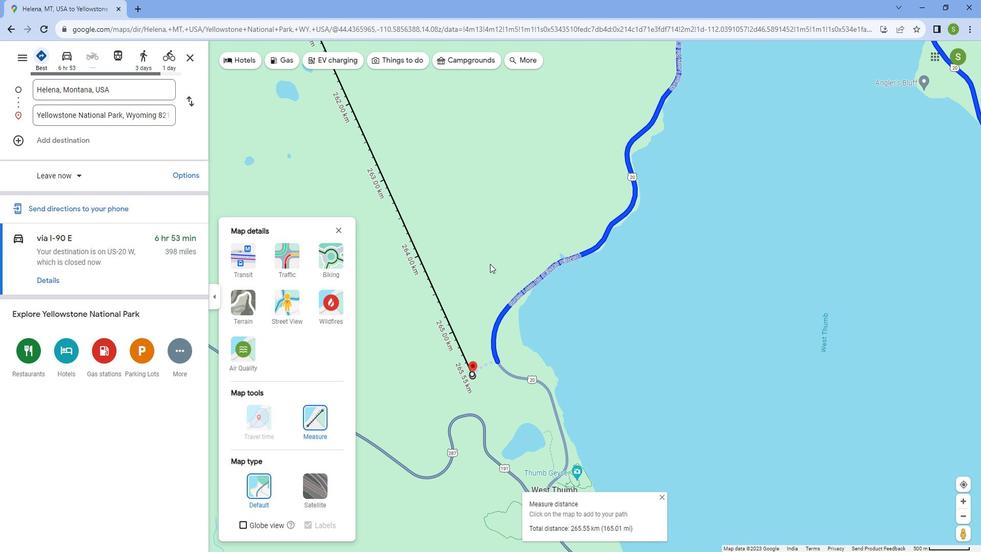 
Action: Mouse scrolled (502, 265) with delta (0, 0)
Screenshot: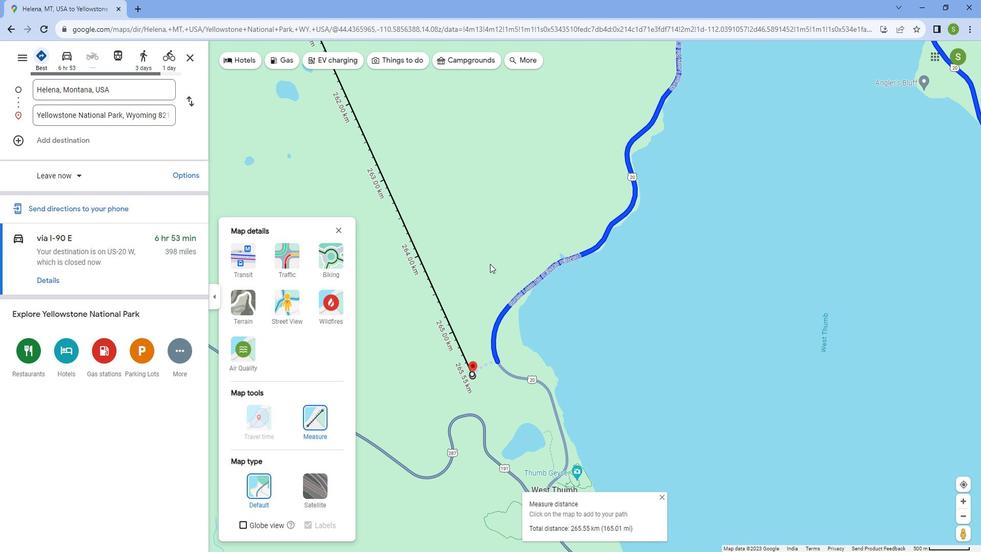
Action: Mouse scrolled (502, 265) with delta (0, 0)
Screenshot: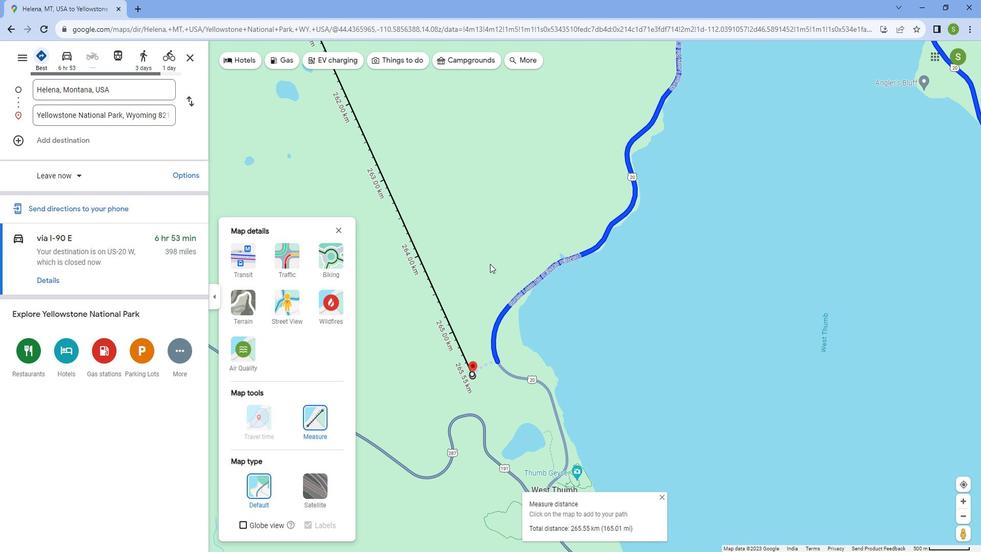 
Action: Mouse scrolled (502, 265) with delta (0, 0)
Screenshot: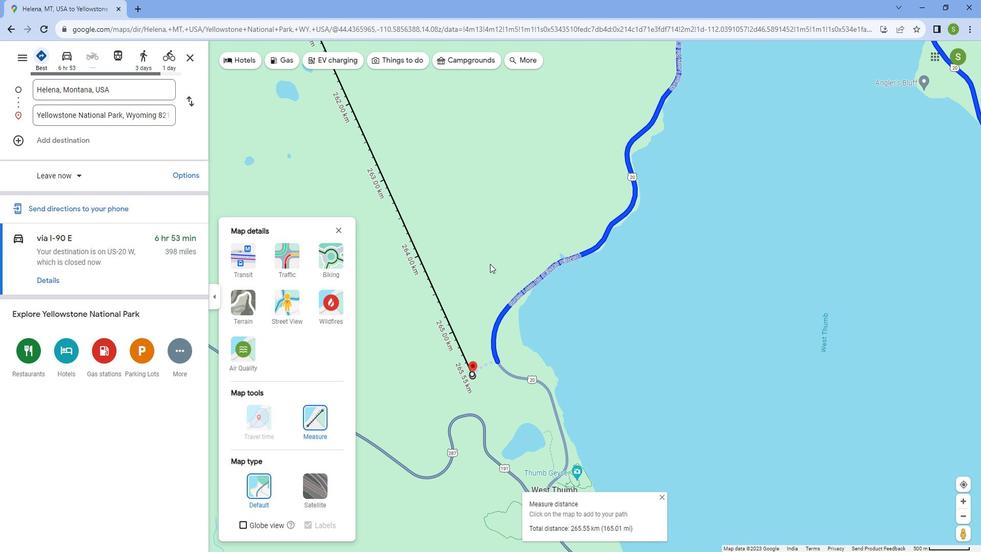 
Action: Mouse scrolled (502, 265) with delta (0, 0)
Screenshot: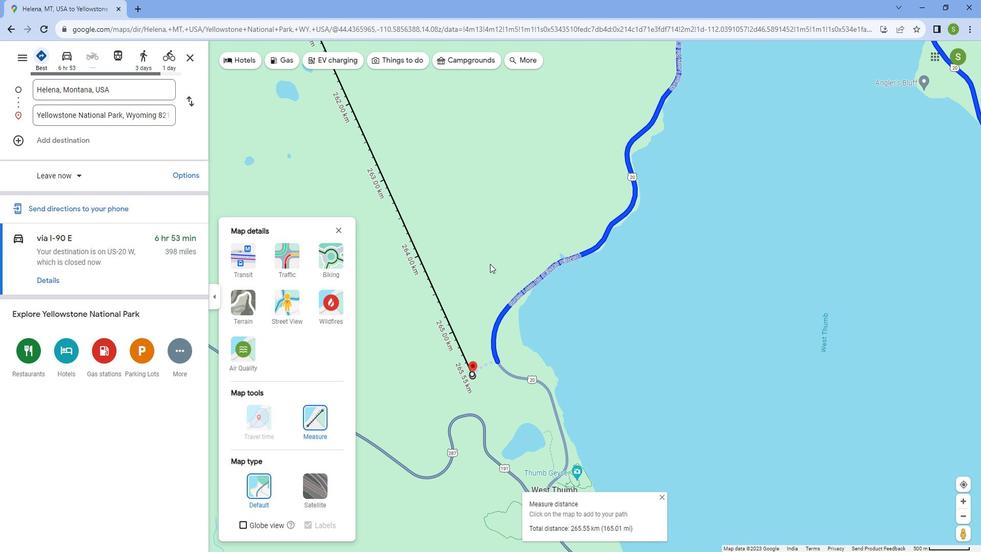 
Action: Mouse scrolled (502, 265) with delta (0, 0)
Screenshot: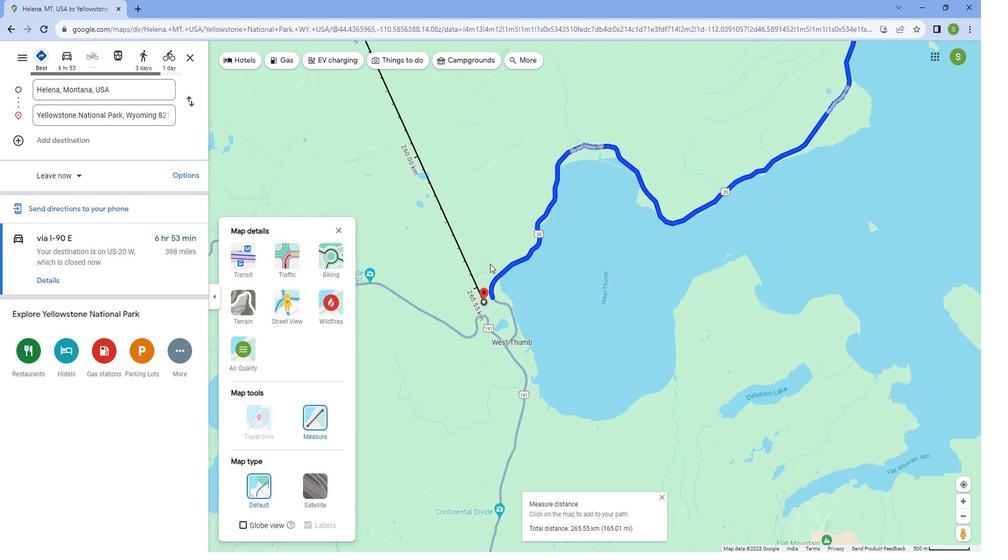 
Action: Mouse scrolled (502, 265) with delta (0, 0)
Screenshot: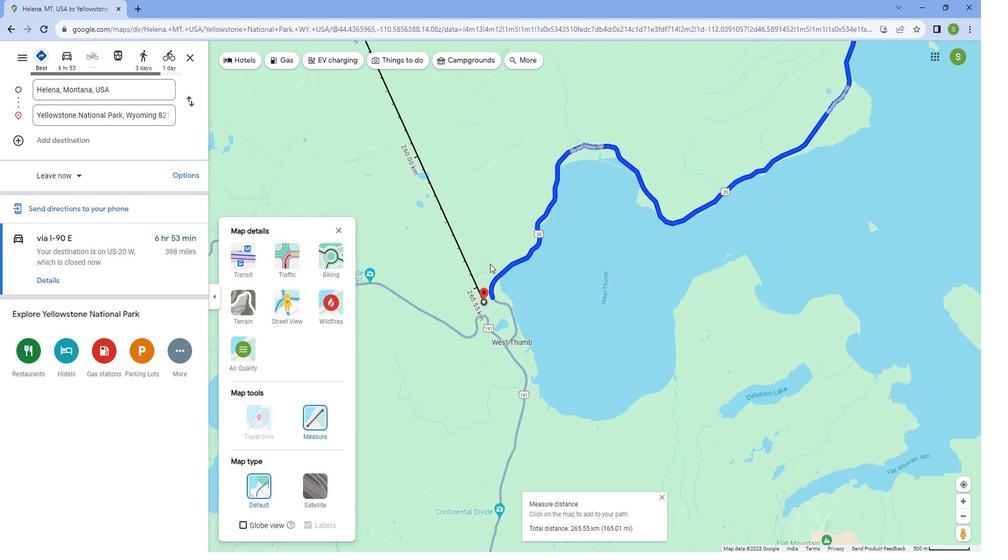 
Action: Mouse scrolled (502, 265) with delta (0, 0)
Screenshot: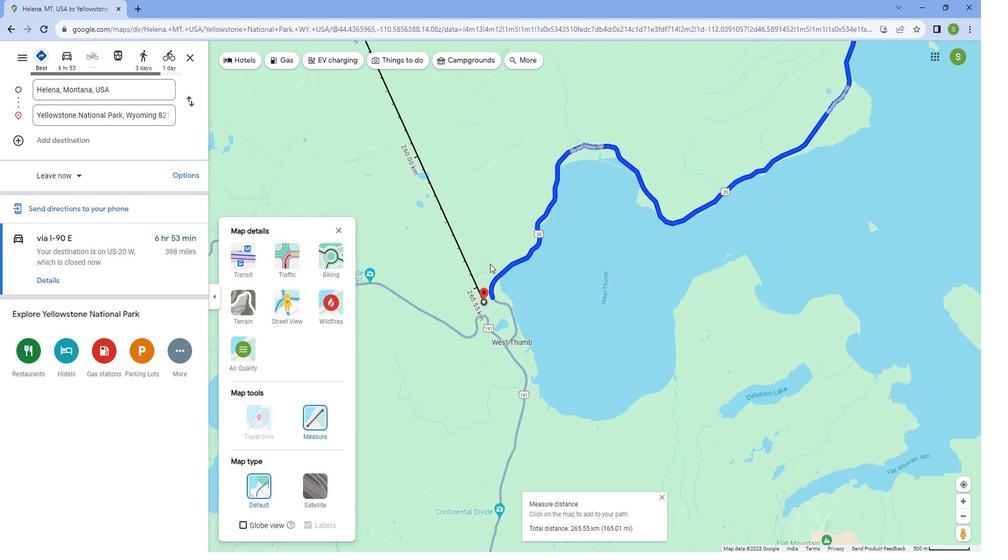 
Action: Mouse scrolled (502, 265) with delta (0, 0)
Screenshot: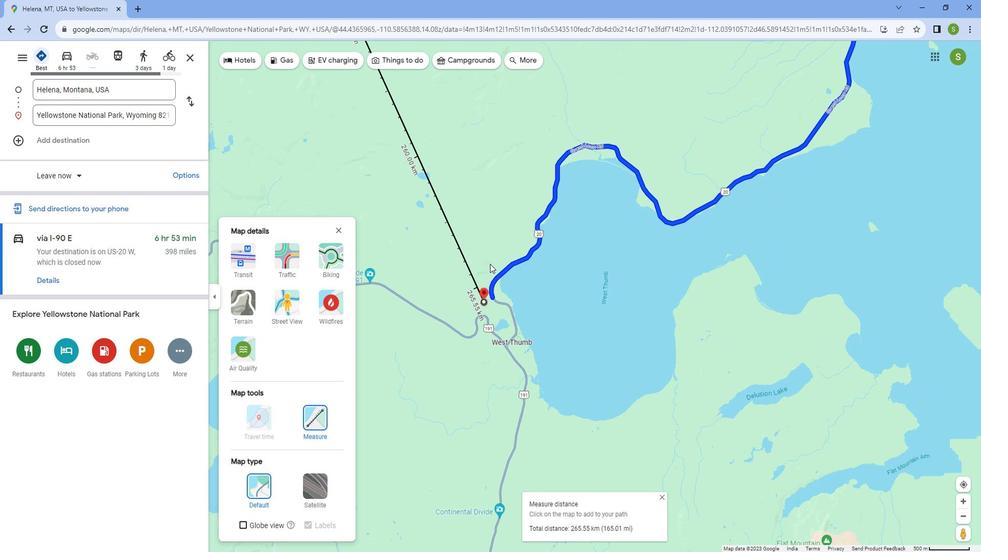 
Action: Mouse scrolled (502, 265) with delta (0, 0)
Screenshot: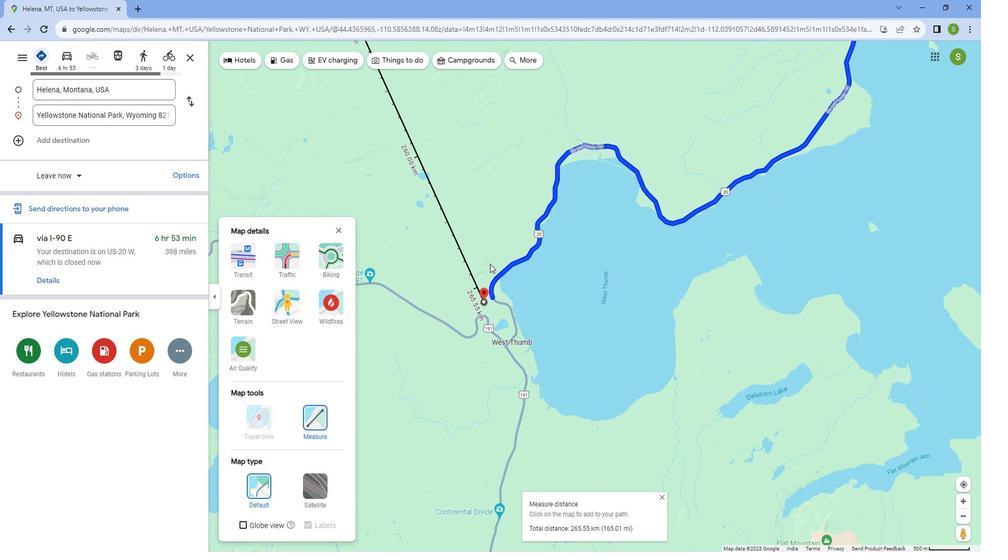 
Action: Mouse scrolled (502, 265) with delta (0, 0)
Screenshot: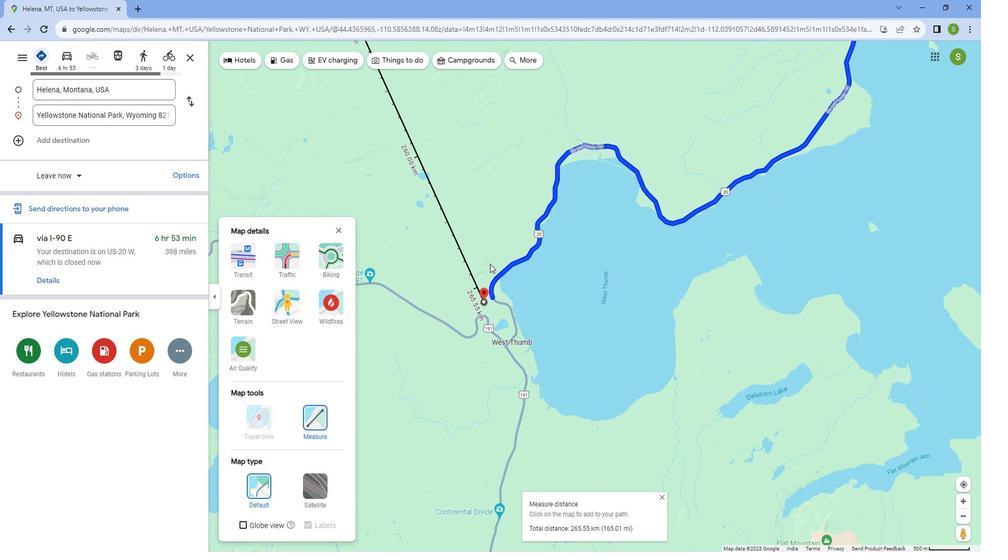 
Action: Mouse scrolled (502, 265) with delta (0, 0)
Screenshot: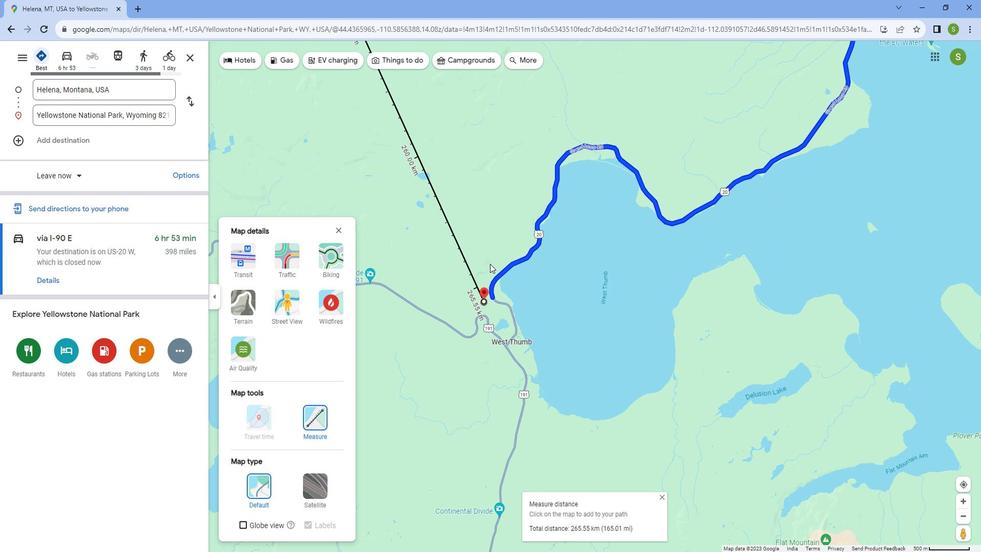 
Action: Mouse scrolled (502, 265) with delta (0, 0)
Screenshot: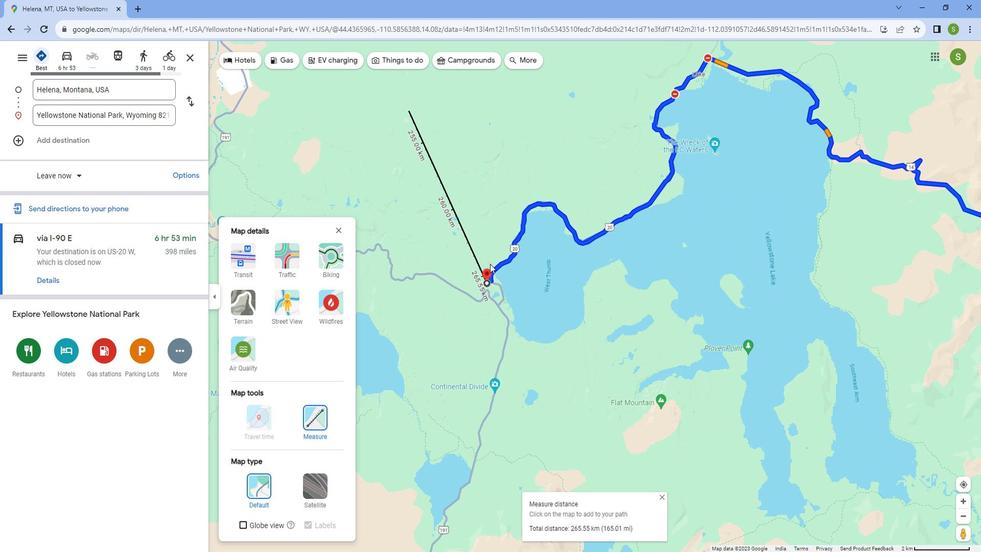 
Action: Mouse scrolled (502, 265) with delta (0, 0)
Screenshot: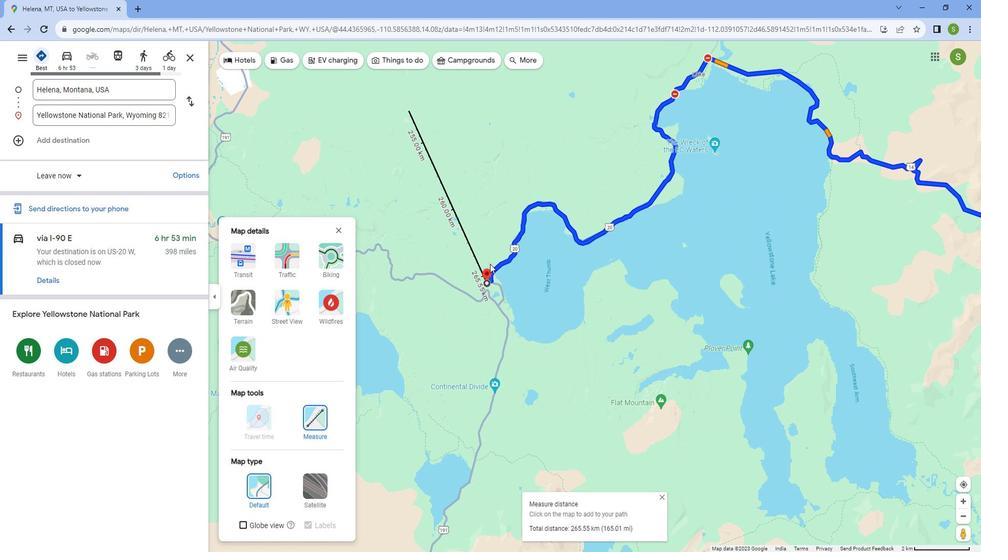 
Action: Mouse scrolled (502, 265) with delta (0, 0)
Screenshot: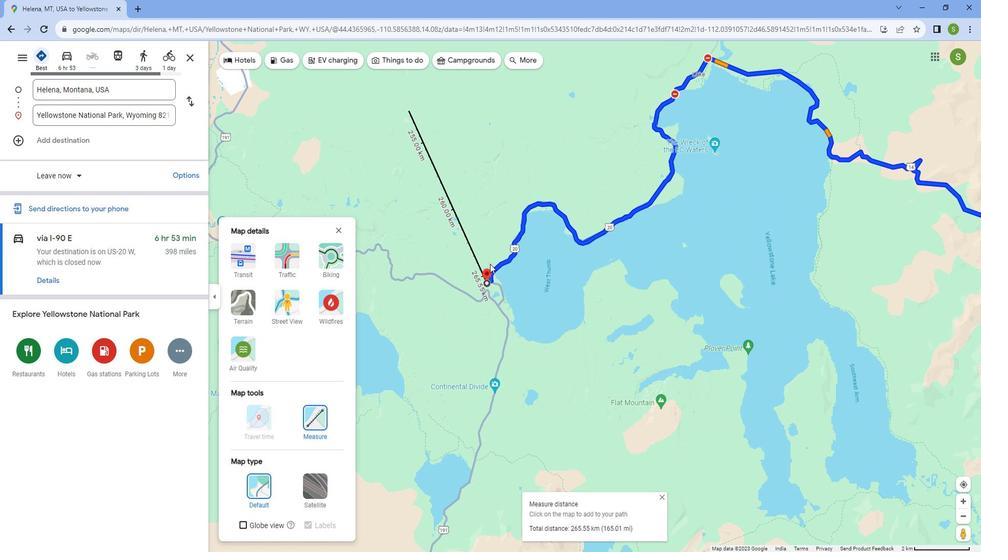 
Action: Mouse scrolled (502, 265) with delta (0, 0)
Screenshot: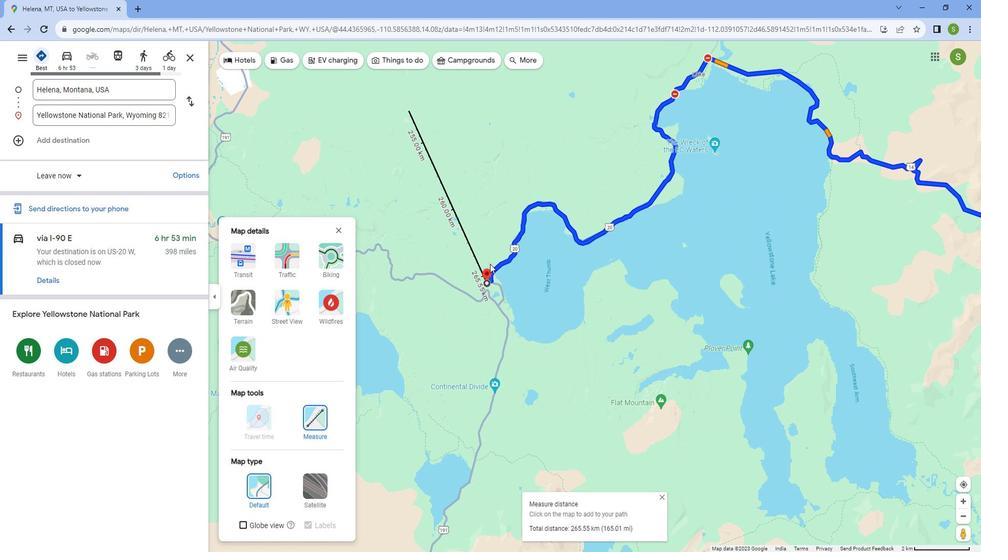 
Action: Mouse scrolled (502, 265) with delta (0, 0)
Screenshot: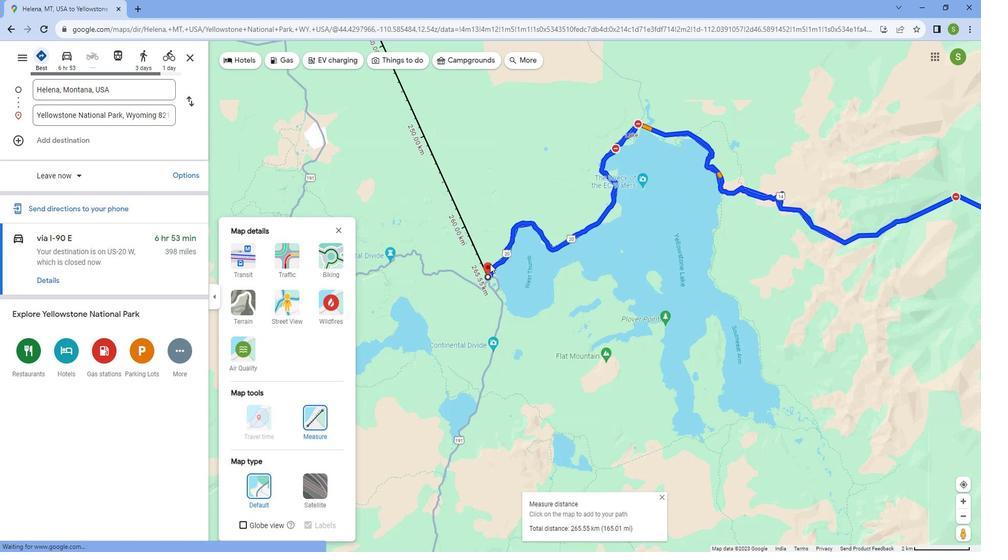 
Action: Mouse scrolled (502, 265) with delta (0, 0)
Screenshot: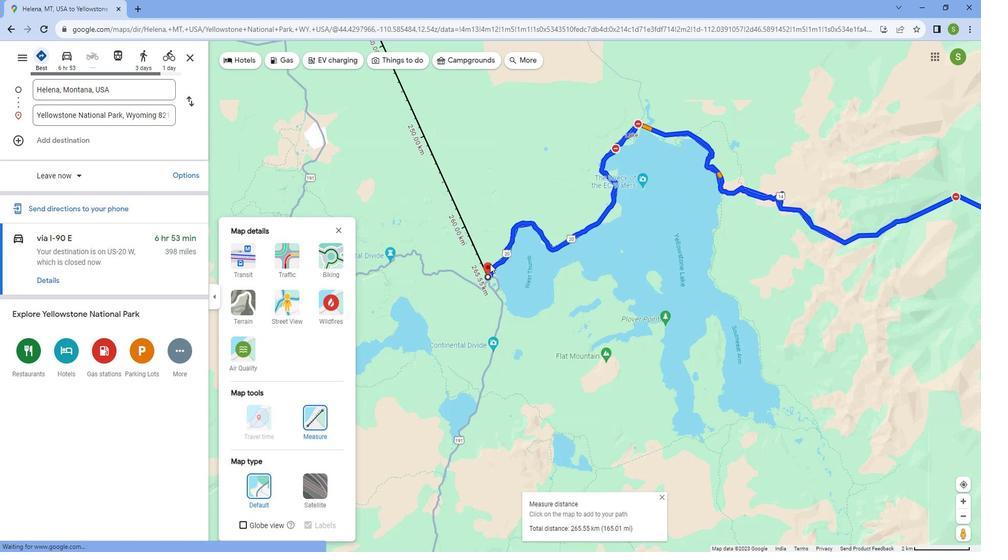 
Action: Mouse scrolled (502, 265) with delta (0, 0)
Screenshot: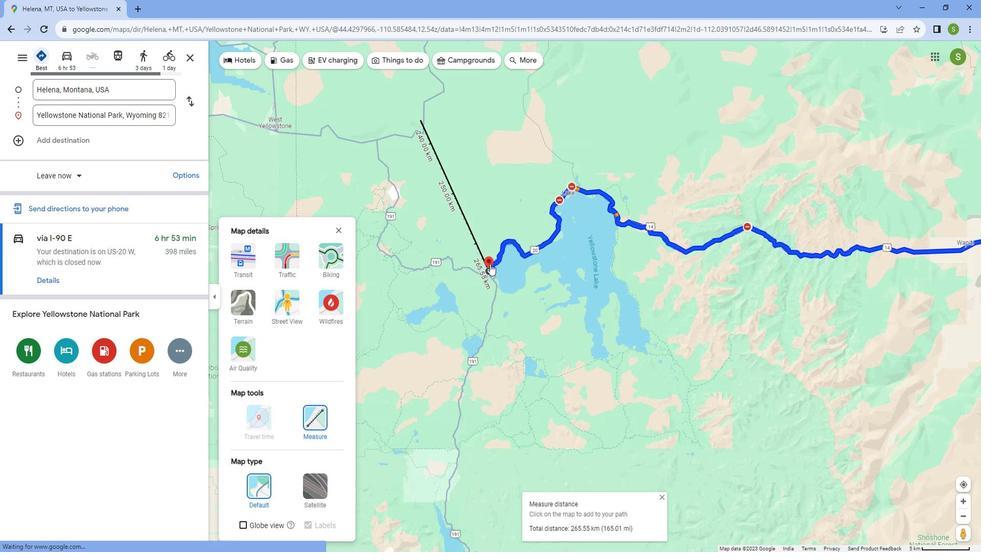 
Action: Mouse scrolled (502, 265) with delta (0, 0)
Screenshot: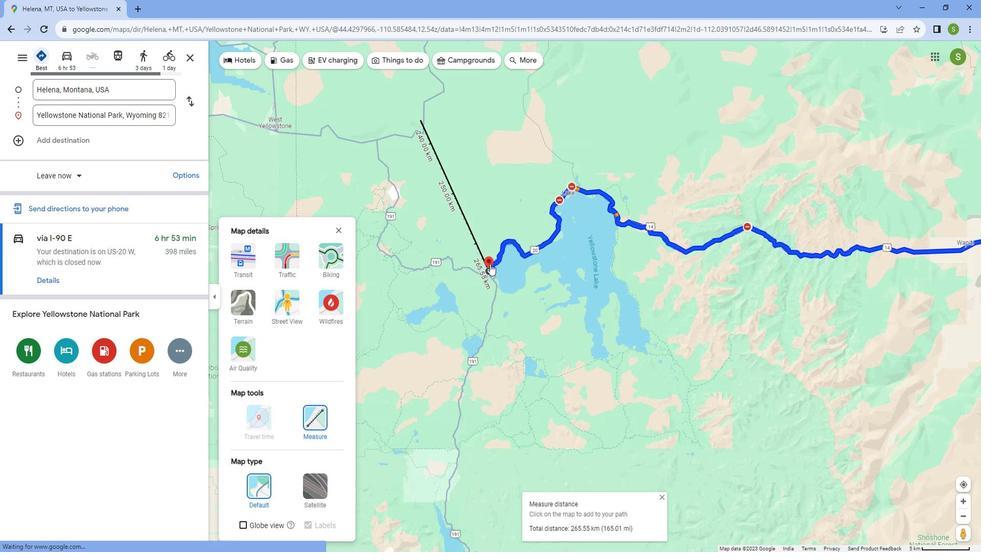 
Action: Mouse scrolled (502, 265) with delta (0, 0)
Screenshot: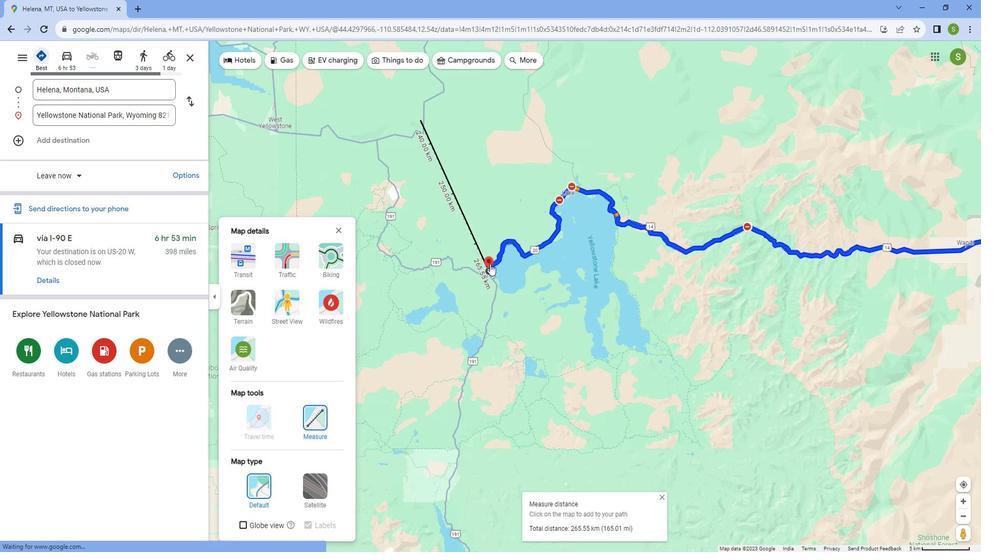 
Action: Mouse scrolled (502, 265) with delta (0, 0)
Screenshot: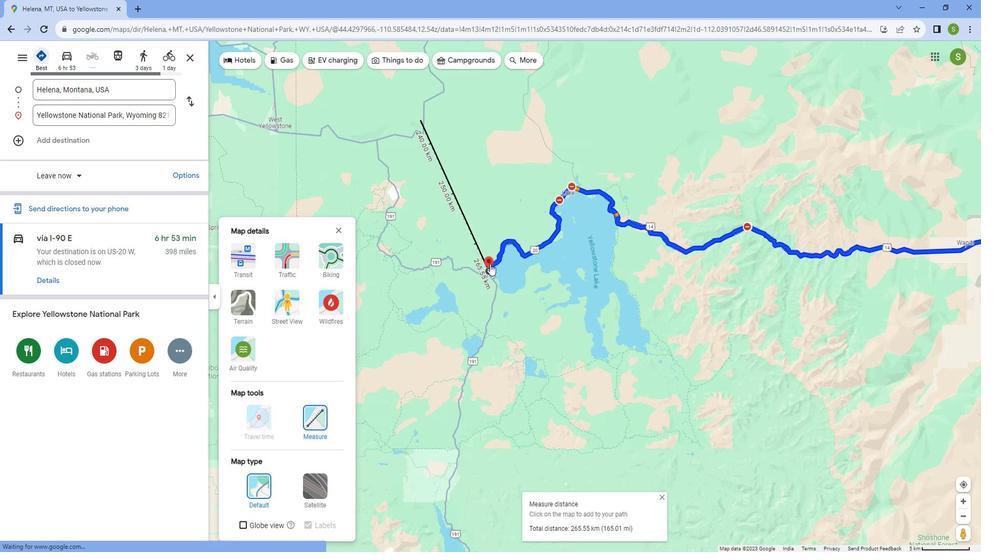 
Action: Mouse scrolled (502, 265) with delta (0, 0)
Screenshot: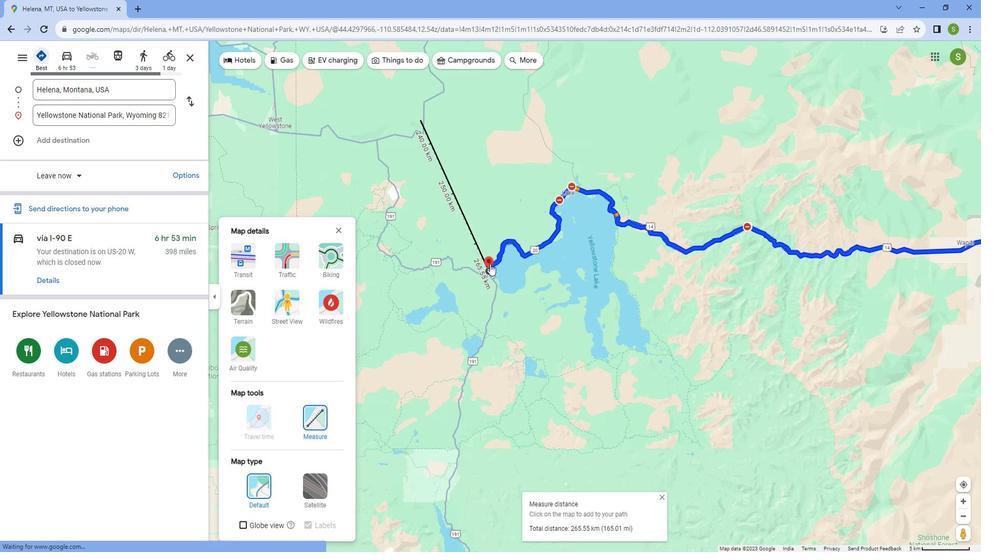 
Action: Mouse scrolled (502, 265) with delta (0, 0)
Screenshot: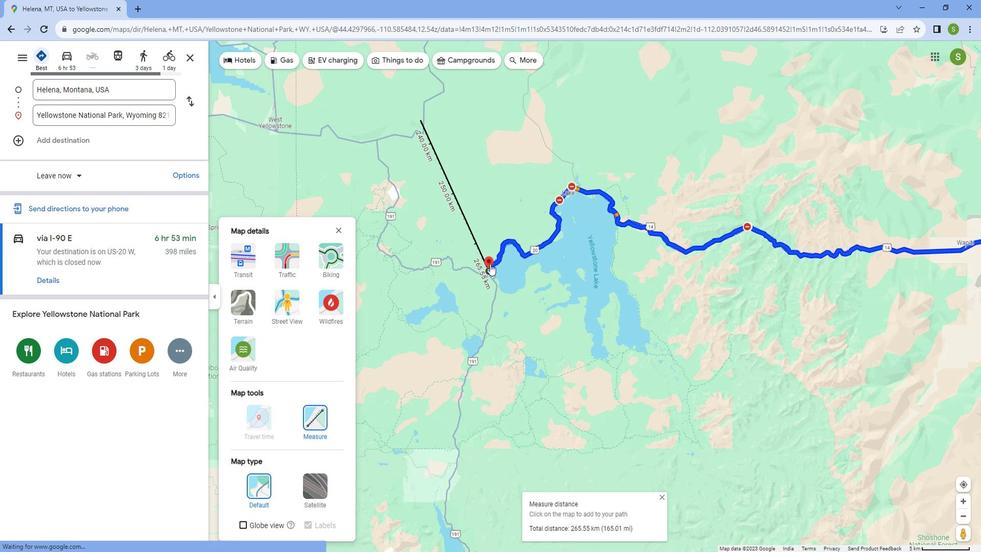 
Action: Mouse scrolled (502, 265) with delta (0, 0)
Screenshot: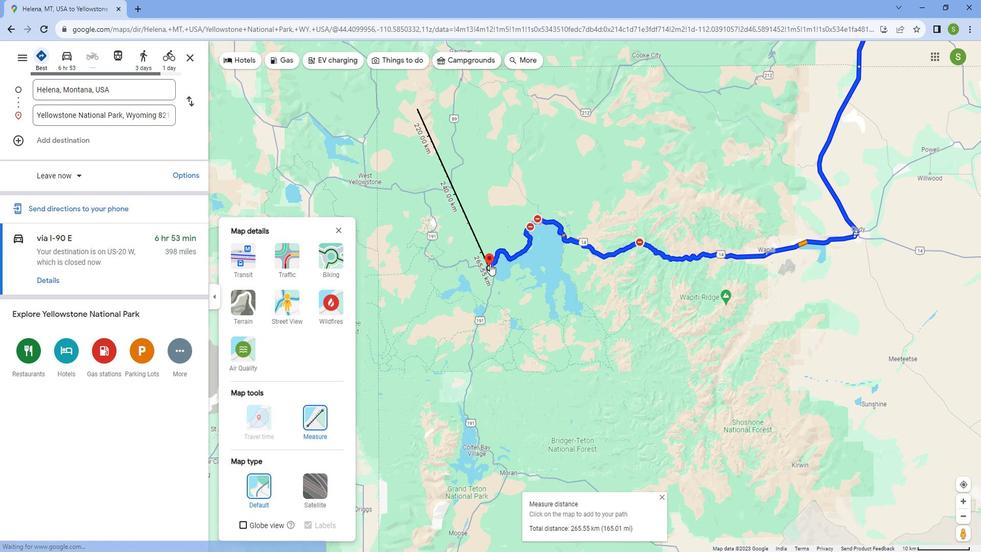
Action: Mouse scrolled (502, 265) with delta (0, 0)
Screenshot: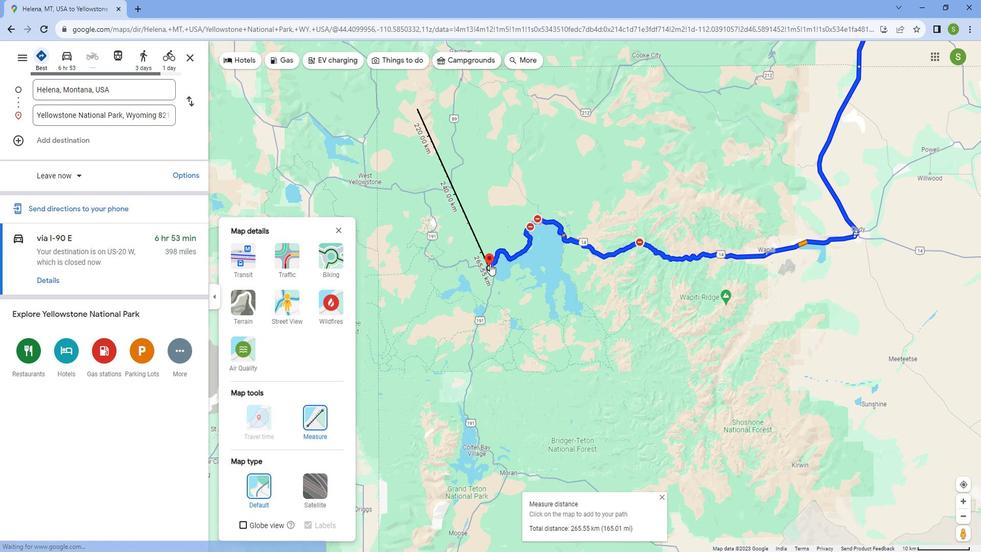 
Action: Mouse scrolled (502, 265) with delta (0, 0)
Screenshot: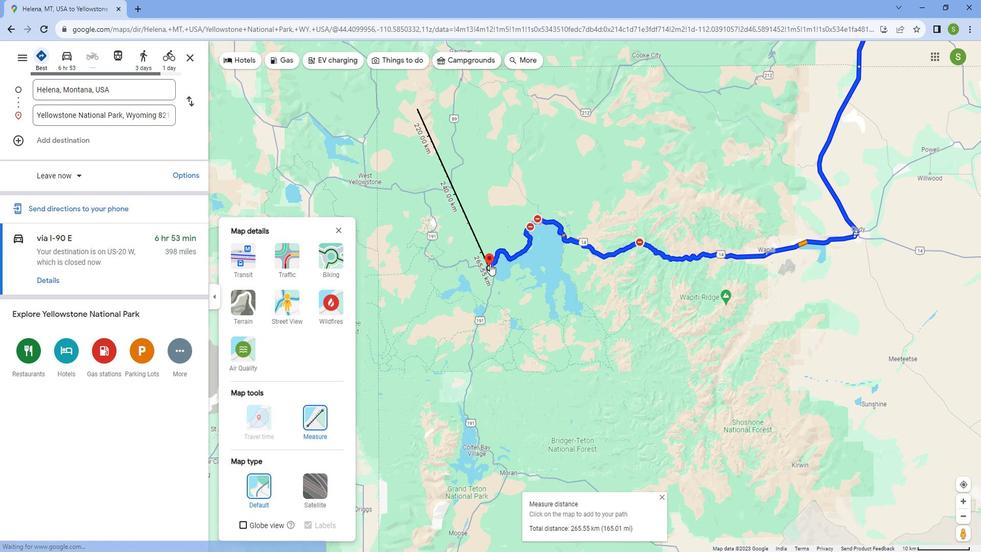 
Action: Mouse scrolled (502, 265) with delta (0, 0)
Screenshot: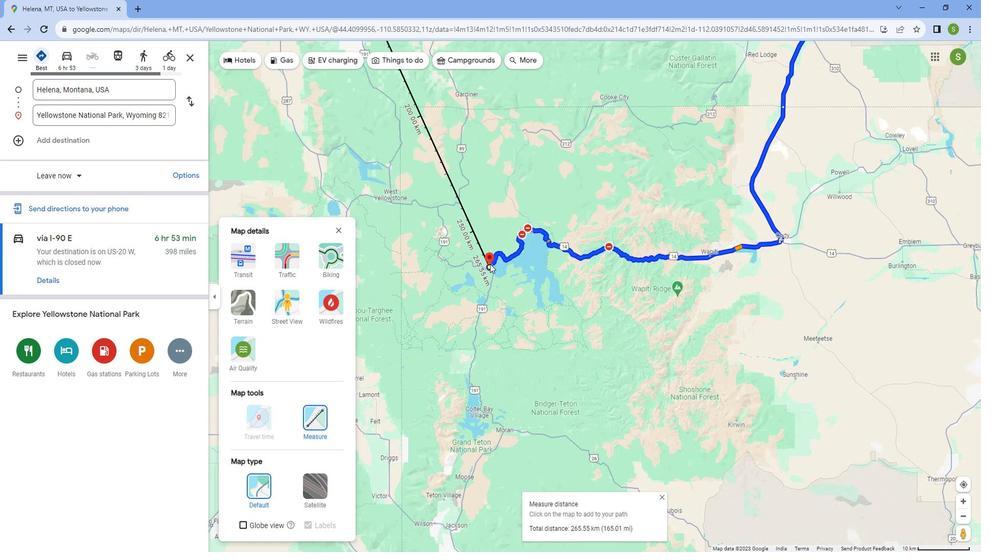
Action: Mouse scrolled (502, 265) with delta (0, 0)
Screenshot: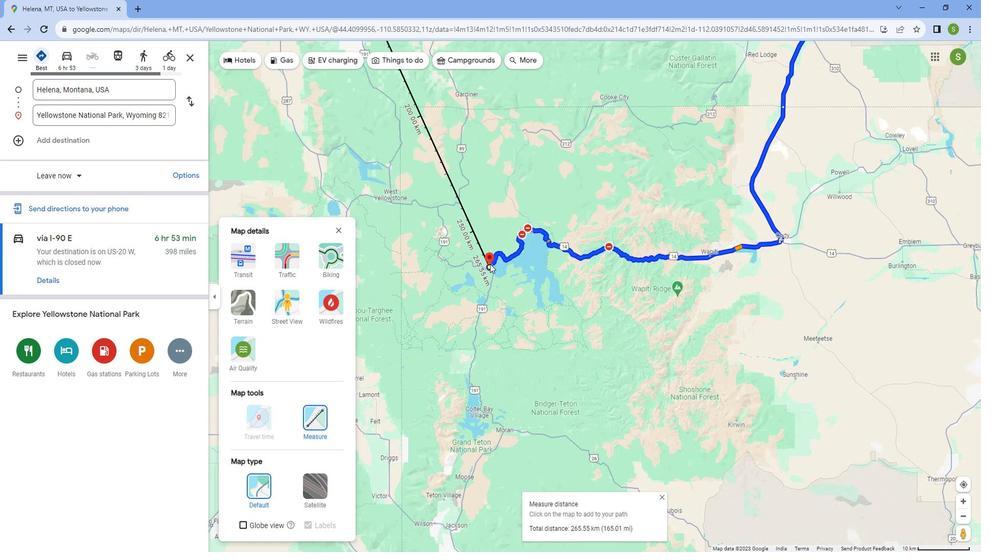 
Action: Mouse scrolled (502, 265) with delta (0, 0)
Screenshot: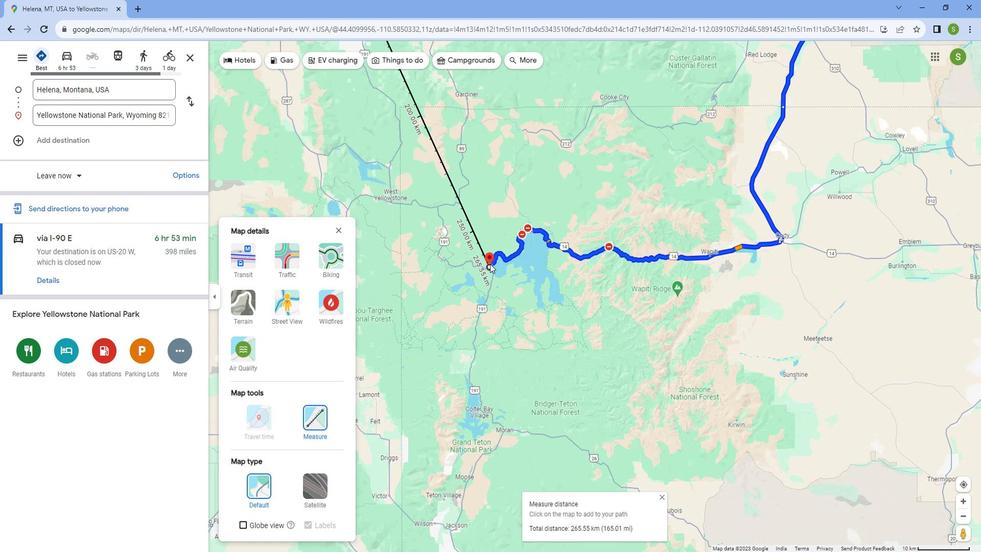 
Action: Mouse scrolled (502, 265) with delta (0, 0)
Screenshot: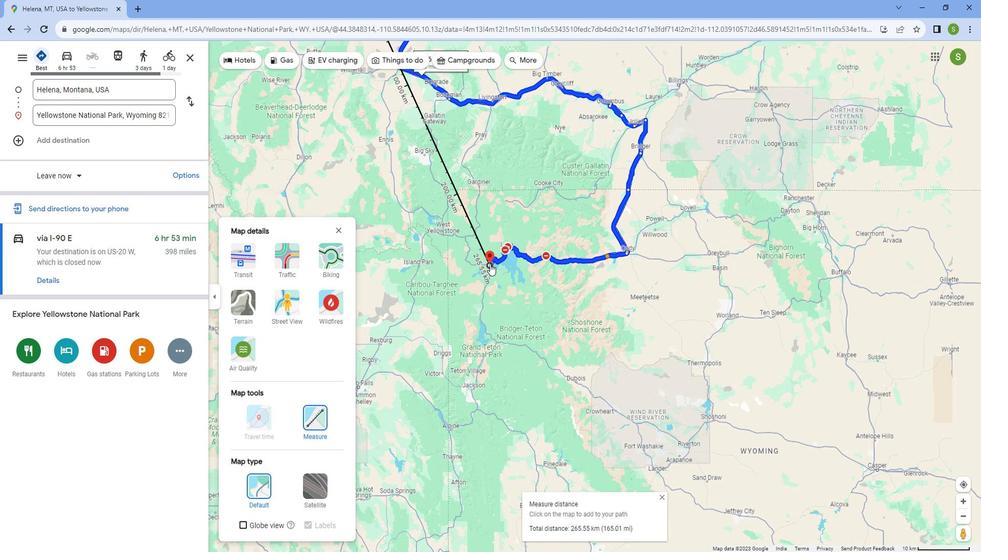 
Action: Mouse scrolled (502, 265) with delta (0, 0)
Screenshot: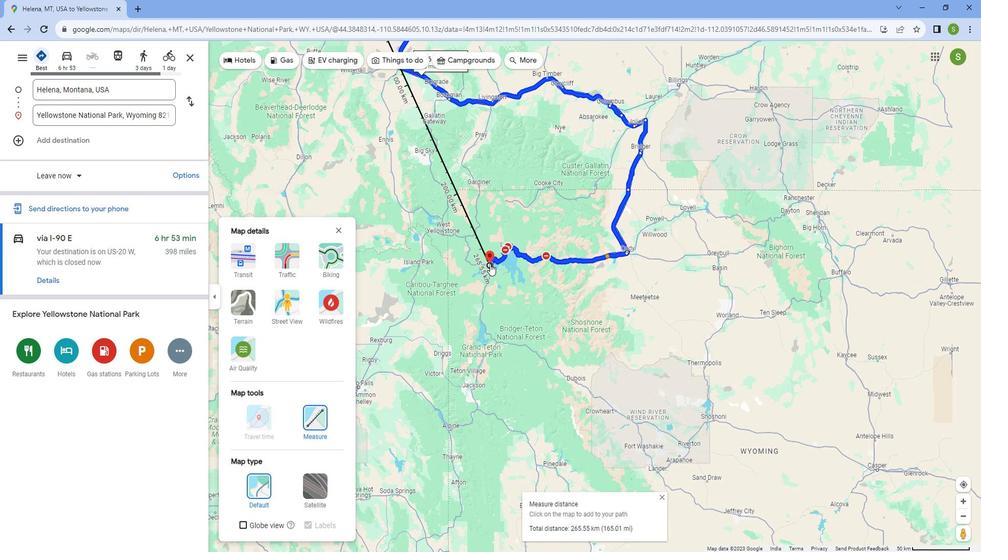 
Action: Mouse scrolled (502, 265) with delta (0, 0)
Screenshot: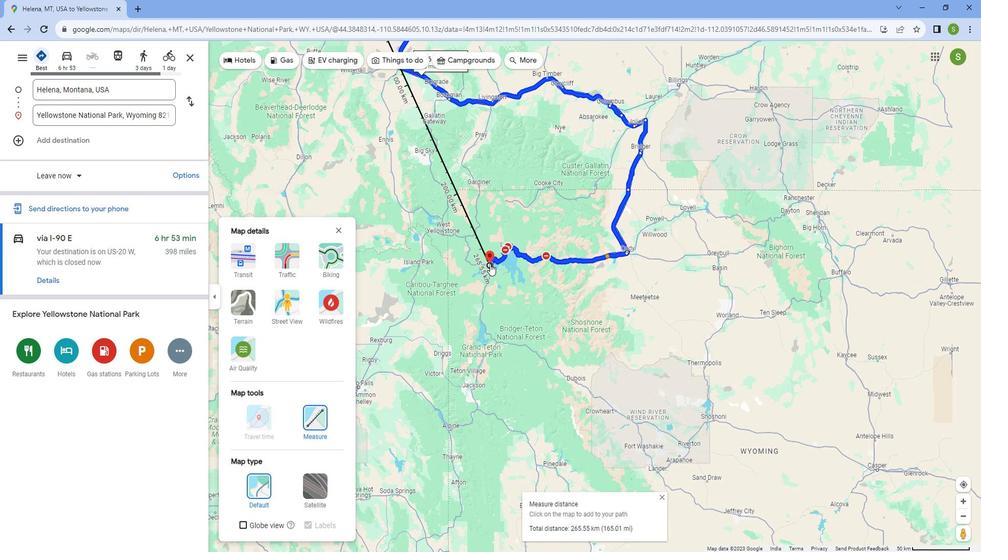 
Action: Mouse scrolled (502, 265) with delta (0, 0)
Screenshot: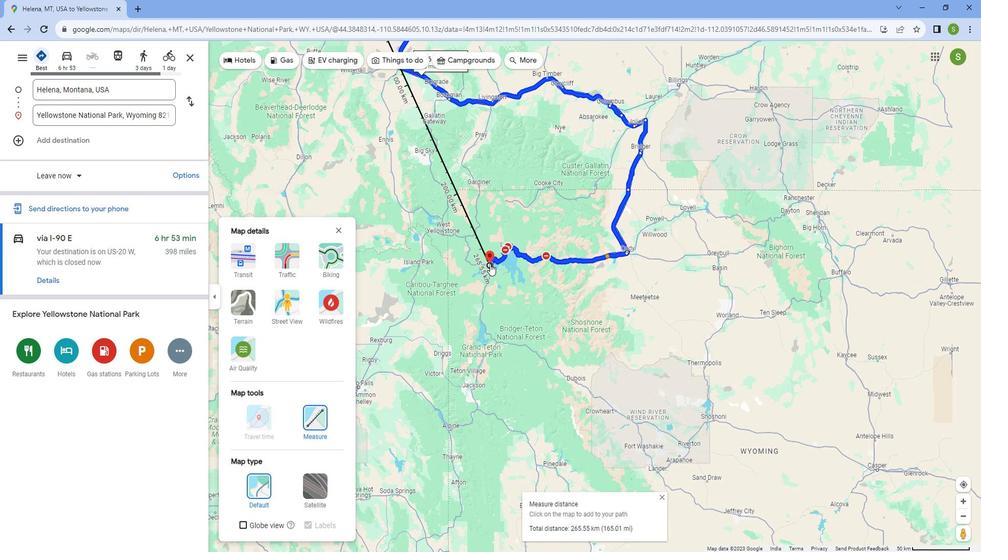 
Action: Mouse scrolled (502, 265) with delta (0, 0)
Screenshot: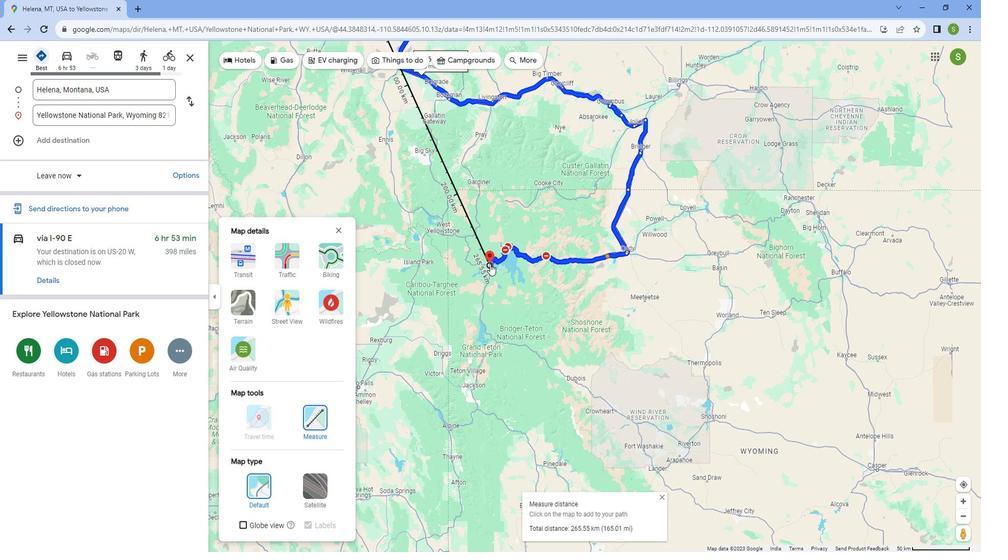 
Action: Mouse scrolled (502, 265) with delta (0, 0)
Screenshot: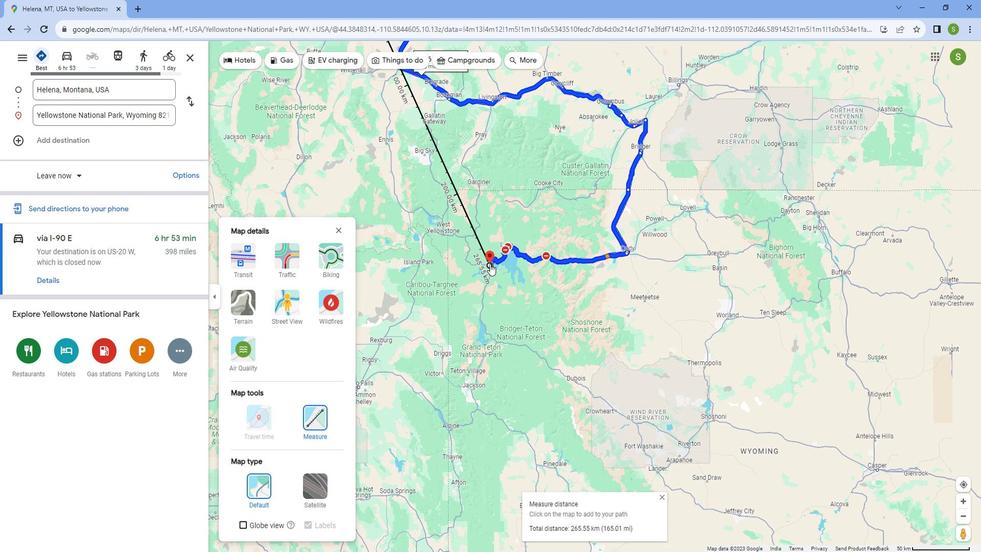
Action: Mouse moved to (464, 165)
Screenshot: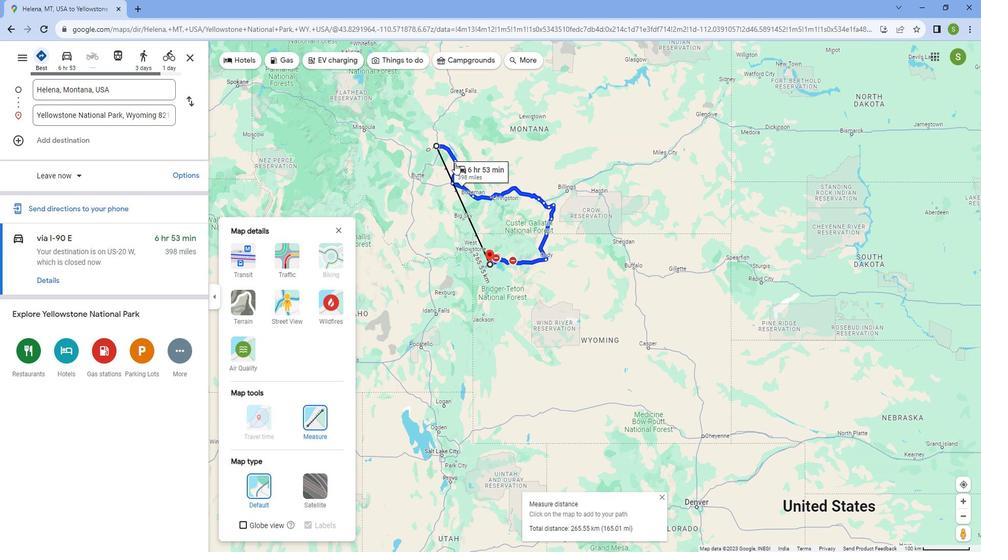
Action: Mouse scrolled (464, 165) with delta (0, 0)
Screenshot: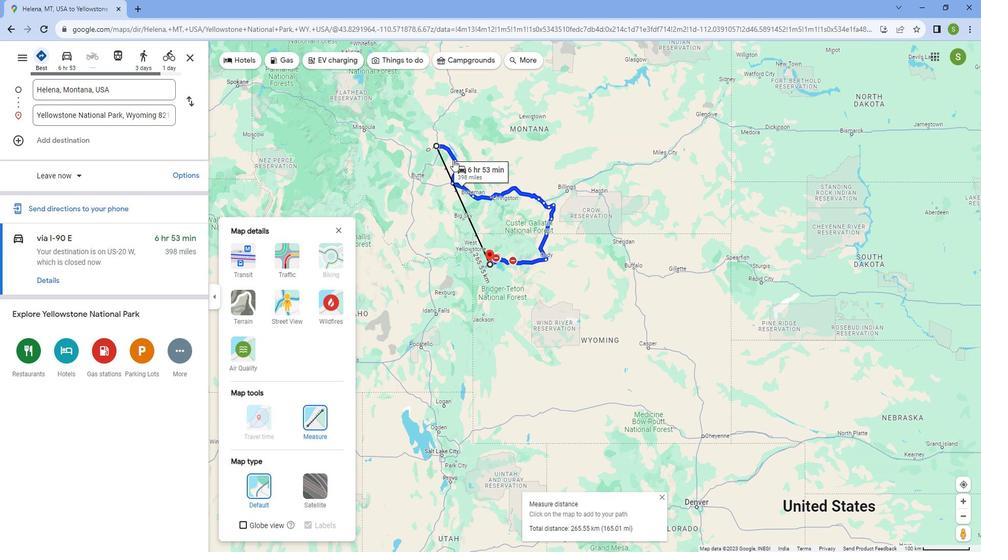 
Action: Mouse scrolled (464, 165) with delta (0, 0)
Screenshot: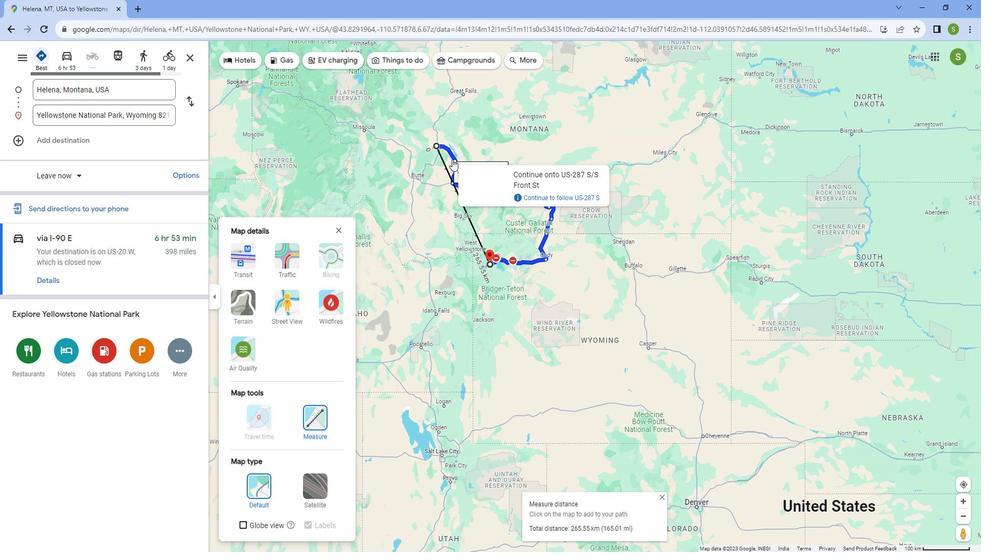 
Action: Mouse scrolled (464, 165) with delta (0, 0)
Screenshot: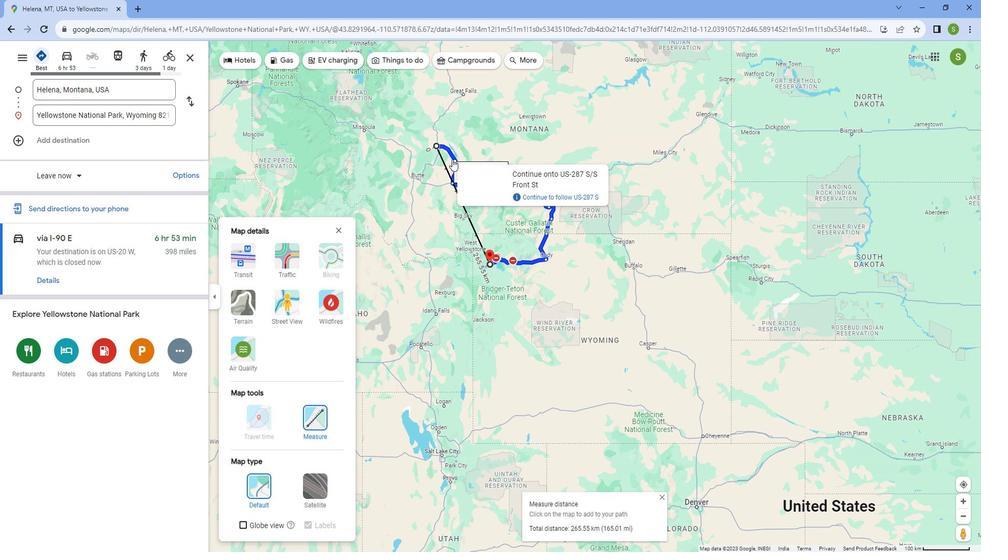 
Action: Mouse scrolled (464, 165) with delta (0, 0)
Screenshot: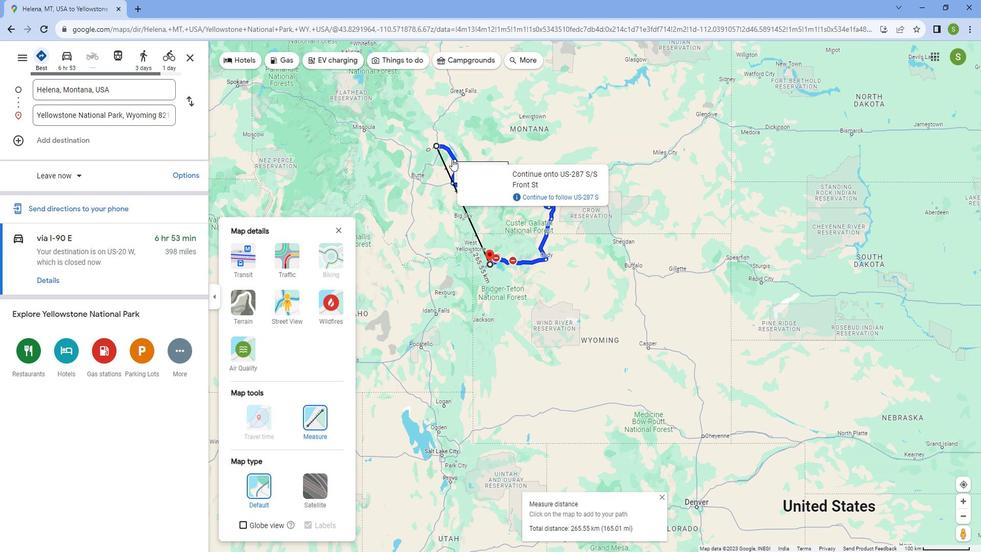
Action: Mouse moved to (534, 124)
Screenshot: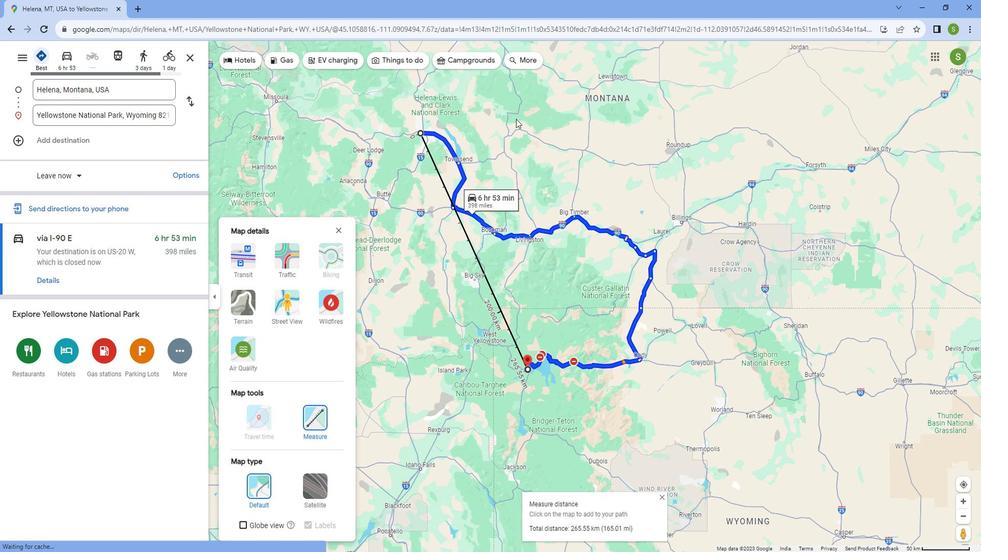
Action: Mouse scrolled (534, 124) with delta (0, 0)
Screenshot: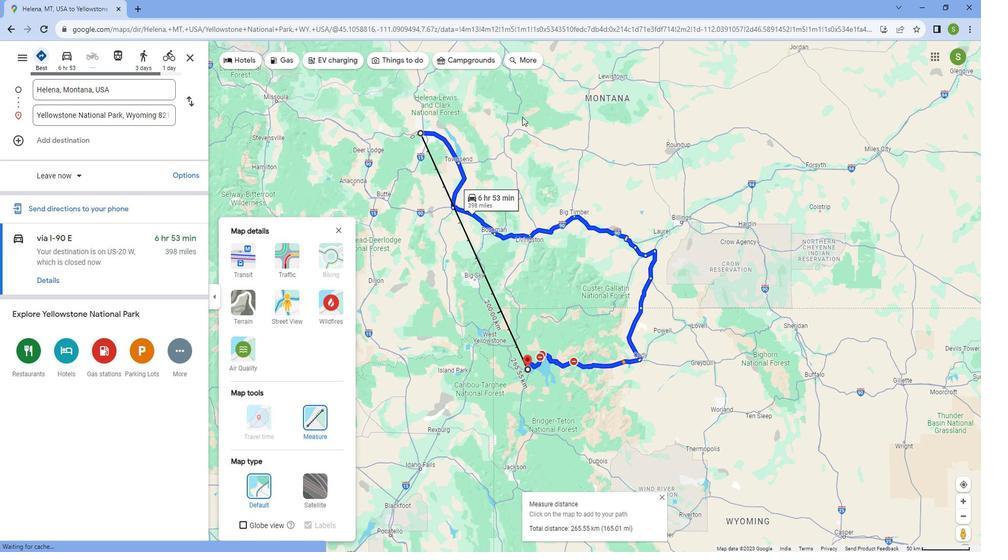 
Action: Mouse scrolled (534, 124) with delta (0, 0)
Screenshot: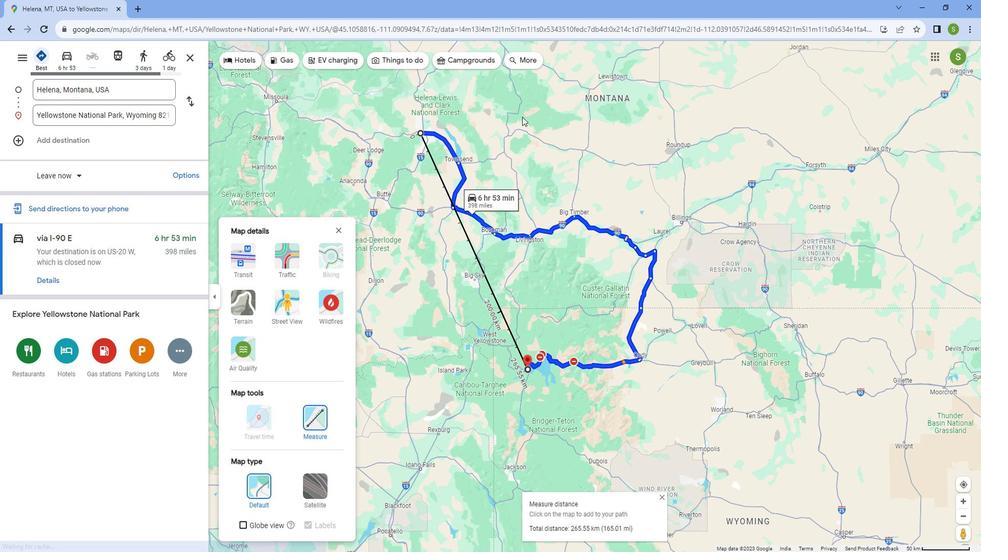 
Action: Mouse scrolled (534, 124) with delta (0, 0)
Screenshot: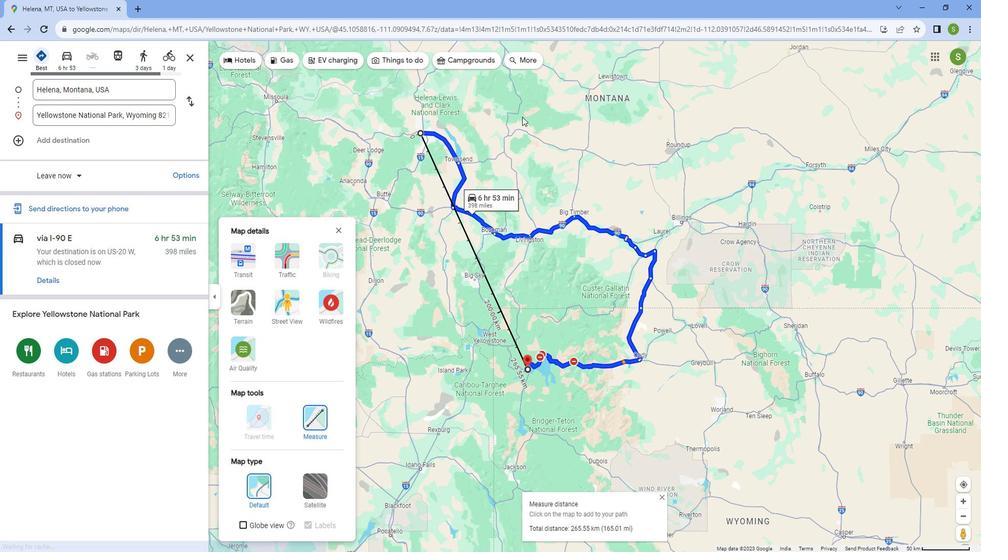 
Action: Mouse moved to (521, 166)
Screenshot: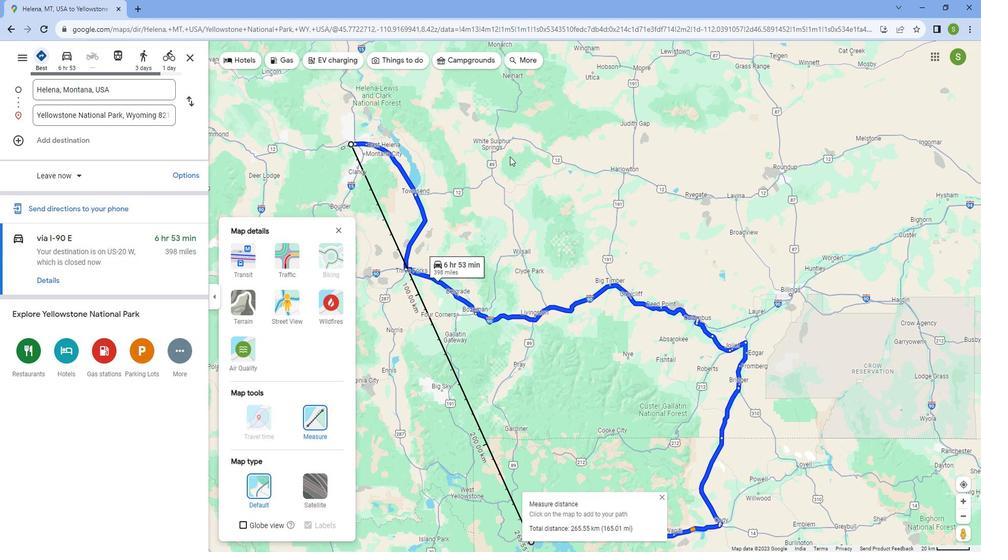 
Action: Mouse scrolled (521, 167) with delta (0, 0)
Screenshot: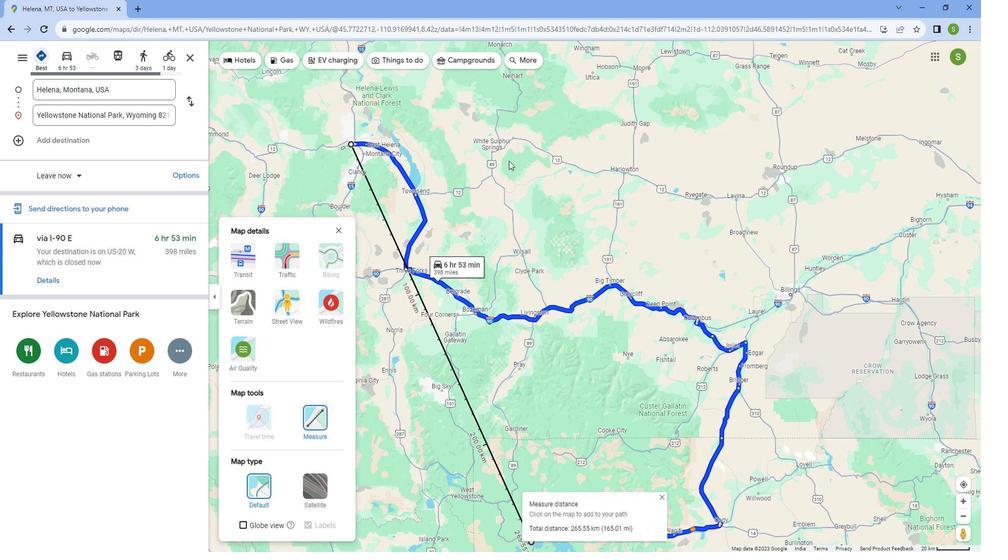 
Action: Mouse scrolled (521, 167) with delta (0, 0)
Screenshot: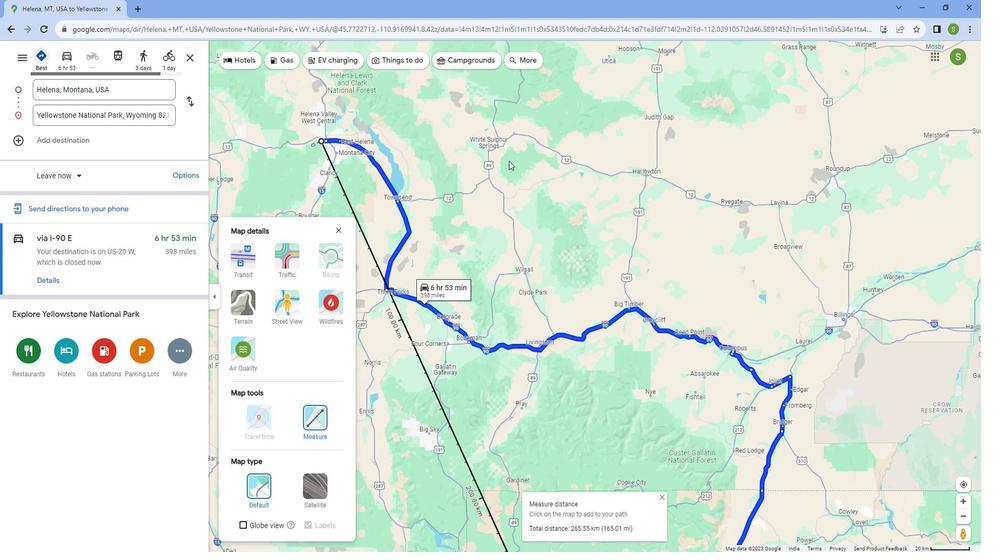 
Action: Mouse scrolled (521, 167) with delta (0, 0)
Screenshot: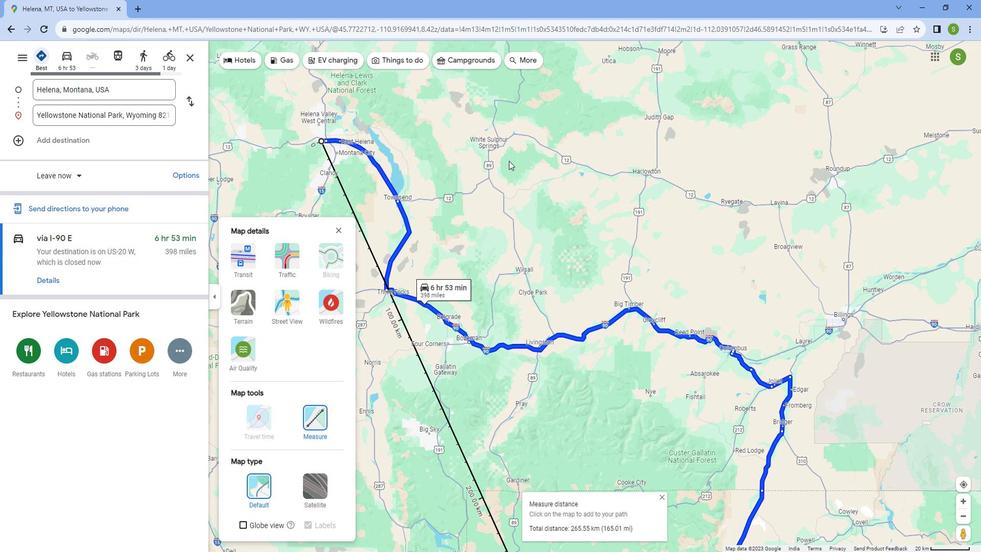 
Action: Mouse scrolled (521, 167) with delta (0, 0)
Screenshot: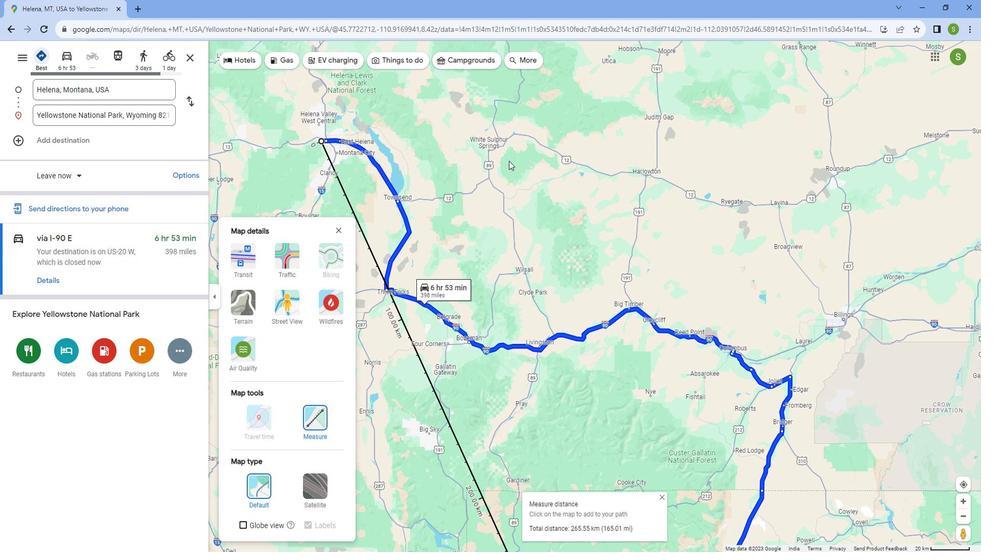 
Action: Mouse scrolled (521, 166) with delta (0, 0)
Screenshot: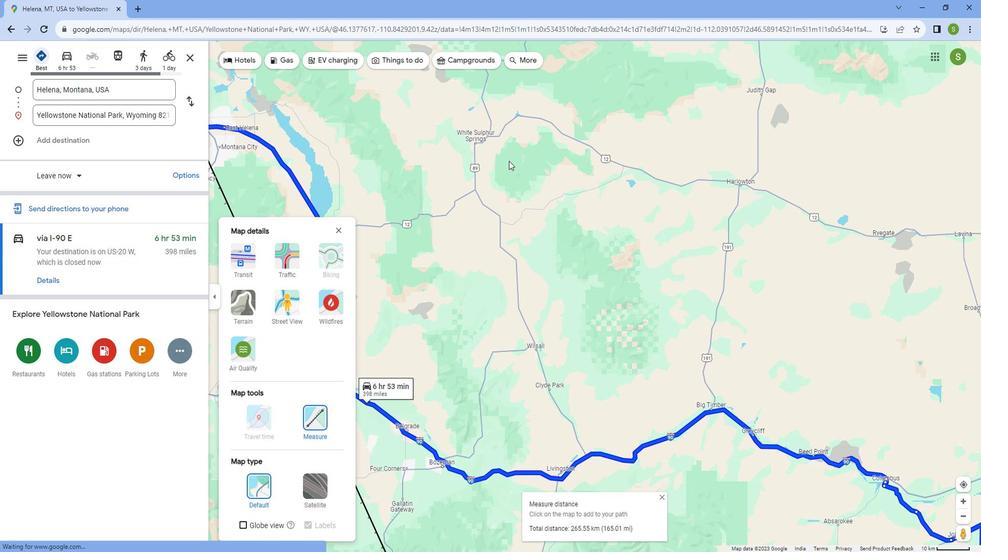 
Action: Mouse scrolled (521, 166) with delta (0, 0)
Screenshot: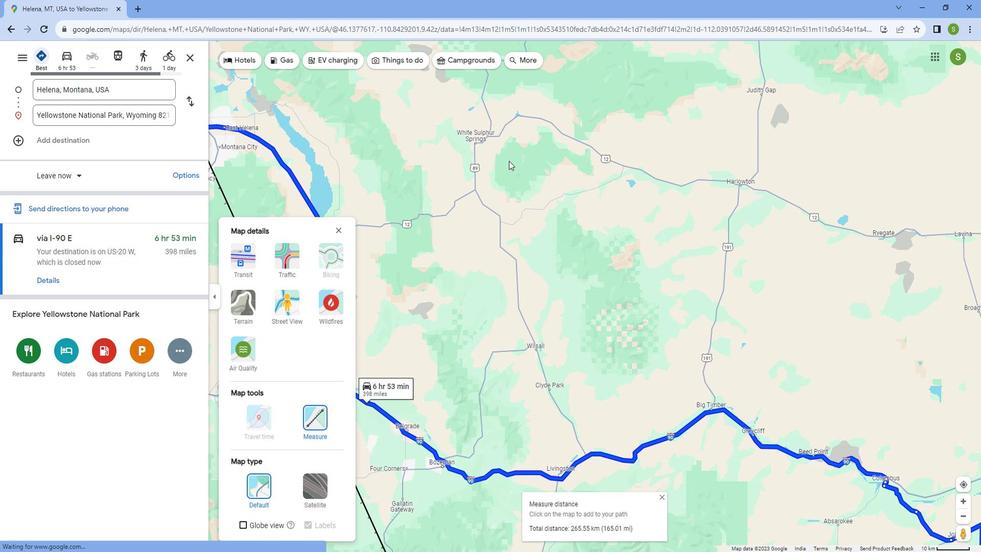 
Action: Mouse scrolled (521, 166) with delta (0, 0)
Screenshot: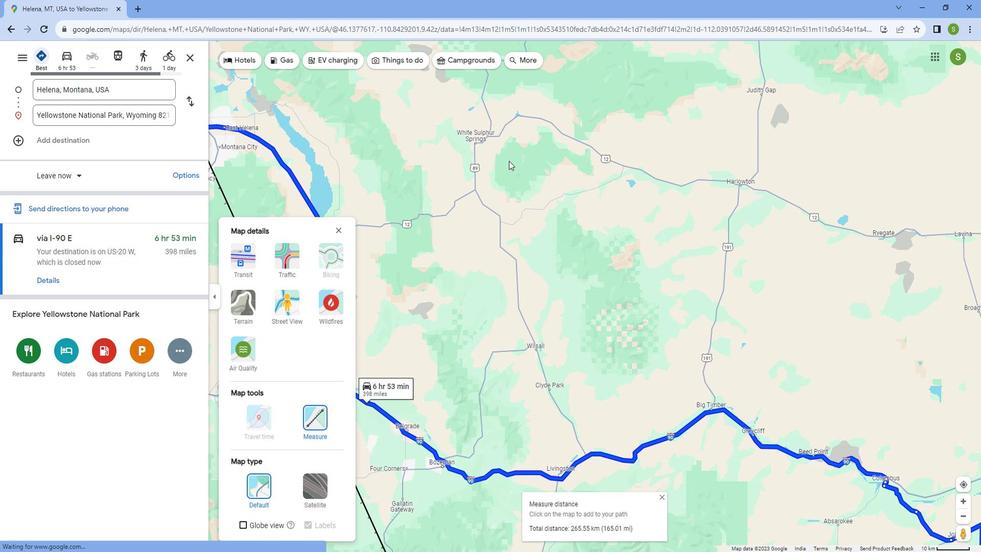 
Action: Mouse scrolled (521, 166) with delta (0, 0)
Screenshot: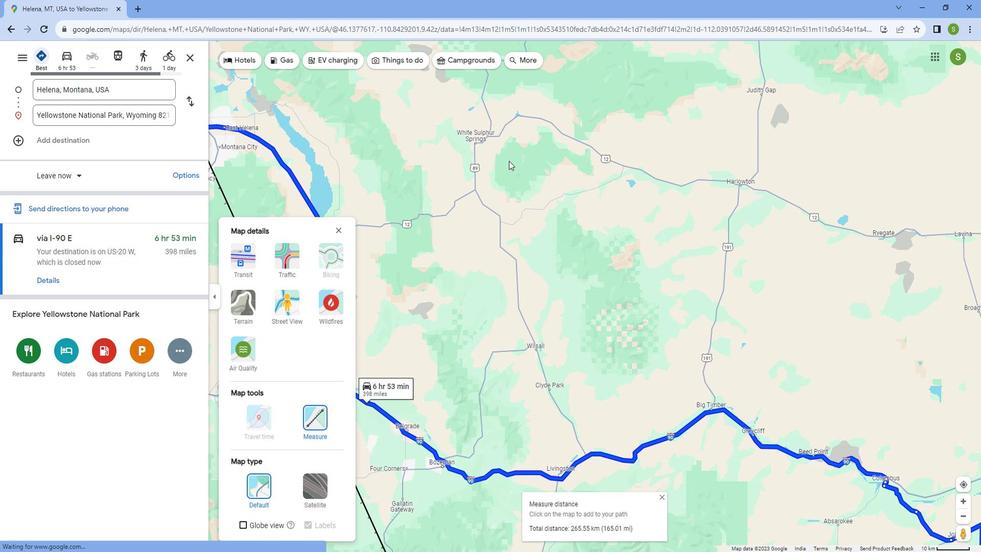 
Action: Mouse scrolled (521, 166) with delta (0, 0)
Screenshot: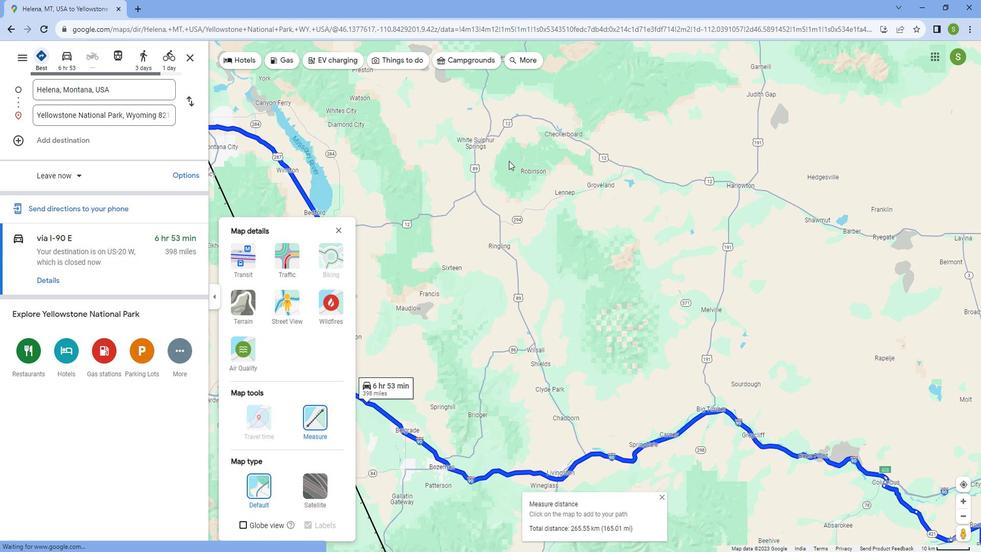
Action: Mouse moved to (363, 117)
Screenshot: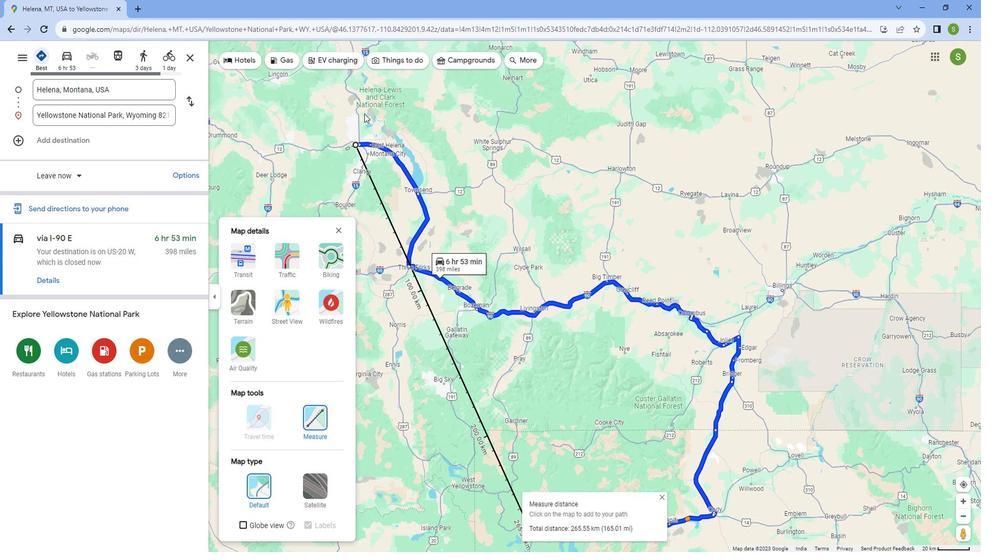 
Action: Mouse scrolled (363, 117) with delta (0, 0)
Screenshot: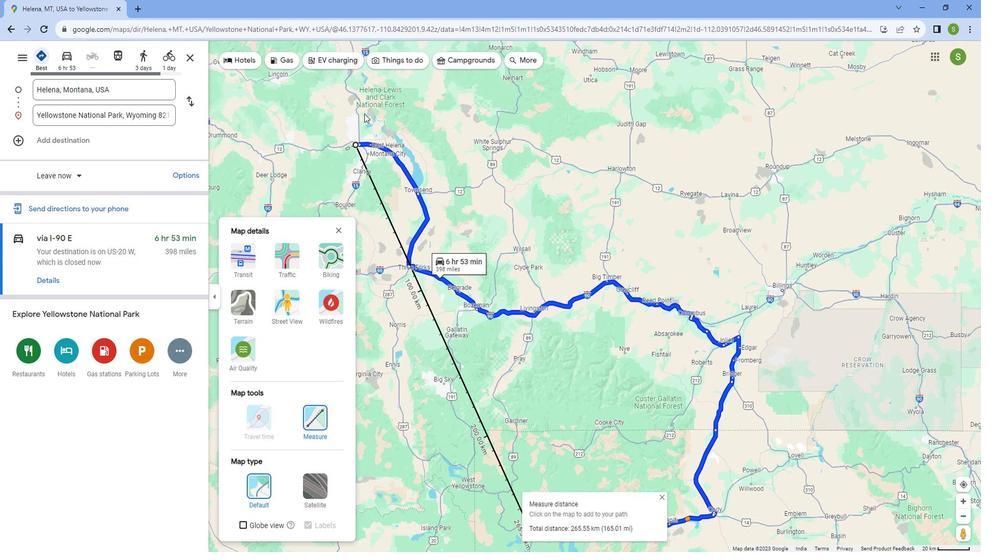 
Action: Mouse scrolled (363, 117) with delta (0, 0)
Screenshot: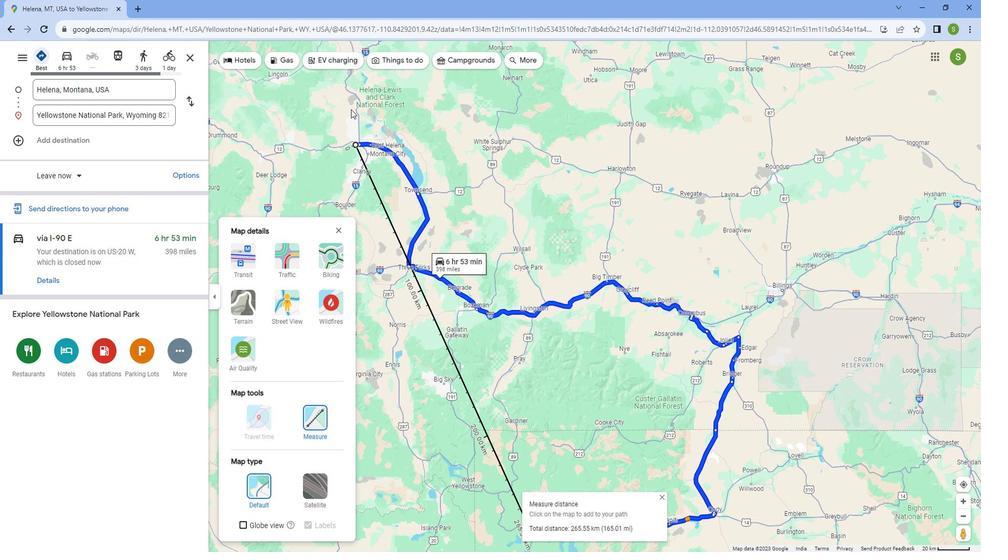 
Action: Mouse scrolled (363, 117) with delta (0, 0)
Screenshot: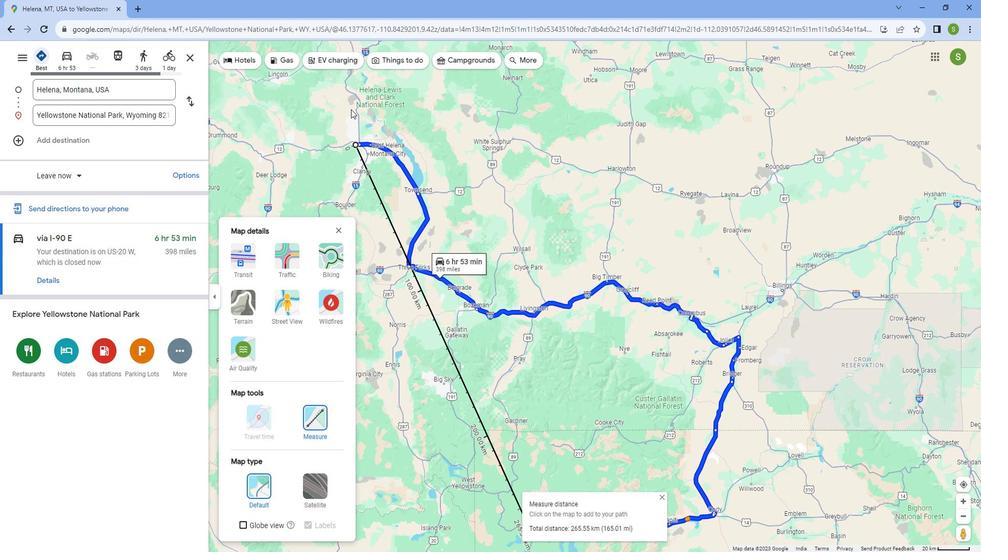 
Action: Mouse scrolled (363, 117) with delta (0, 0)
Screenshot: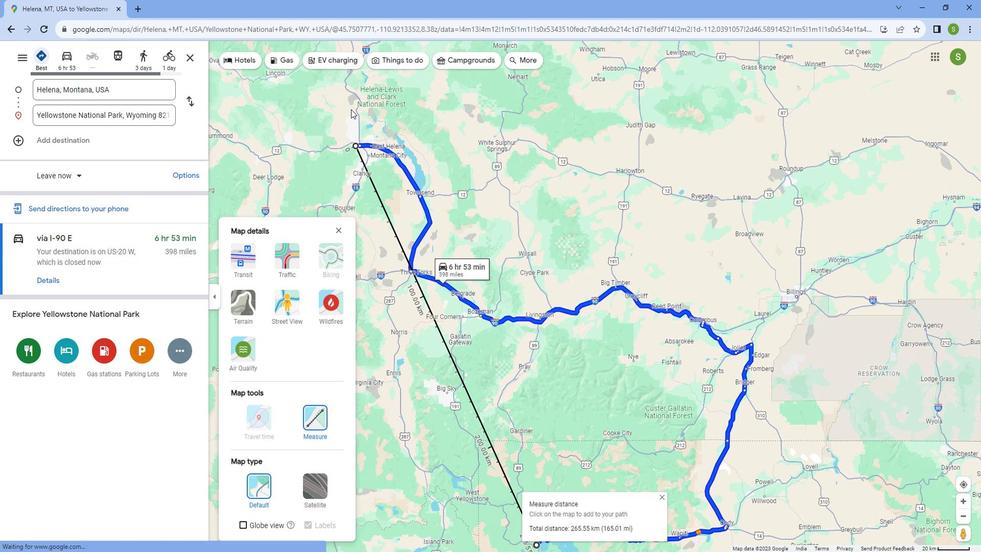 
Action: Mouse scrolled (363, 117) with delta (0, 0)
Screenshot: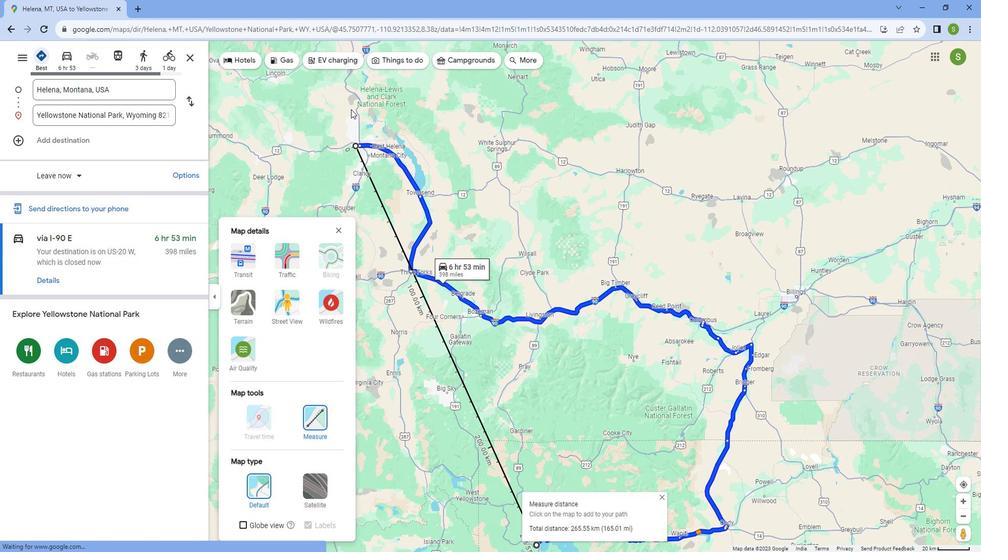 
Action: Mouse scrolled (363, 116) with delta (0, 0)
Screenshot: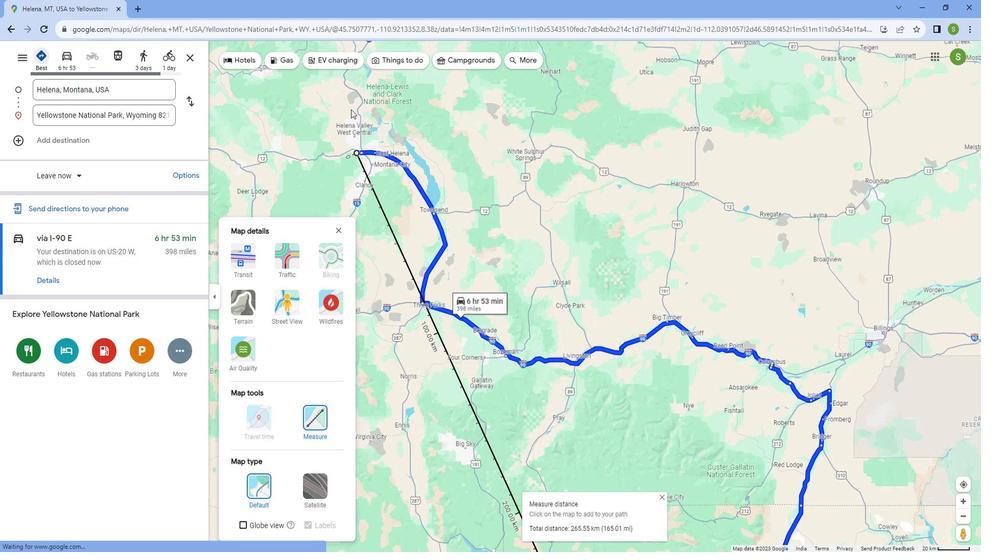 
Action: Mouse moved to (363, 117)
Screenshot: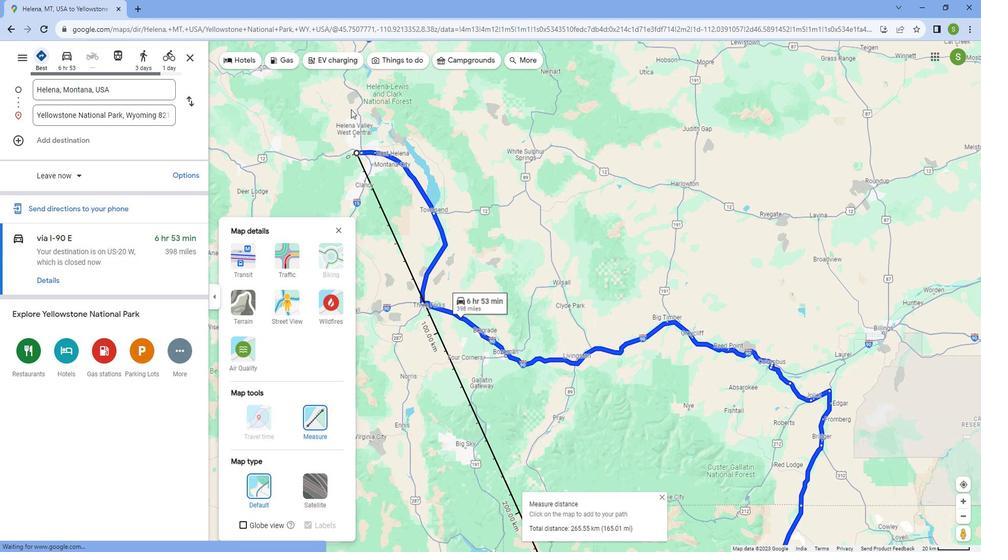 
Action: Mouse scrolled (363, 117) with delta (0, 0)
Screenshot: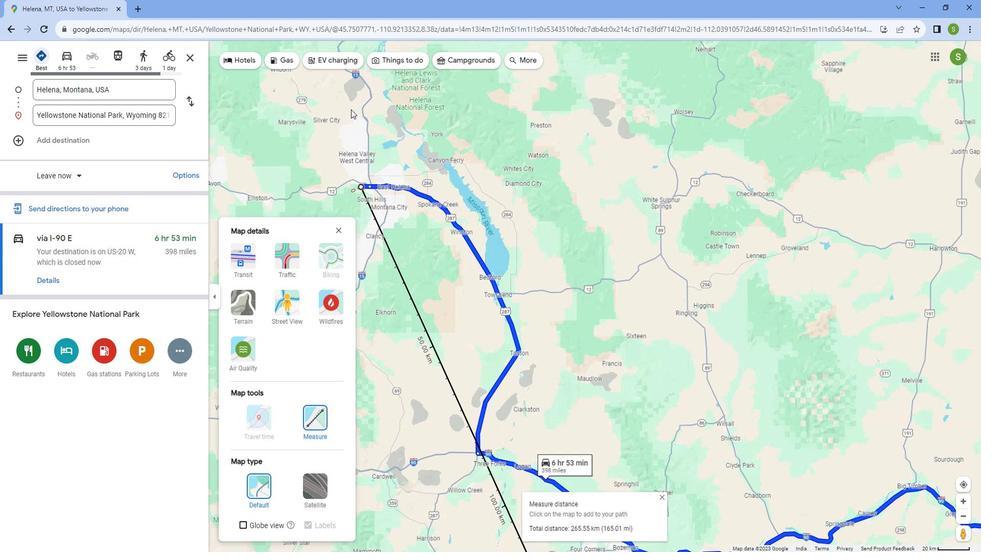 
Action: Mouse scrolled (363, 117) with delta (0, 0)
Screenshot: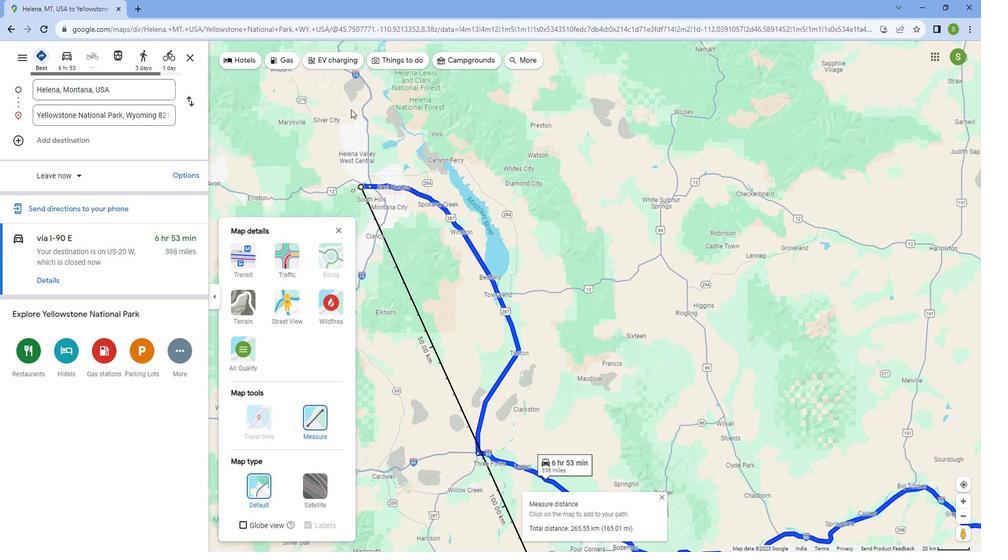 
Action: Mouse scrolled (363, 117) with delta (0, 0)
Screenshot: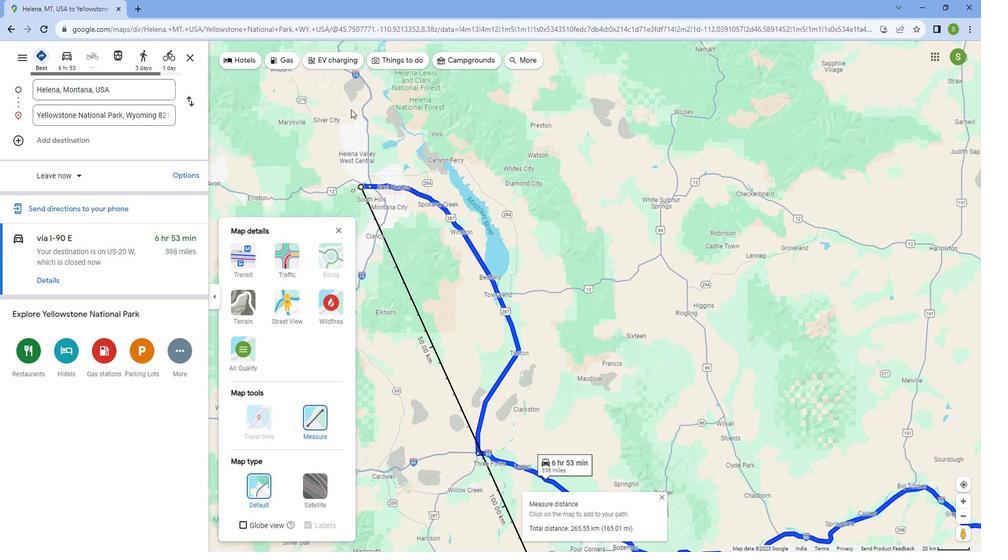 
Action: Mouse scrolled (363, 117) with delta (0, 0)
Screenshot: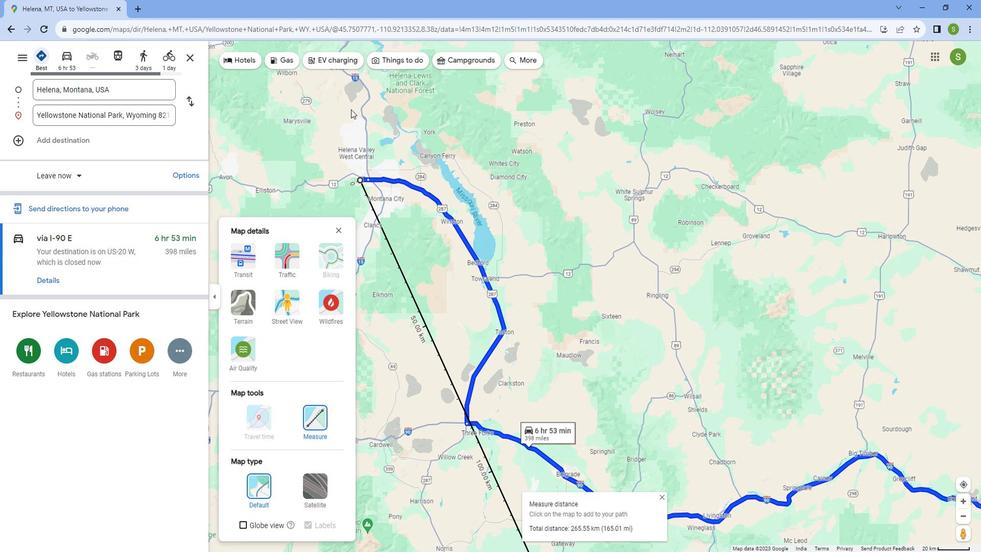 
Action: Mouse scrolled (363, 116) with delta (0, 0)
Screenshot: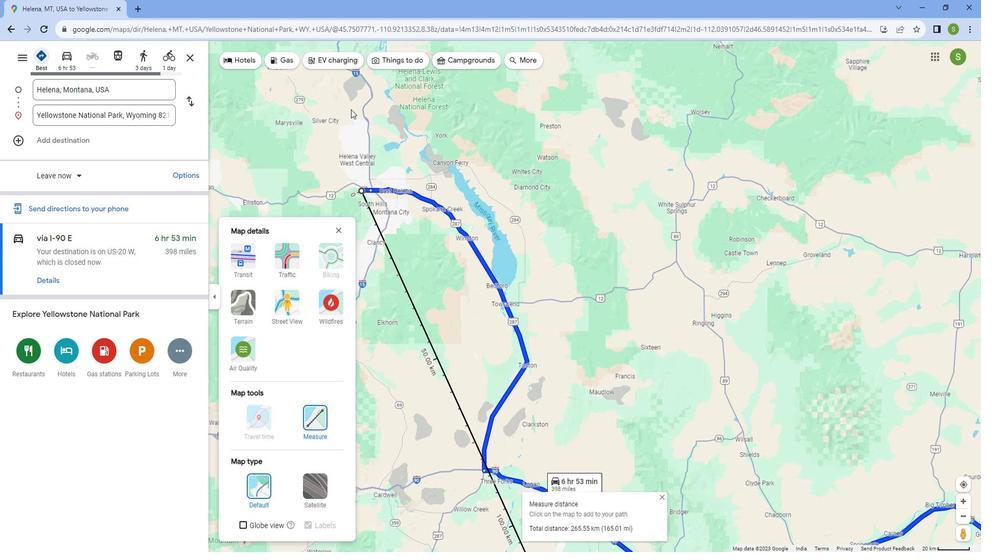 
Action: Mouse scrolled (363, 117) with delta (0, 0)
Screenshot: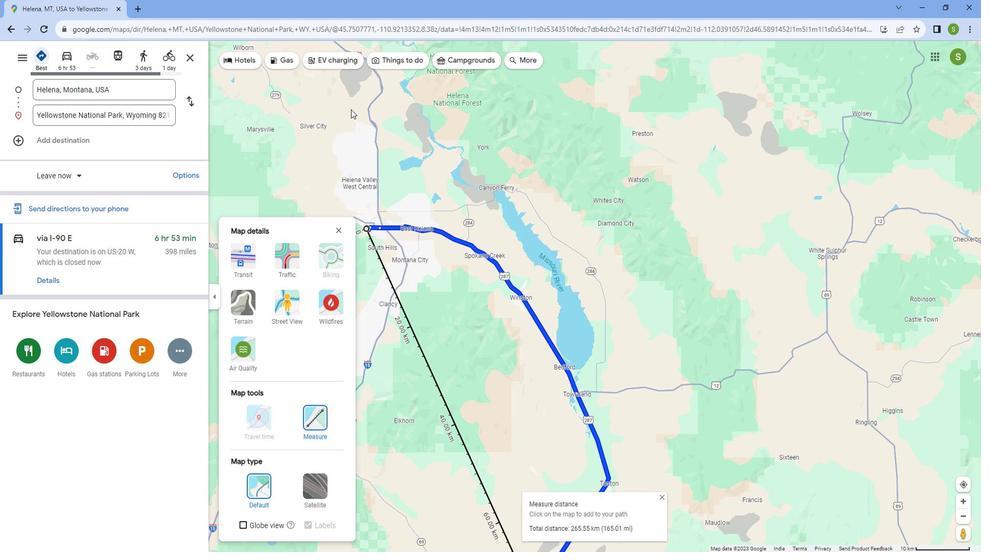 
Action: Mouse scrolled (363, 117) with delta (0, 0)
Screenshot: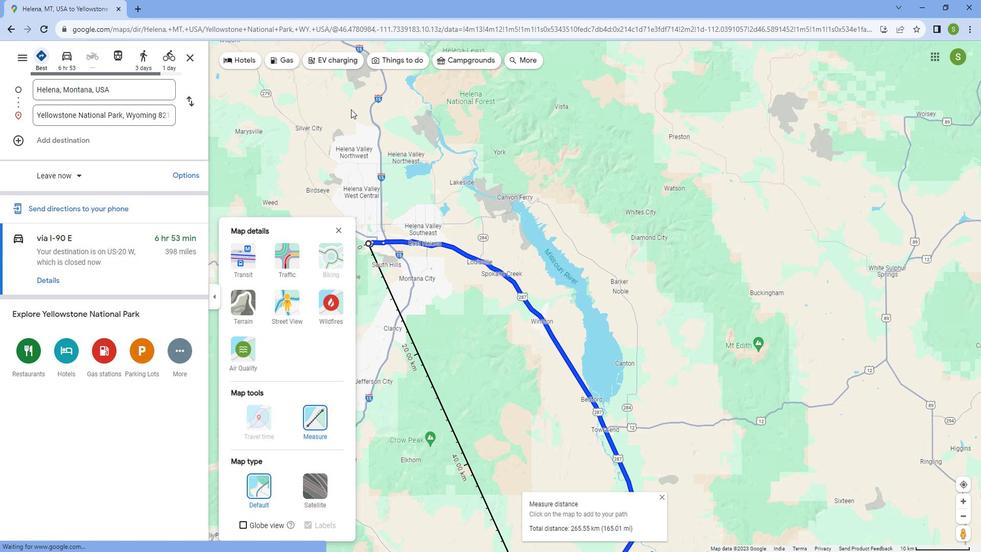
Action: Mouse scrolled (363, 117) with delta (0, 0)
Screenshot: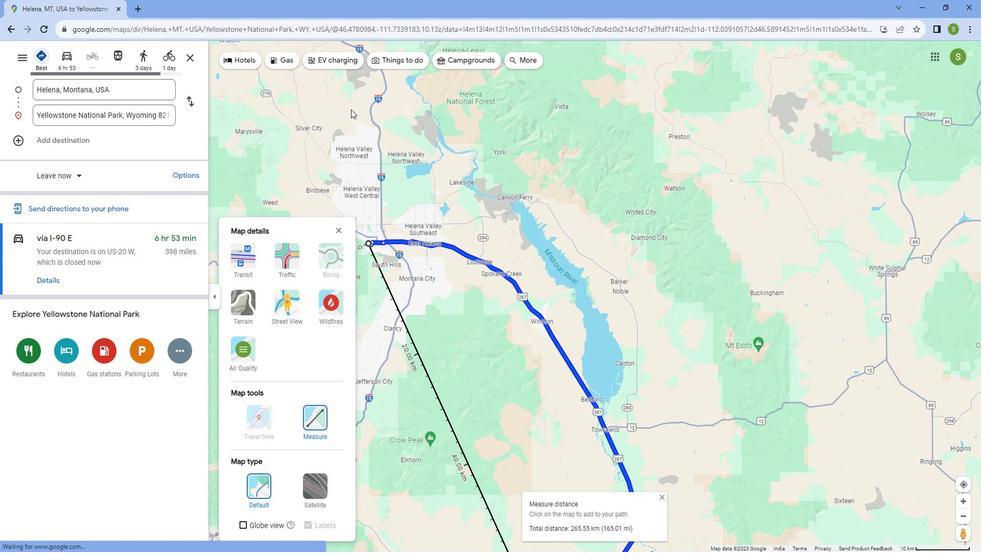 
Action: Mouse scrolled (363, 117) with delta (0, 0)
Screenshot: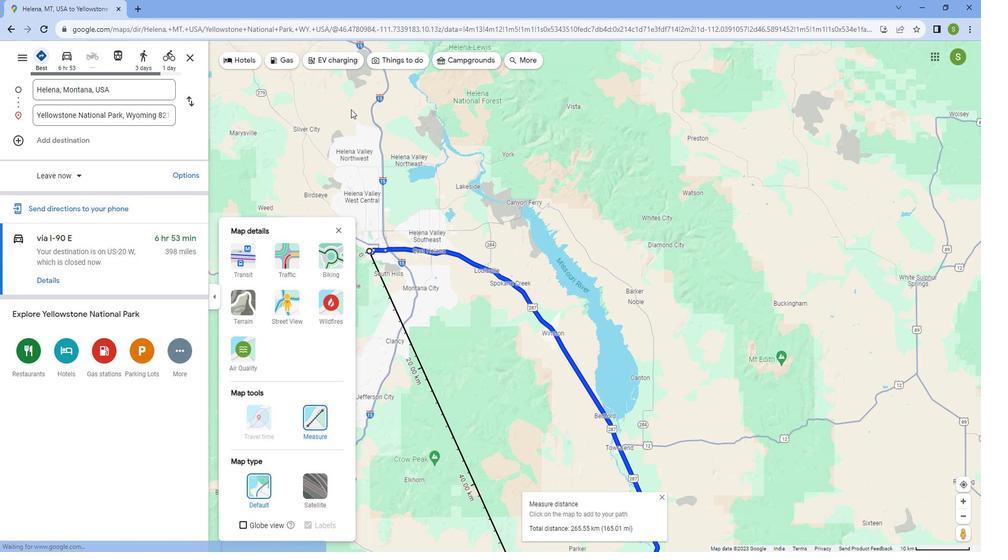 
Action: Mouse scrolled (363, 117) with delta (0, 0)
Screenshot: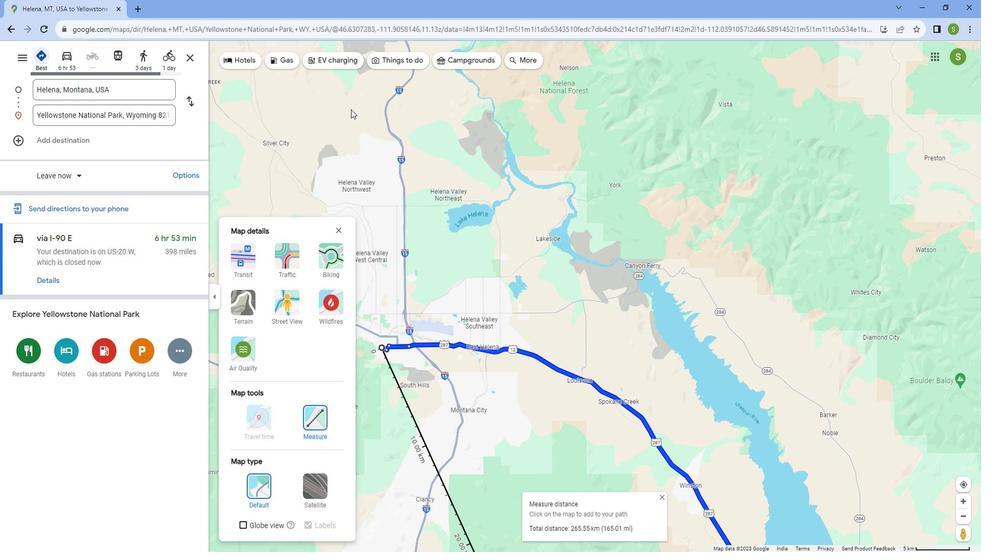 
Action: Mouse scrolled (363, 117) with delta (0, 0)
Screenshot: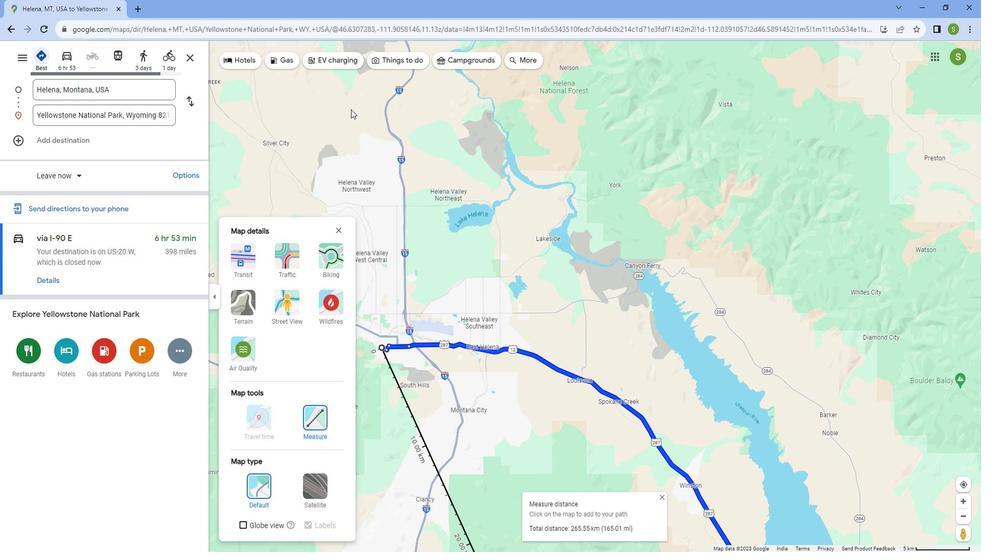 
Action: Mouse scrolled (363, 117) with delta (0, 0)
Screenshot: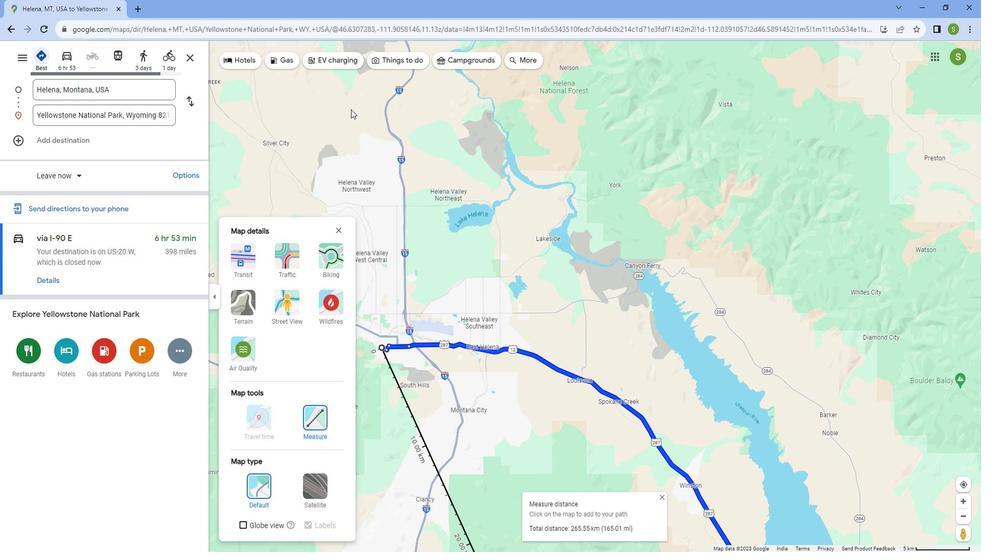 
Action: Mouse scrolled (363, 117) with delta (0, 0)
Screenshot: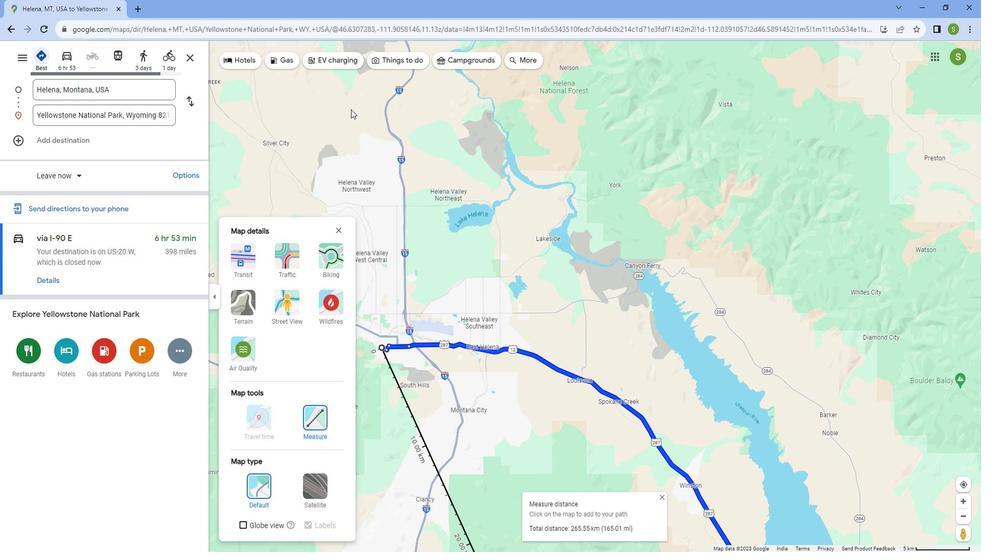 
Action: Mouse scrolled (363, 116) with delta (0, 0)
Screenshot: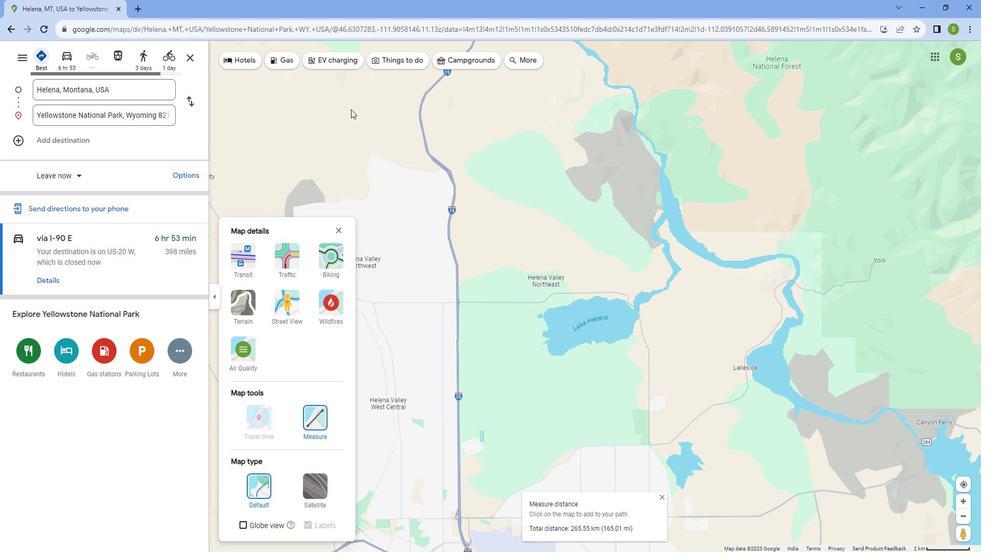 
Action: Mouse scrolled (363, 116) with delta (0, 0)
Screenshot: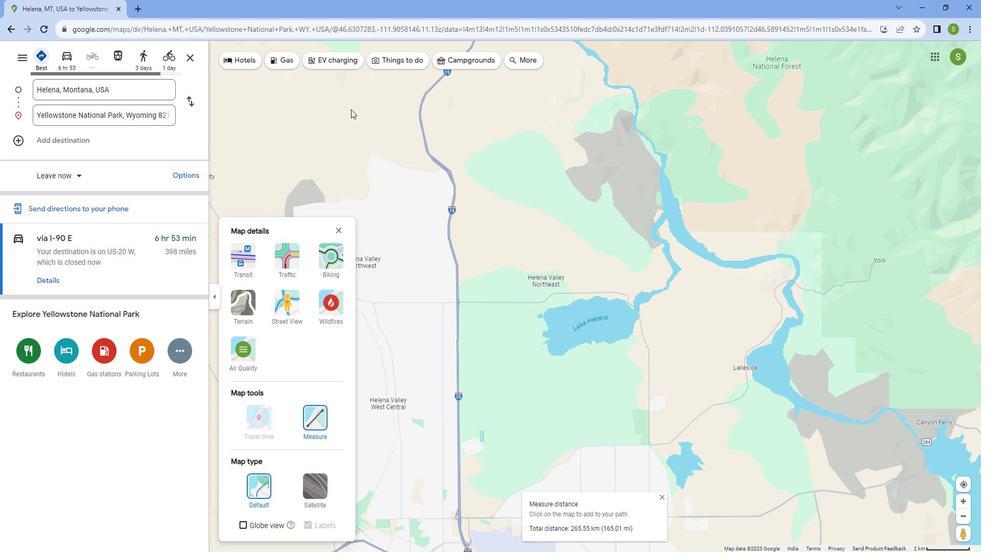 
Action: Mouse scrolled (363, 116) with delta (0, 0)
Screenshot: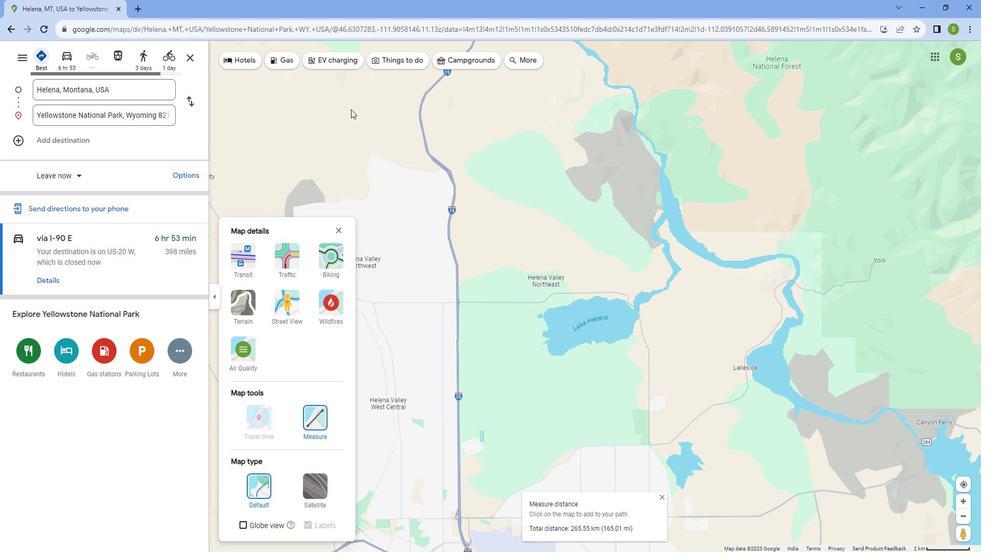 
Action: Mouse scrolled (363, 116) with delta (0, 0)
Screenshot: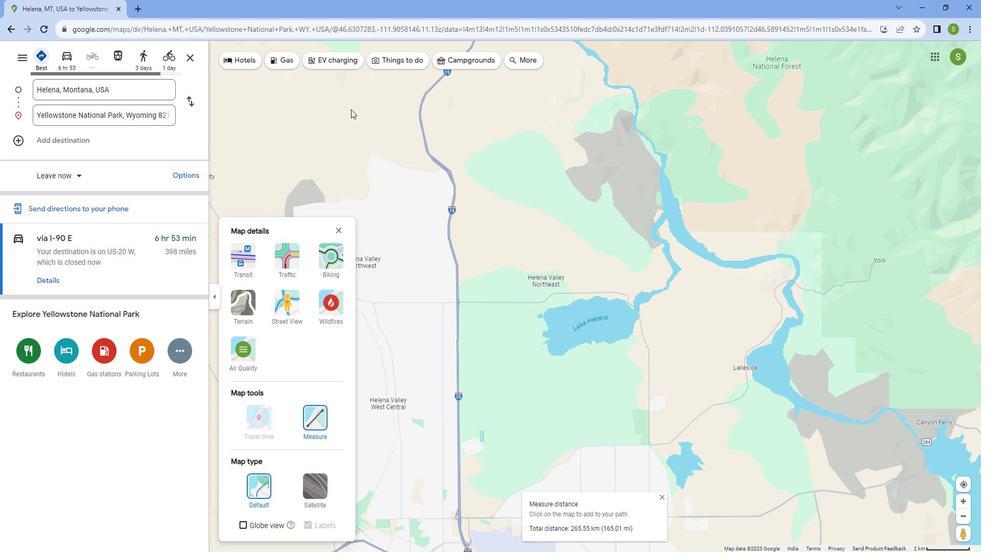 
Action: Mouse scrolled (363, 116) with delta (0, 0)
Screenshot: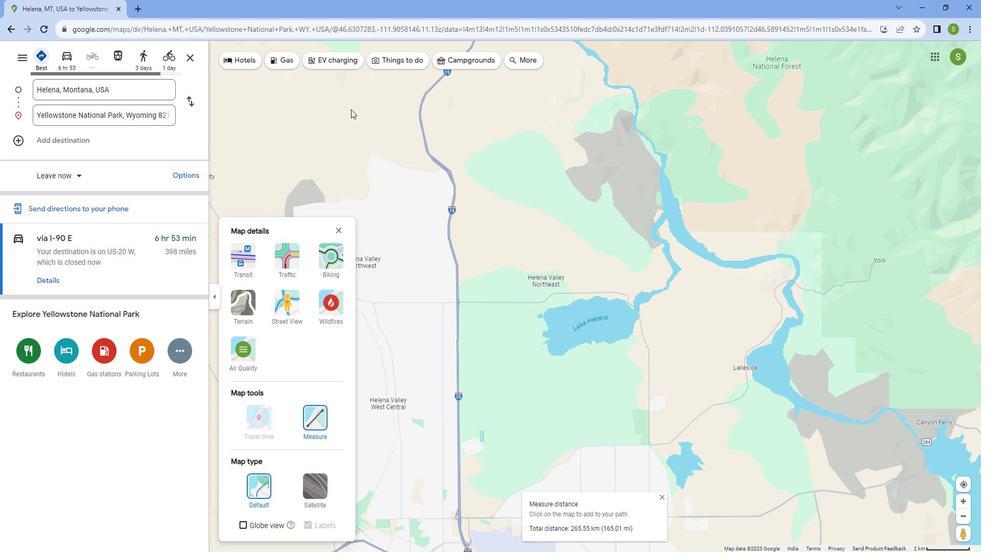 
Action: Mouse scrolled (363, 116) with delta (0, 0)
Screenshot: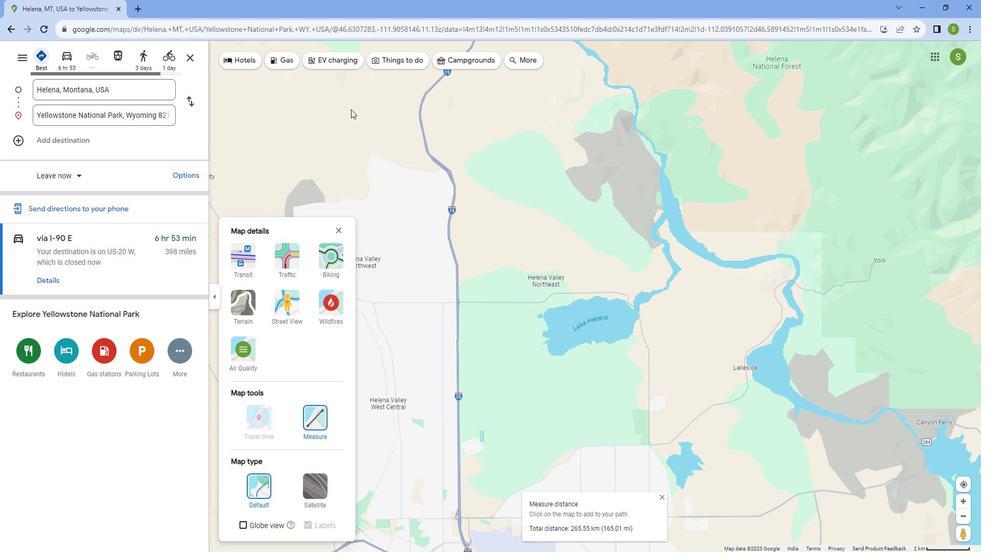 
Action: Mouse scrolled (363, 116) with delta (0, 0)
Screenshot: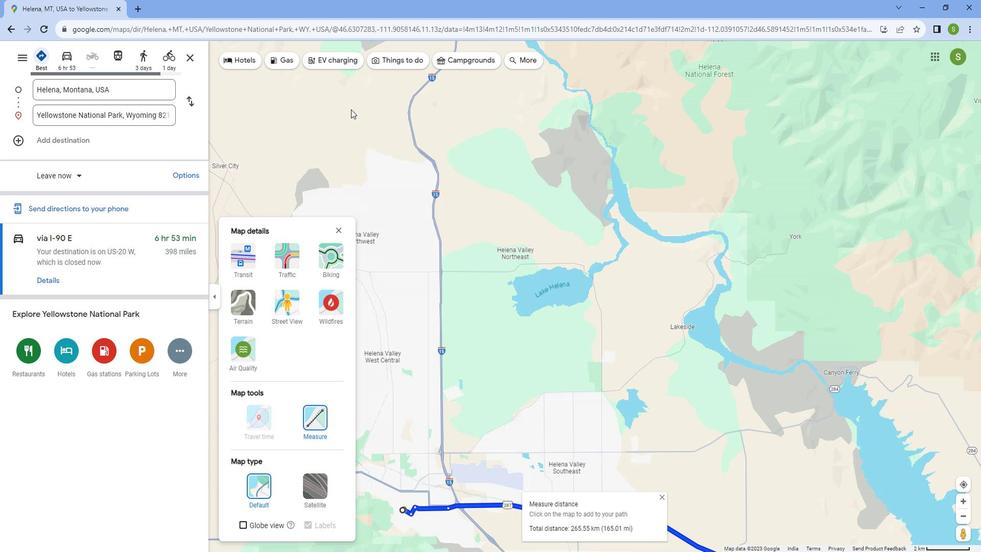 
Action: Mouse scrolled (363, 116) with delta (0, 0)
Screenshot: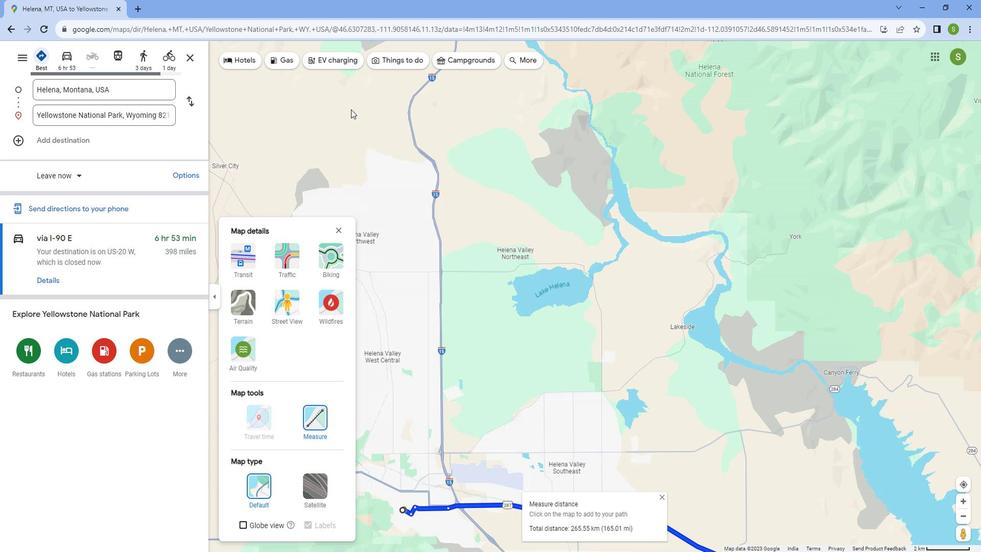 
Action: Mouse scrolled (363, 116) with delta (0, 0)
Screenshot: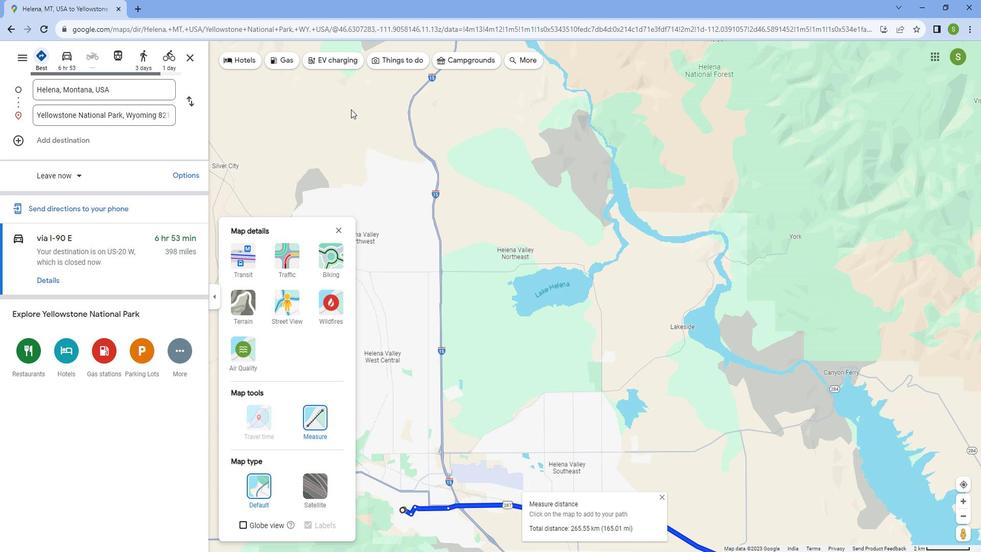 
Action: Mouse scrolled (363, 116) with delta (0, 0)
Screenshot: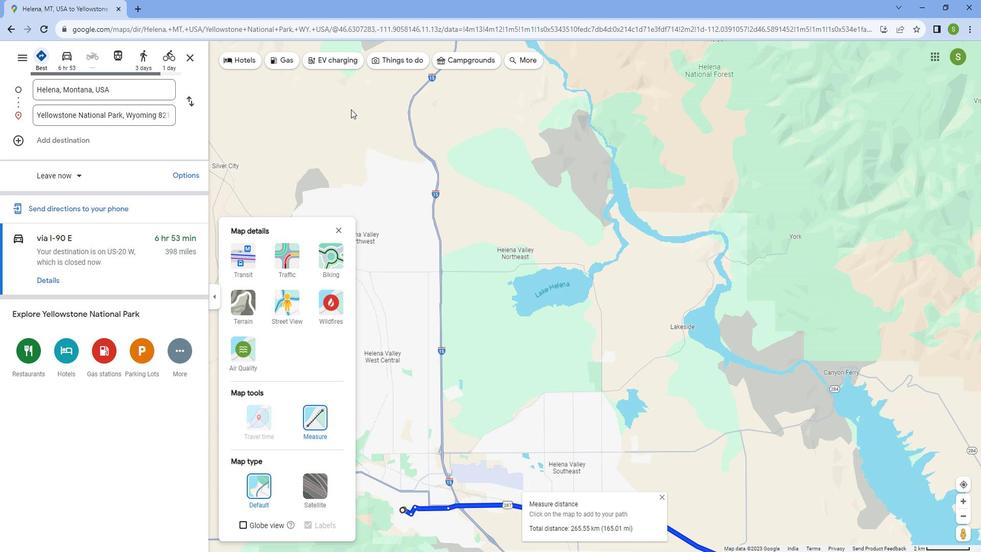 
Action: Mouse scrolled (363, 116) with delta (0, 0)
Screenshot: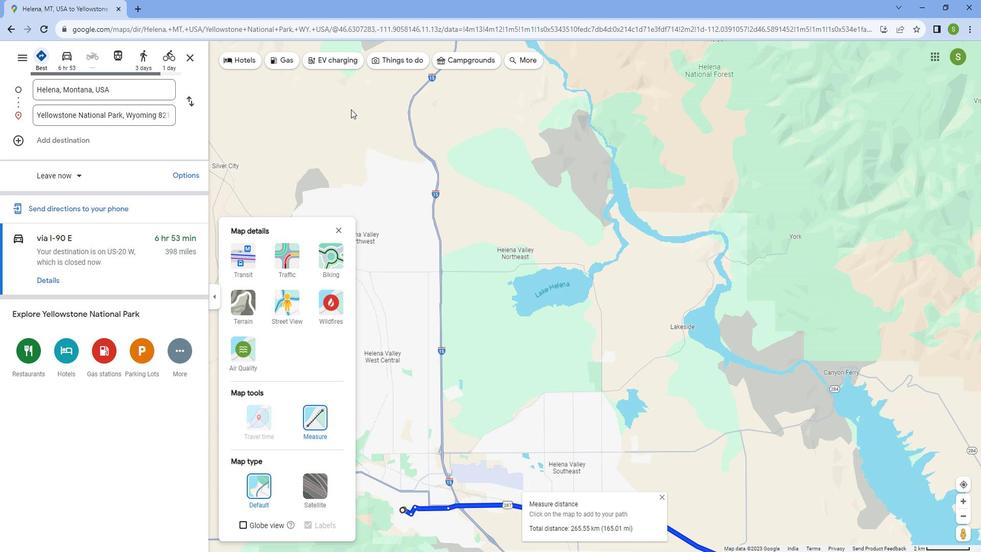 
Action: Mouse scrolled (363, 116) with delta (0, 0)
Screenshot: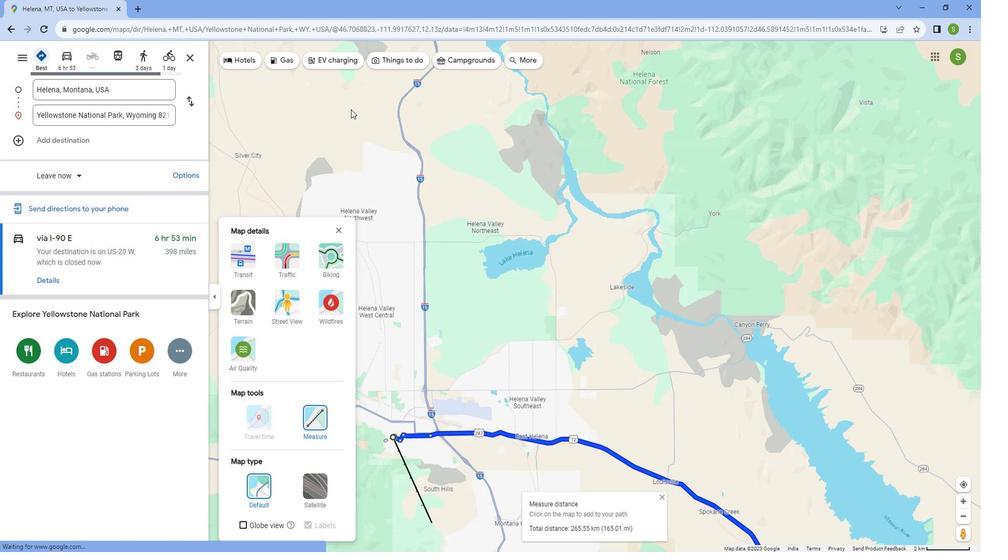 
Action: Mouse scrolled (363, 116) with delta (0, 0)
Screenshot: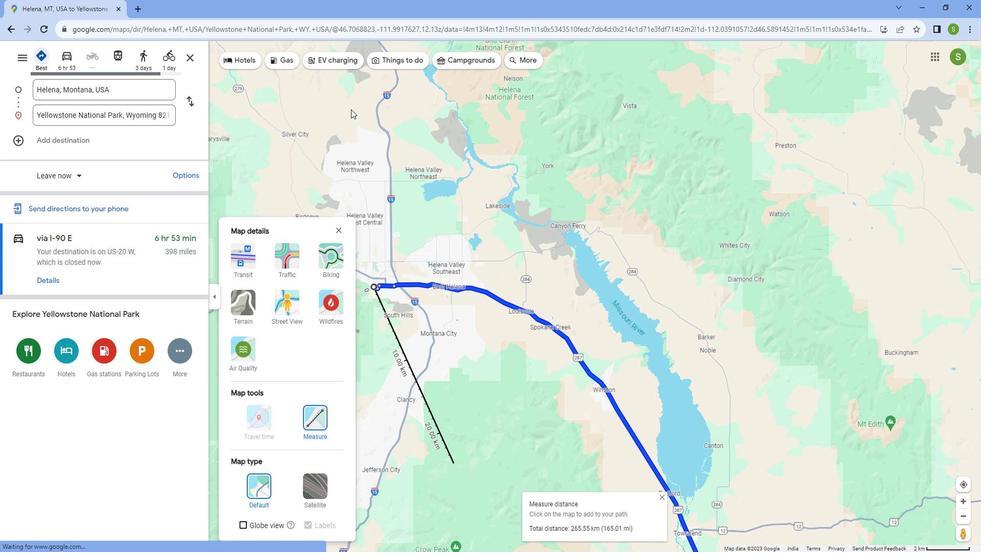 
Action: Mouse scrolled (363, 116) with delta (0, 0)
Screenshot: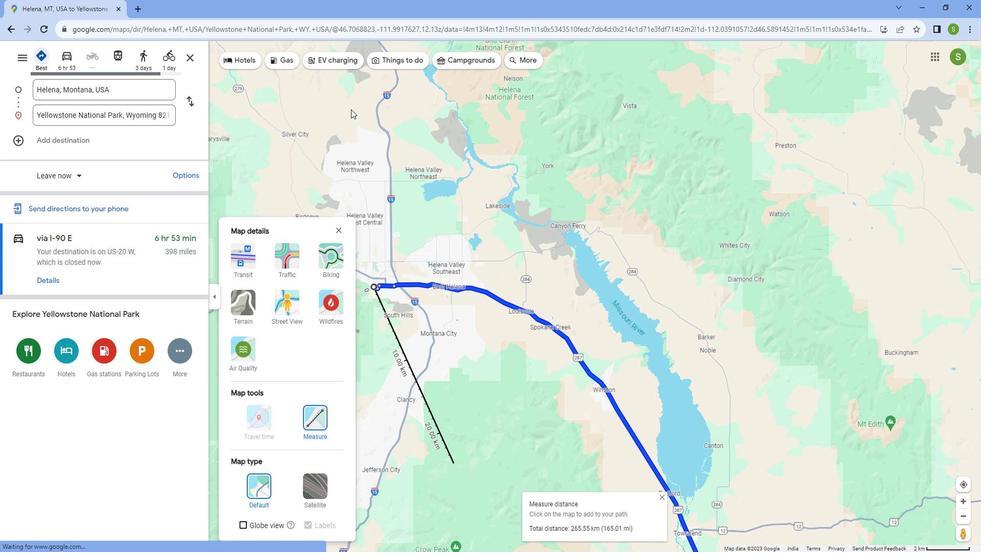 
Action: Mouse scrolled (363, 116) with delta (0, 0)
Screenshot: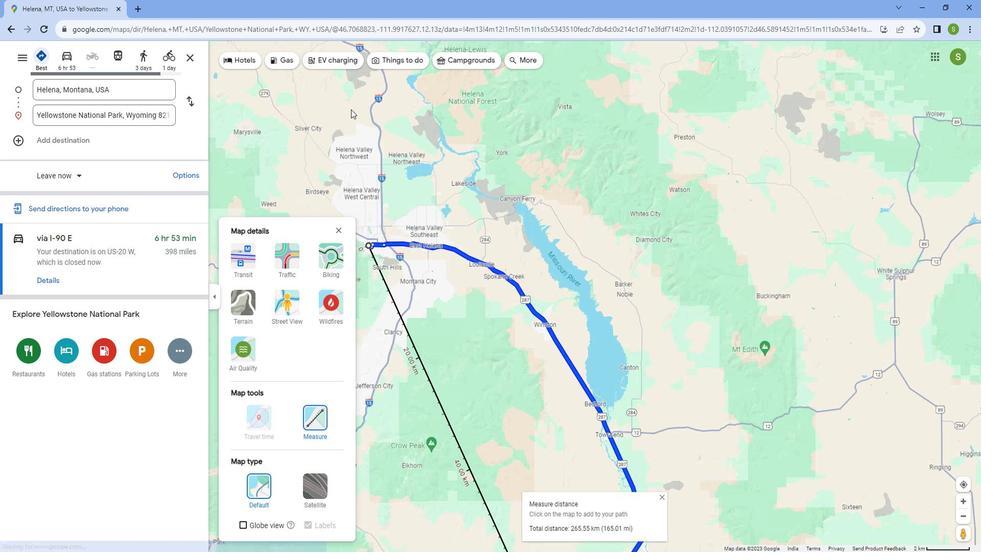 
Action: Mouse scrolled (363, 116) with delta (0, 0)
Screenshot: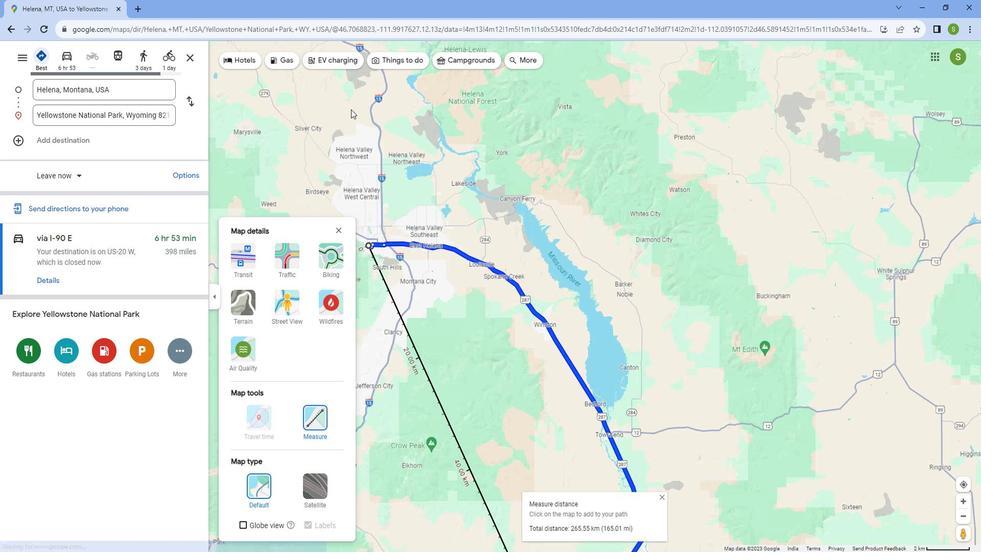 
Action: Mouse scrolled (363, 116) with delta (0, 0)
Screenshot: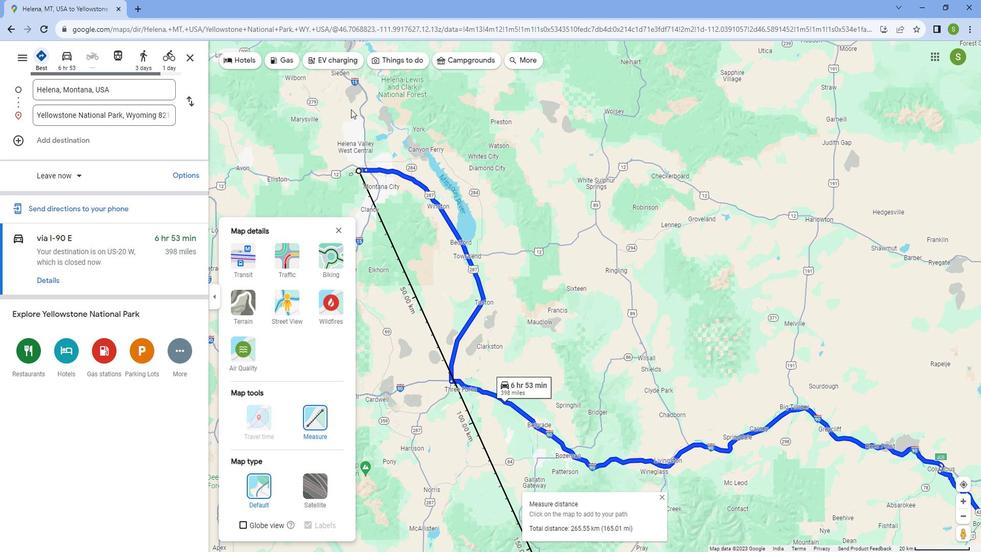
Action: Mouse scrolled (363, 116) with delta (0, 0)
Screenshot: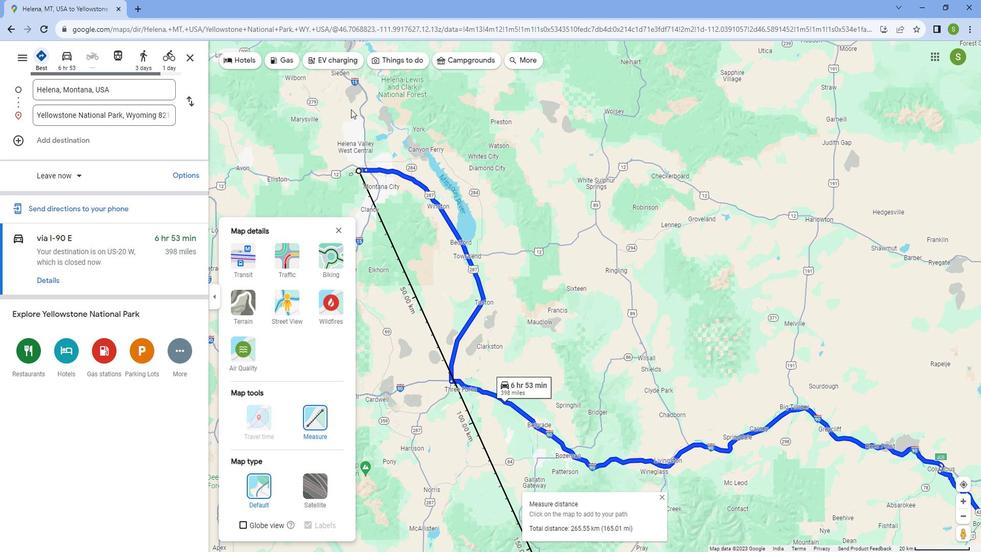 
Action: Mouse scrolled (363, 116) with delta (0, 0)
Screenshot: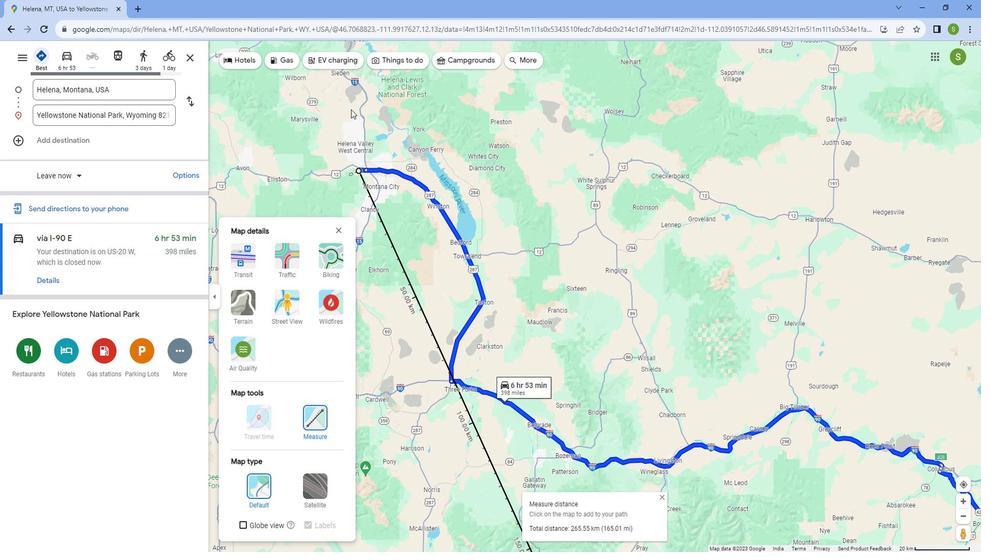 
Action: Mouse scrolled (363, 116) with delta (0, 0)
Screenshot: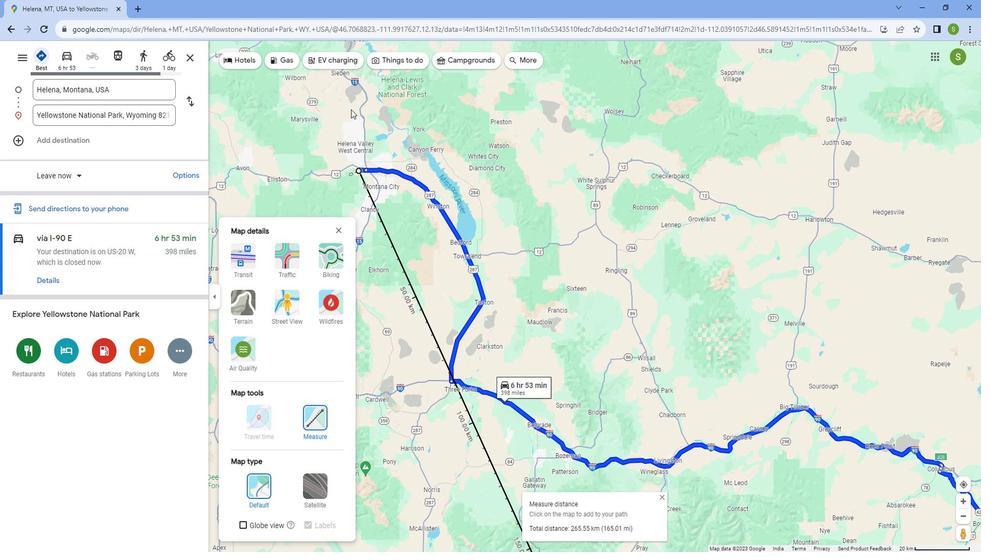 
Action: Mouse scrolled (363, 116) with delta (0, 0)
Screenshot: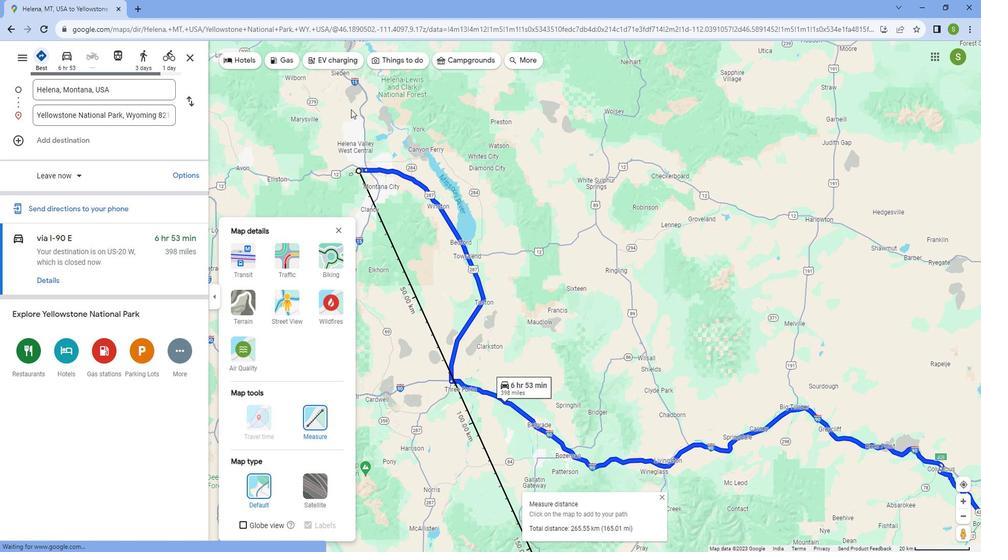 
Action: Mouse moved to (500, 191)
Screenshot: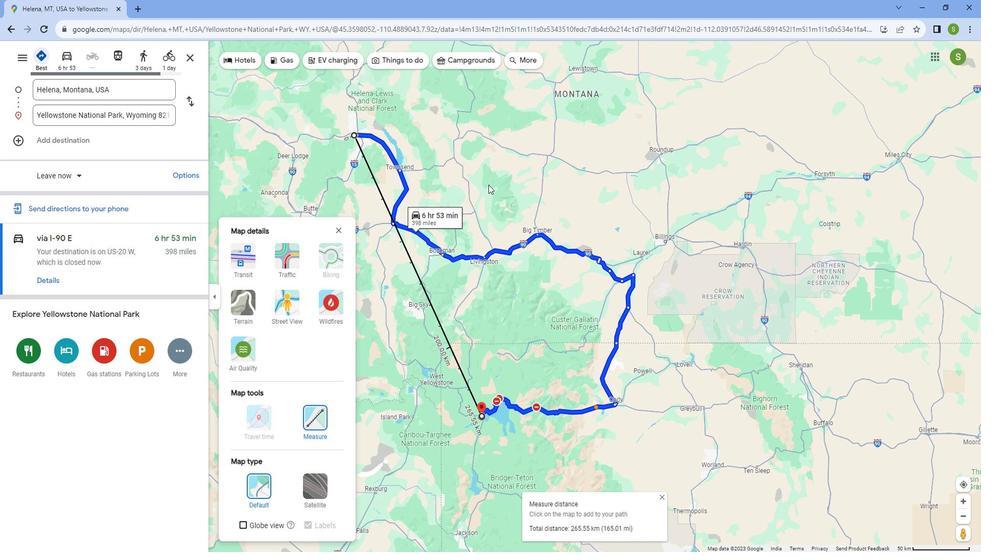 
